 Task: Compose an email with the signature Isabel Kelly with the subject Request for feedback on a creative project and the message I am writing to request a modification to the contract. from softage.2@softage.net to softage.3@softage.net with an attached image file Twitter_header_image.png Undo the message and rewrite the message as Please let me know if there are any changes to the project timeline. Send the email. Finally, move the email from Sent Items to the label Gifts
Action: Mouse moved to (818, 125)
Screenshot: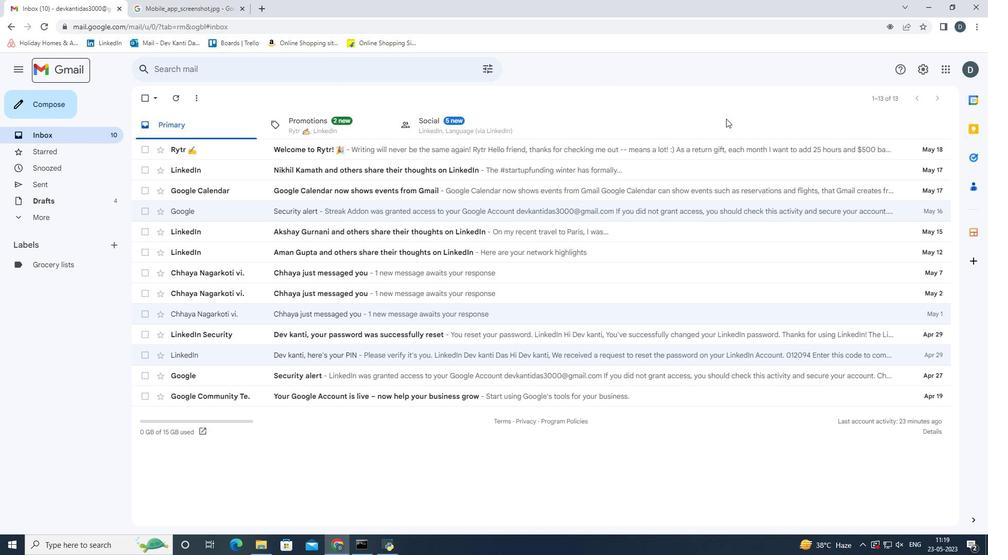 
Action: Mouse pressed left at (818, 125)
Screenshot: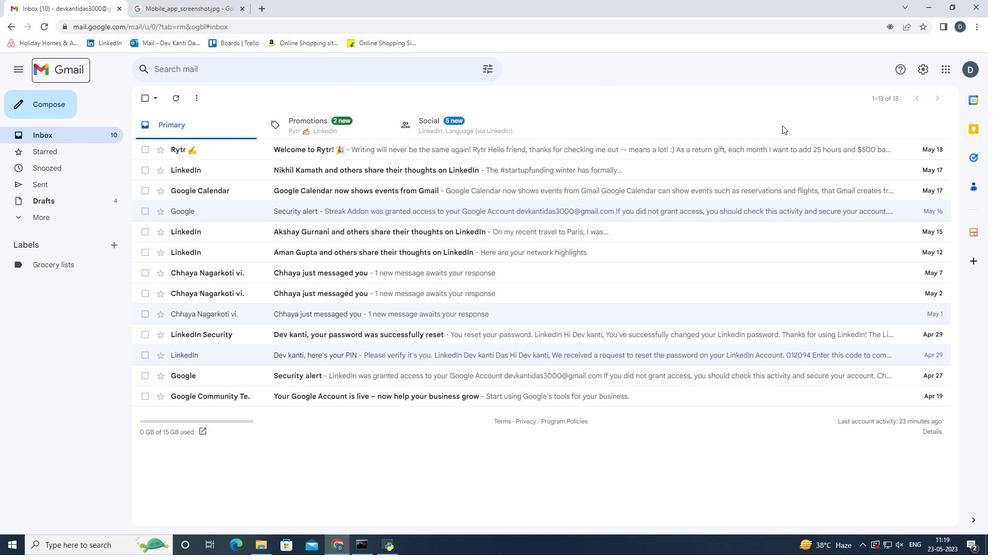 
Action: Mouse moved to (922, 73)
Screenshot: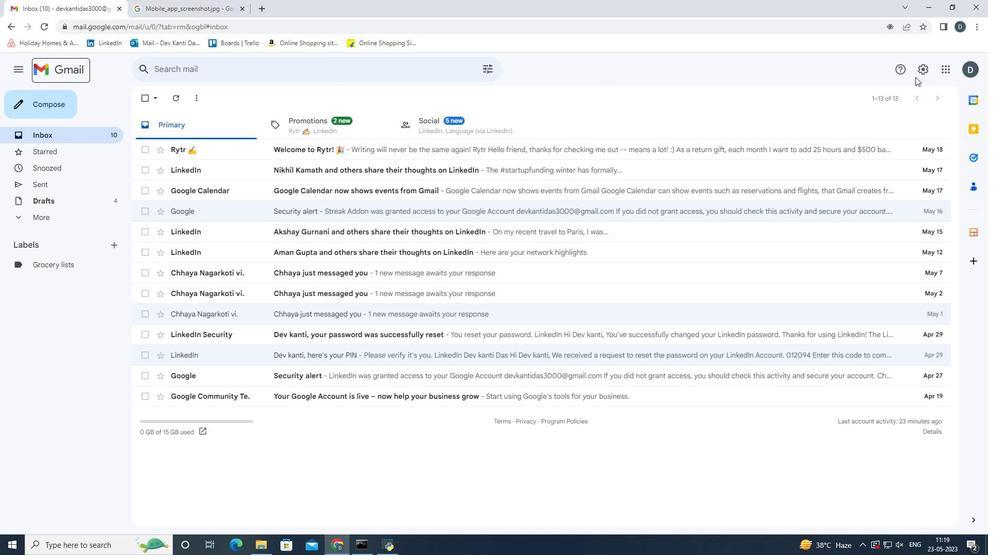
Action: Mouse pressed left at (922, 73)
Screenshot: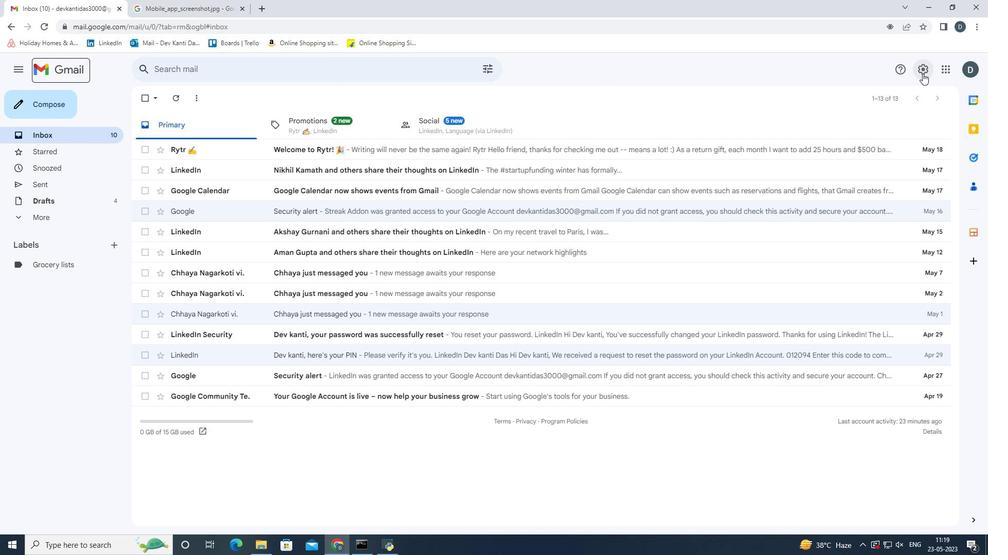 
Action: Mouse moved to (898, 123)
Screenshot: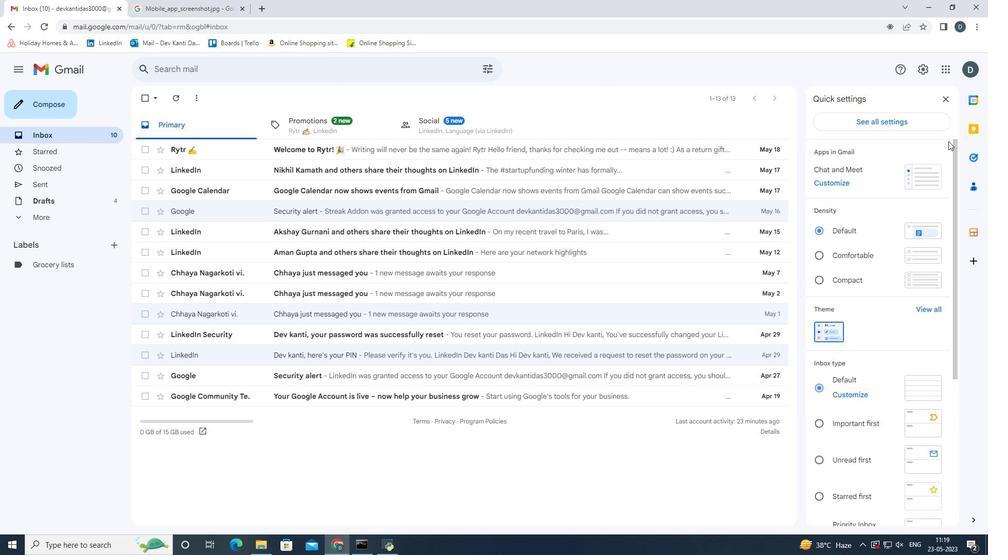 
Action: Mouse pressed left at (898, 123)
Screenshot: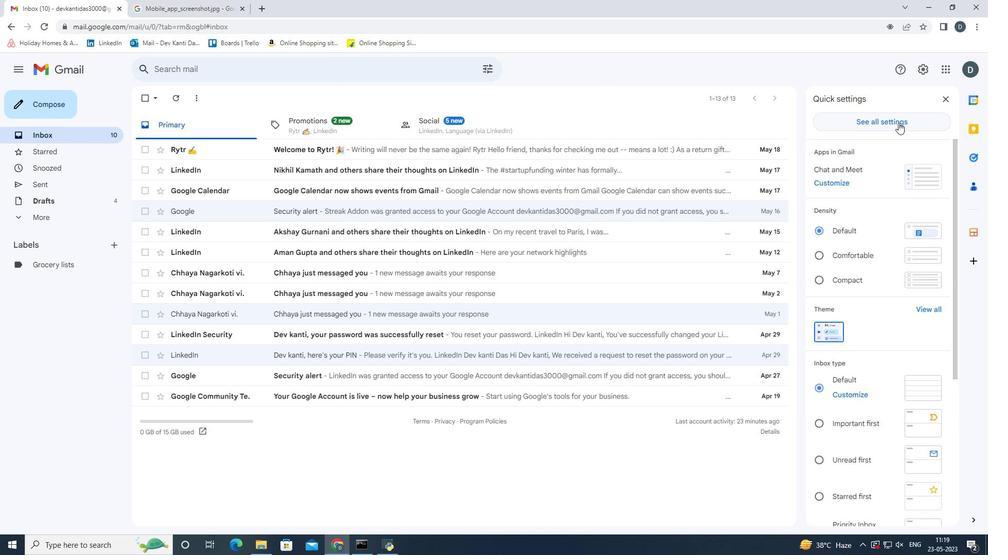 
Action: Mouse moved to (557, 325)
Screenshot: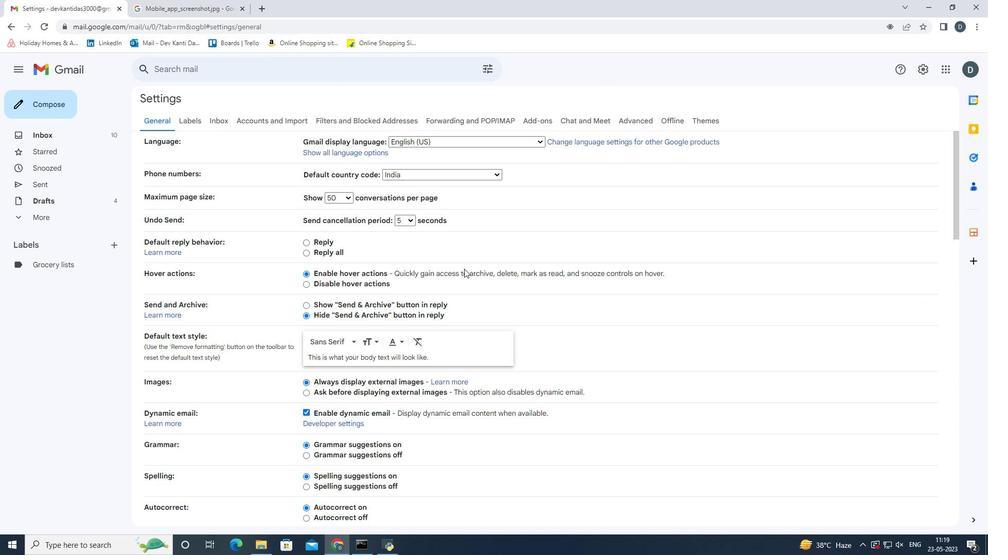 
Action: Mouse scrolled (557, 324) with delta (0, 0)
Screenshot: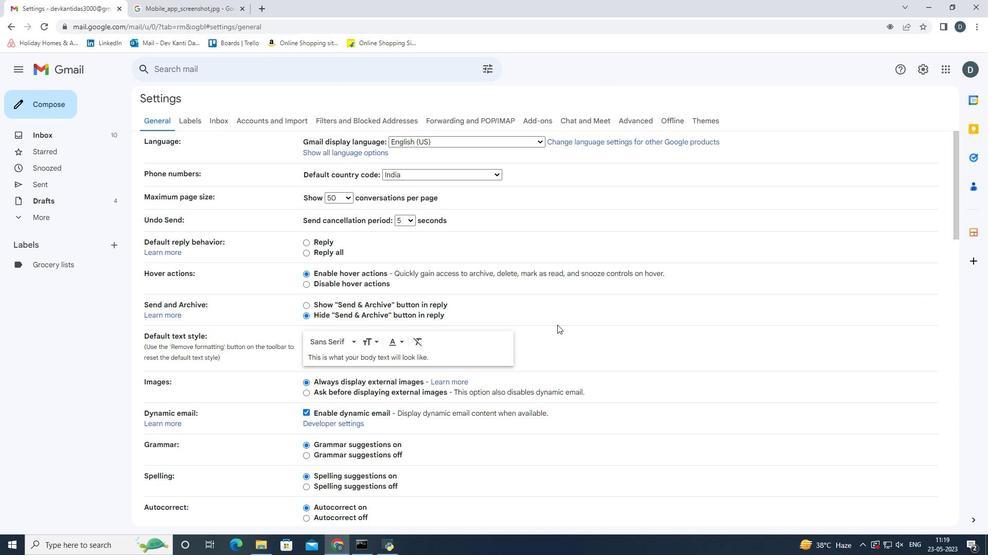 
Action: Mouse scrolled (557, 324) with delta (0, 0)
Screenshot: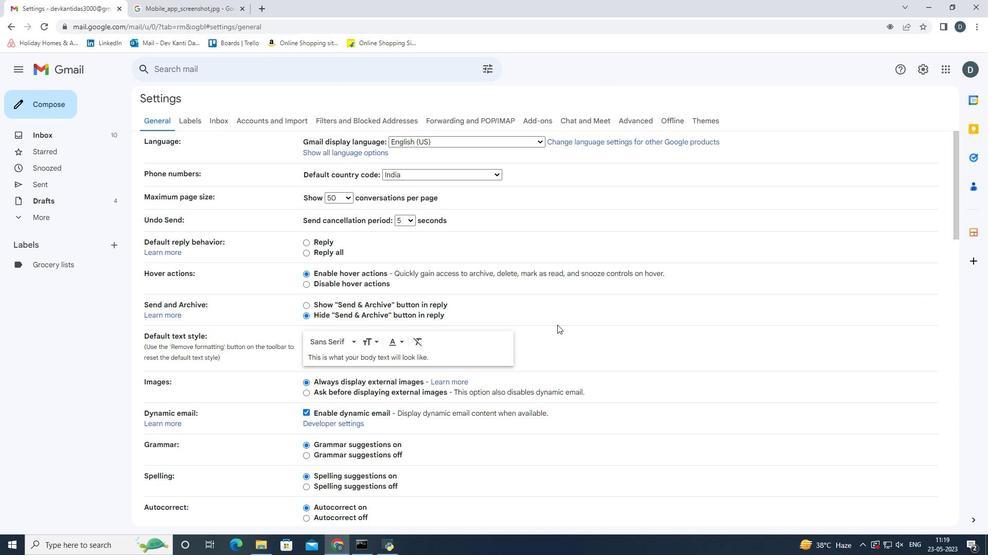 
Action: Mouse scrolled (557, 324) with delta (0, 0)
Screenshot: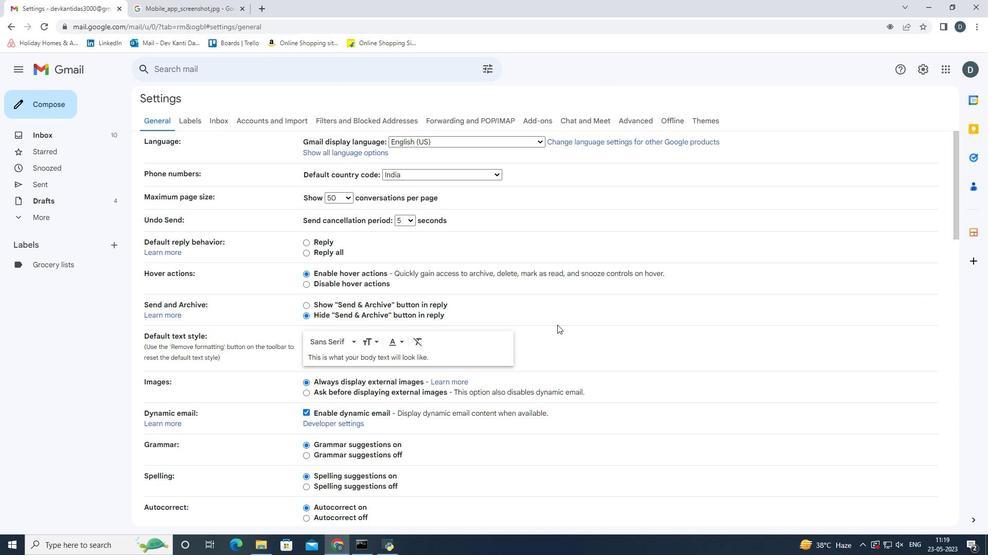 
Action: Mouse scrolled (557, 324) with delta (0, 0)
Screenshot: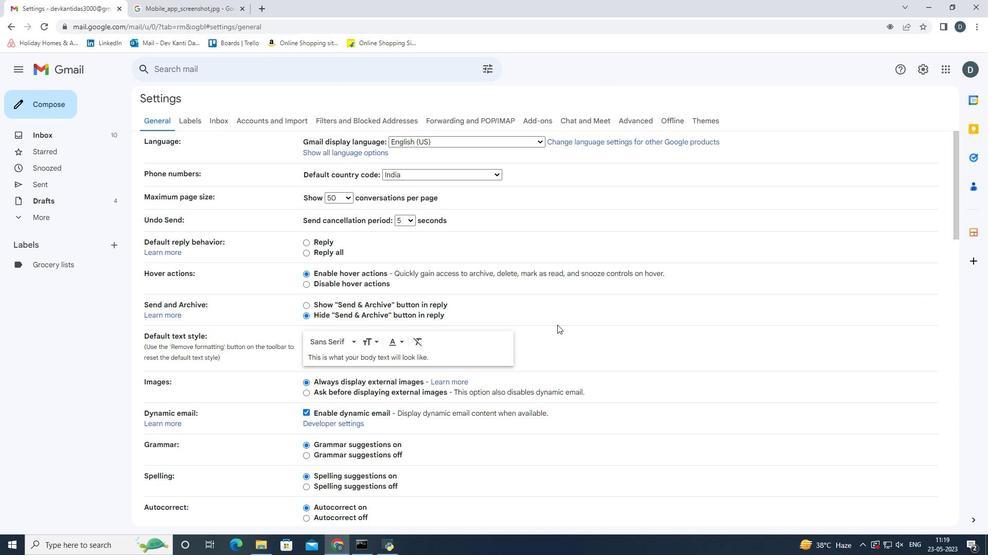 
Action: Mouse scrolled (557, 324) with delta (0, 0)
Screenshot: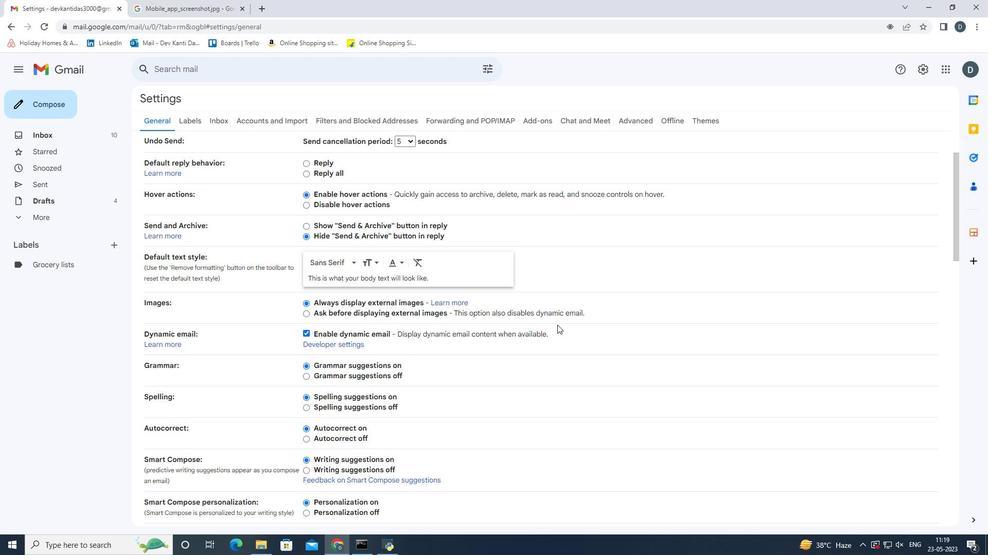 
Action: Mouse scrolled (557, 324) with delta (0, 0)
Screenshot: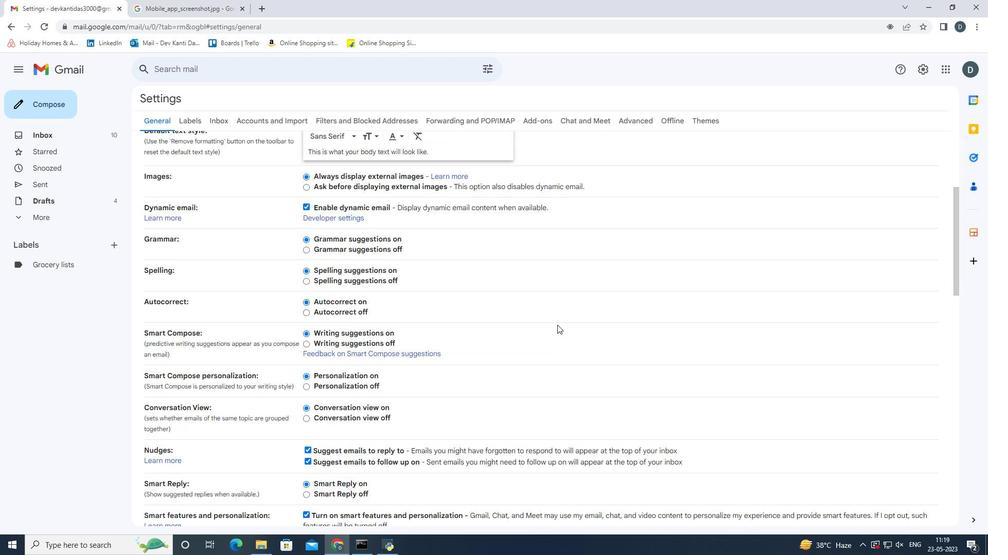 
Action: Mouse scrolled (557, 324) with delta (0, 0)
Screenshot: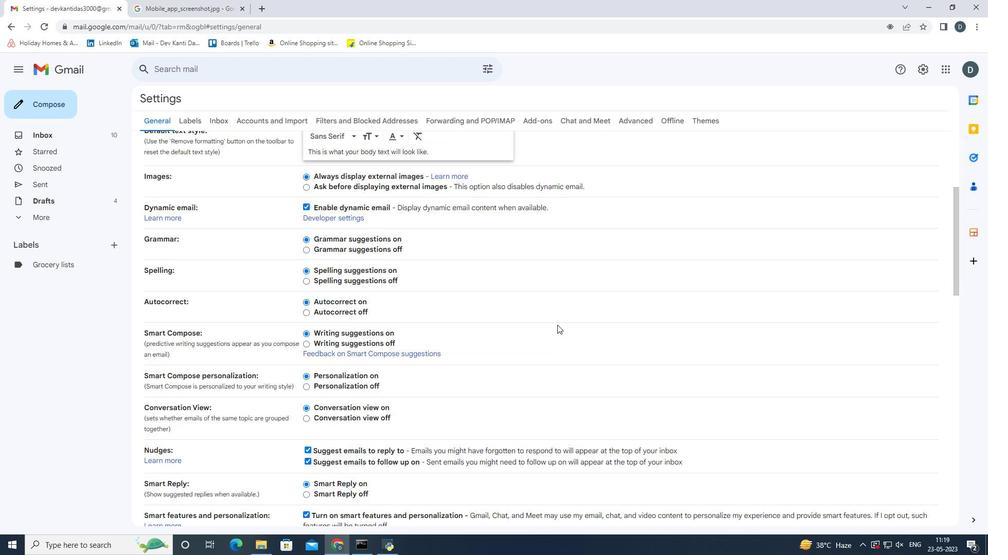
Action: Mouse scrolled (557, 324) with delta (0, 0)
Screenshot: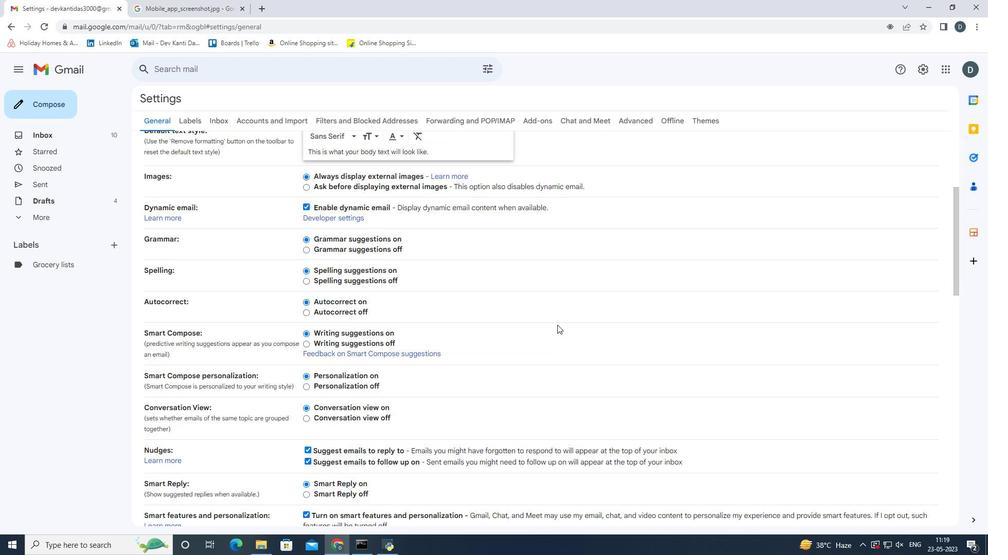 
Action: Mouse scrolled (557, 324) with delta (0, 0)
Screenshot: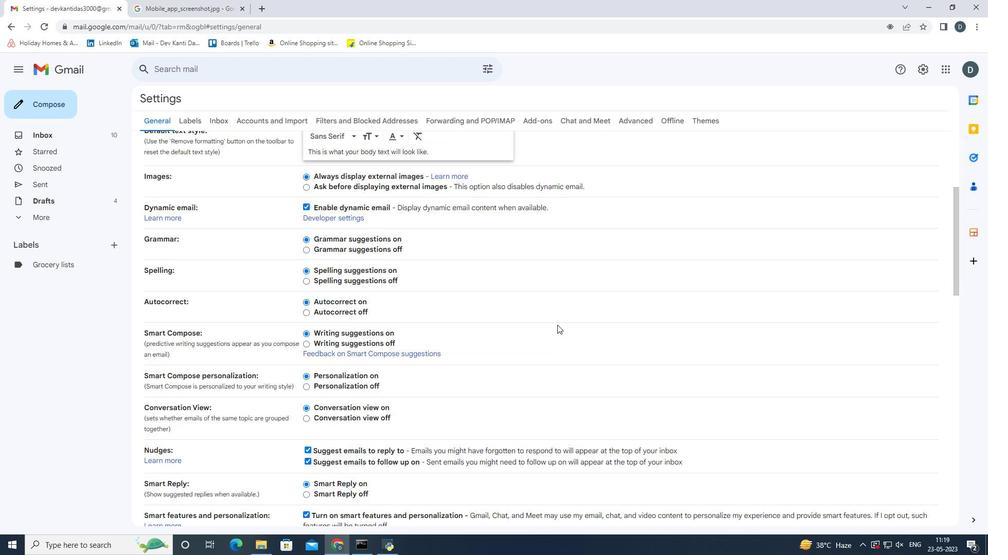 
Action: Mouse scrolled (557, 324) with delta (0, 0)
Screenshot: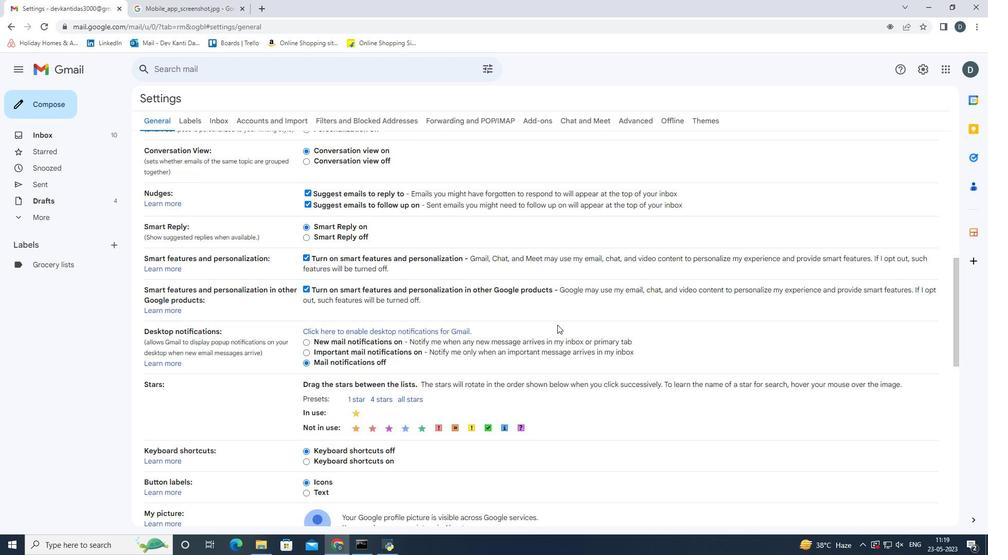 
Action: Mouse scrolled (557, 324) with delta (0, 0)
Screenshot: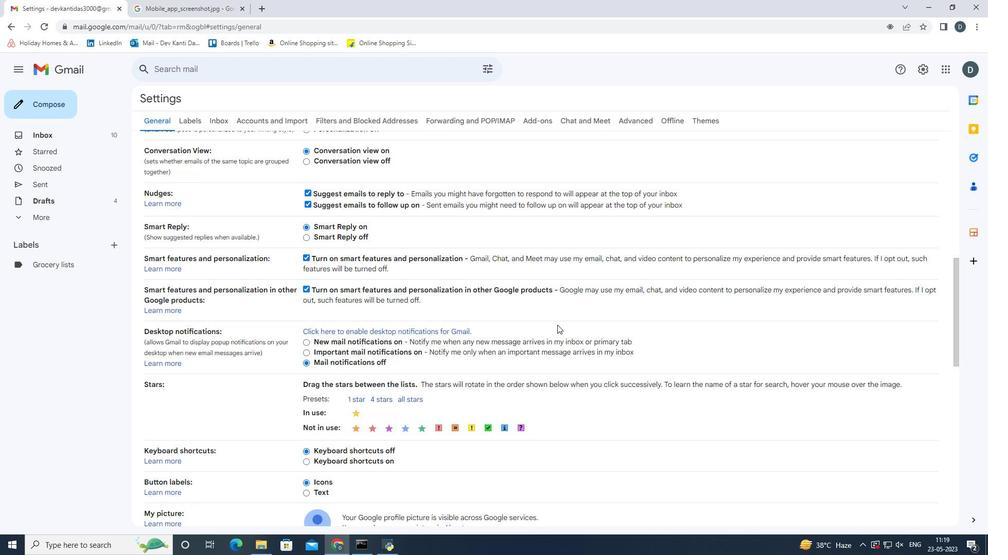 
Action: Mouse scrolled (557, 324) with delta (0, 0)
Screenshot: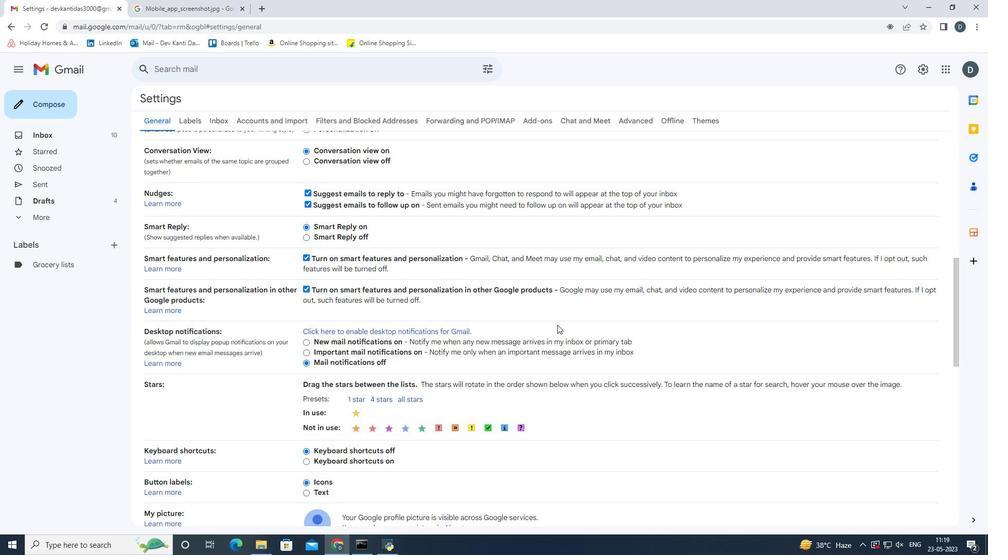 
Action: Mouse moved to (431, 66)
Screenshot: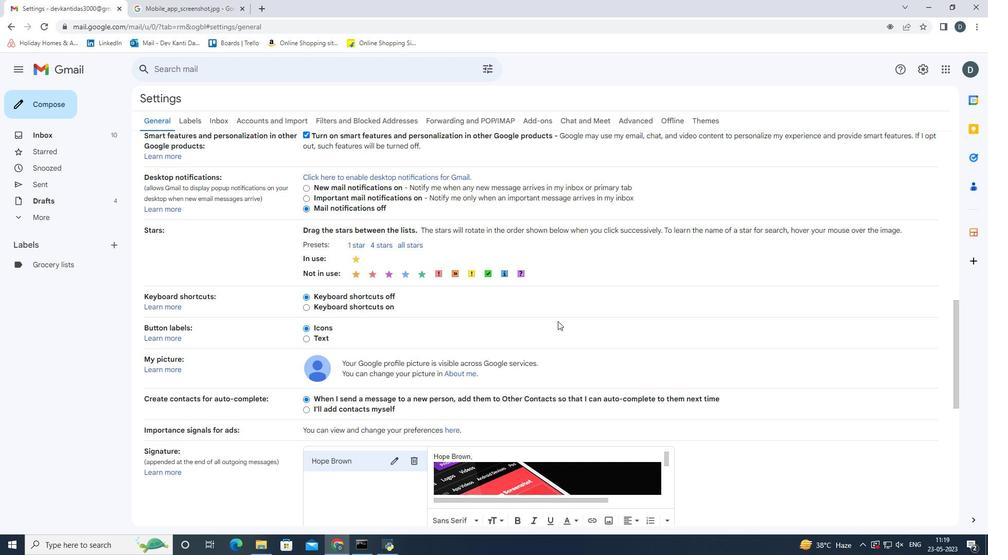 
Action: Mouse scrolled (431, 66) with delta (0, 0)
Screenshot: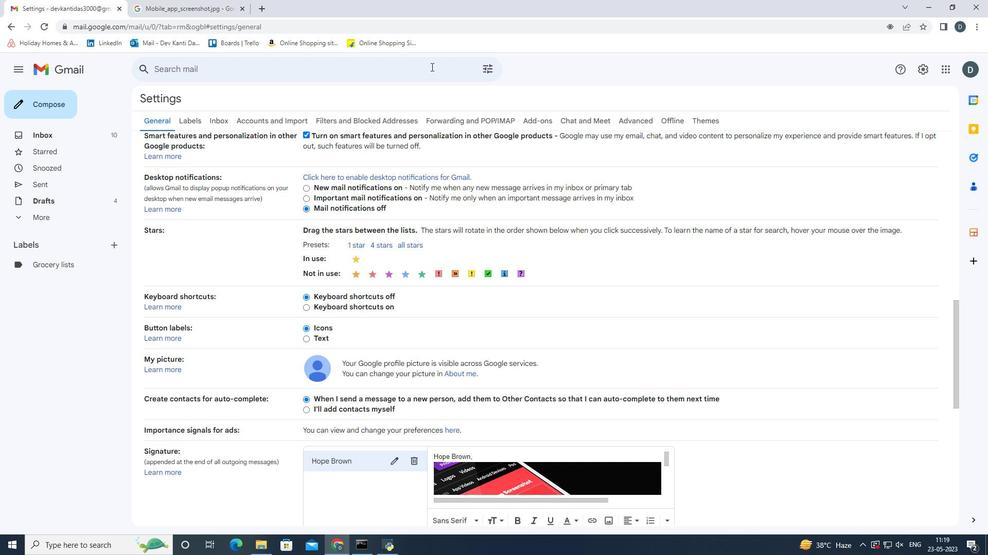 
Action: Mouse scrolled (431, 66) with delta (0, 0)
Screenshot: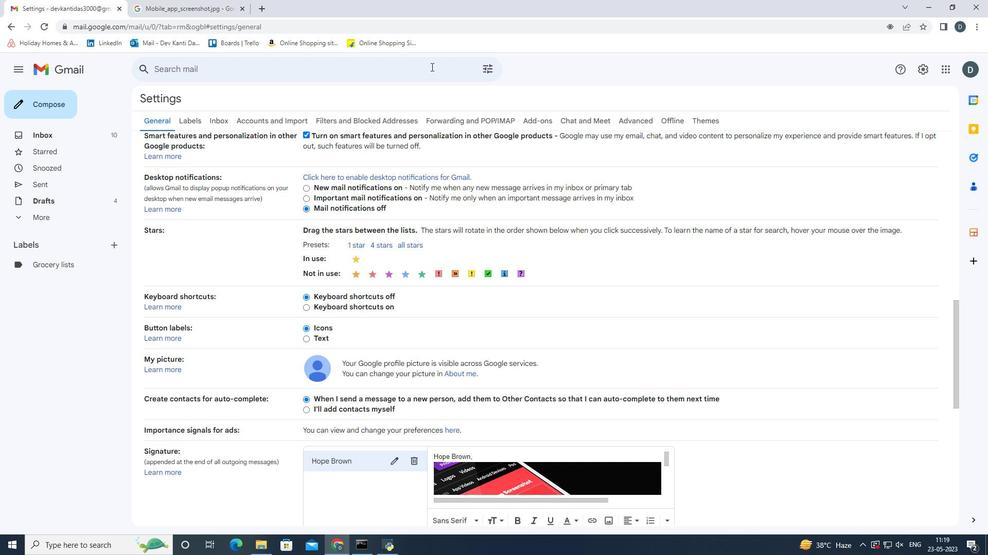 
Action: Mouse moved to (677, 396)
Screenshot: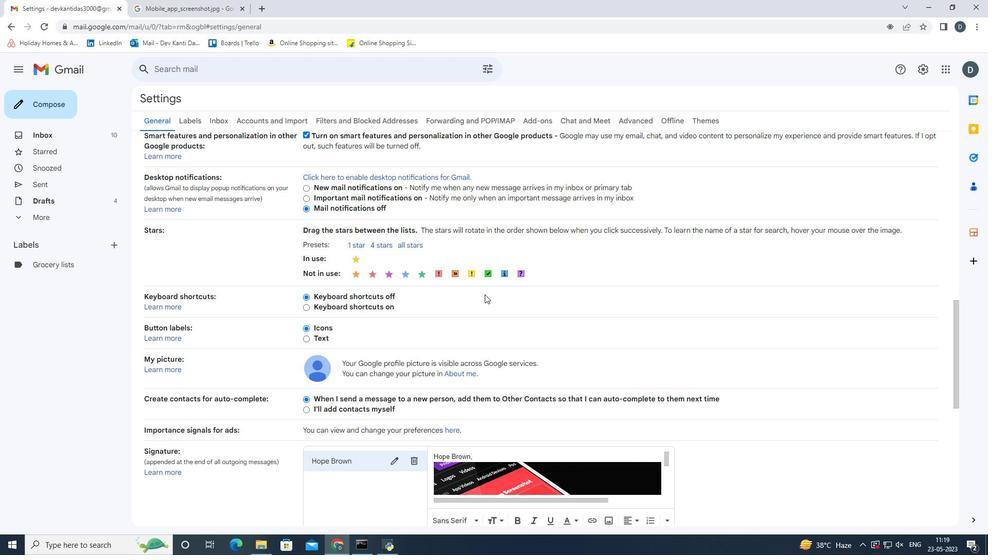 
Action: Mouse scrolled (677, 395) with delta (0, 0)
Screenshot: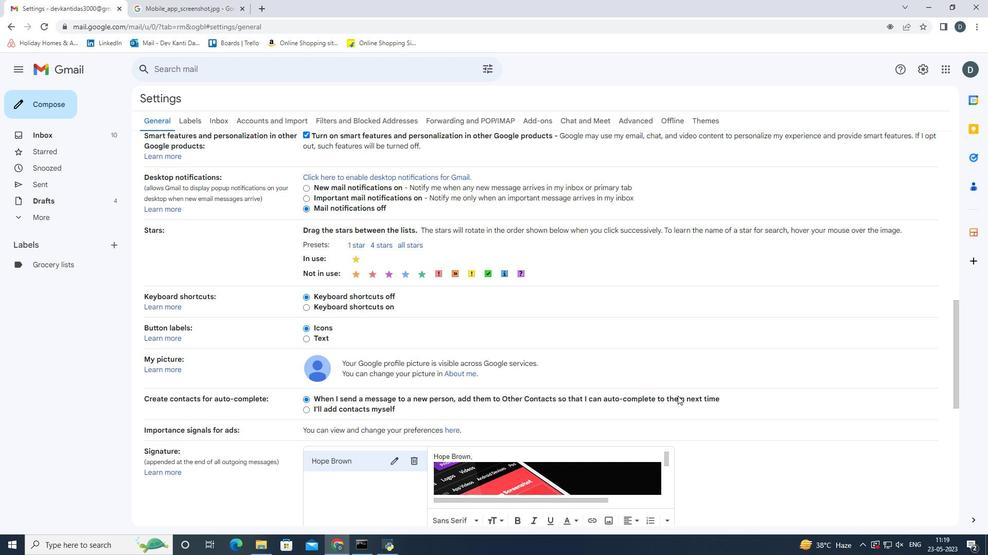 
Action: Mouse scrolled (677, 395) with delta (0, 0)
Screenshot: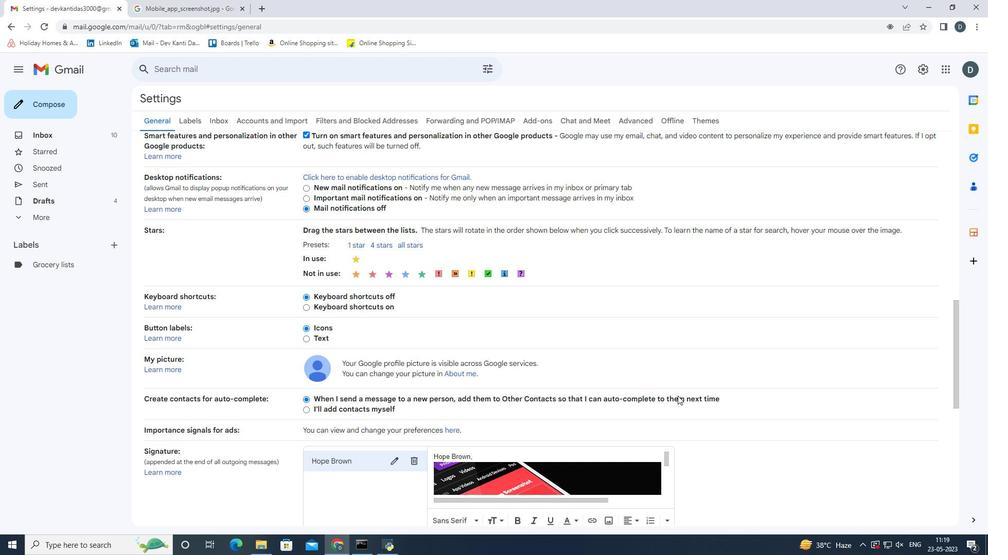 
Action: Mouse scrolled (677, 395) with delta (0, 0)
Screenshot: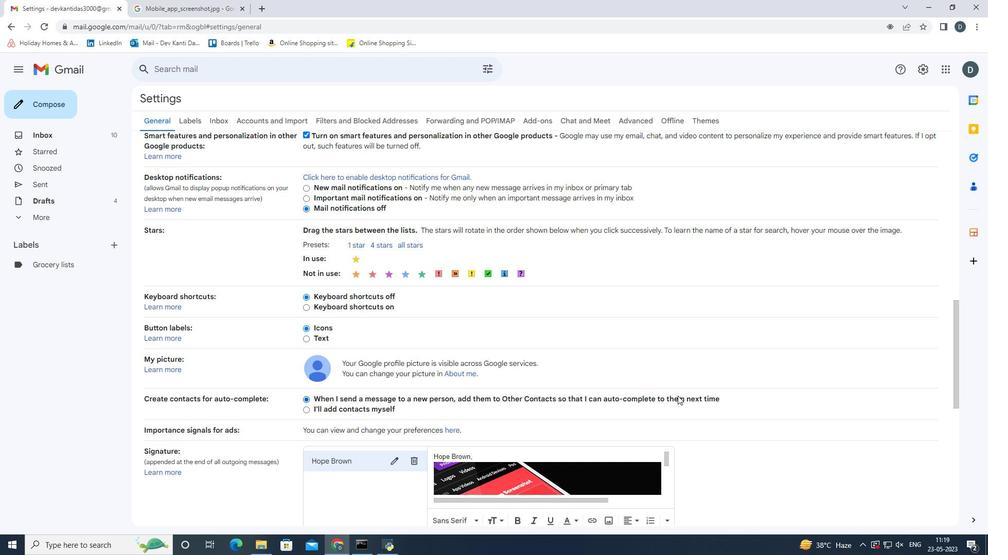 
Action: Mouse moved to (413, 303)
Screenshot: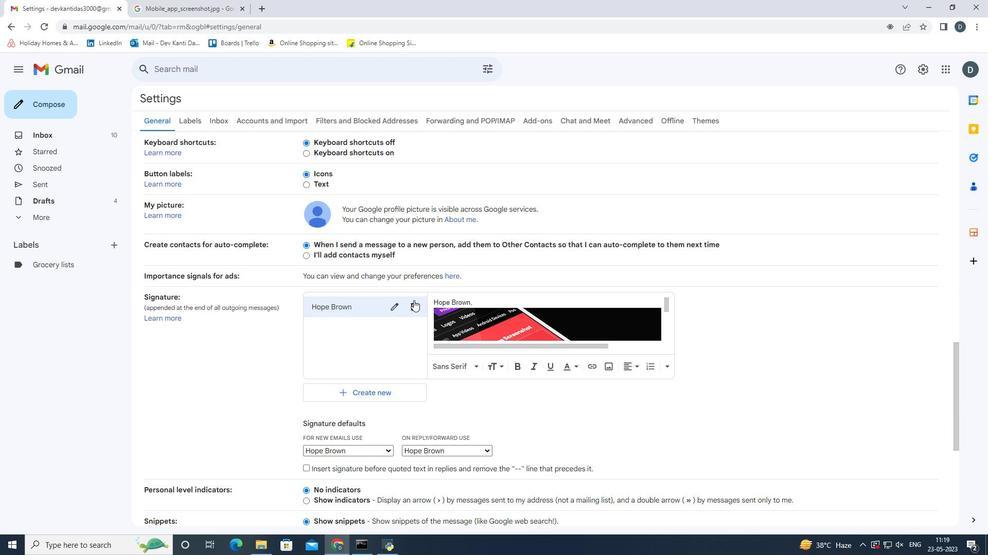 
Action: Mouse pressed left at (413, 303)
Screenshot: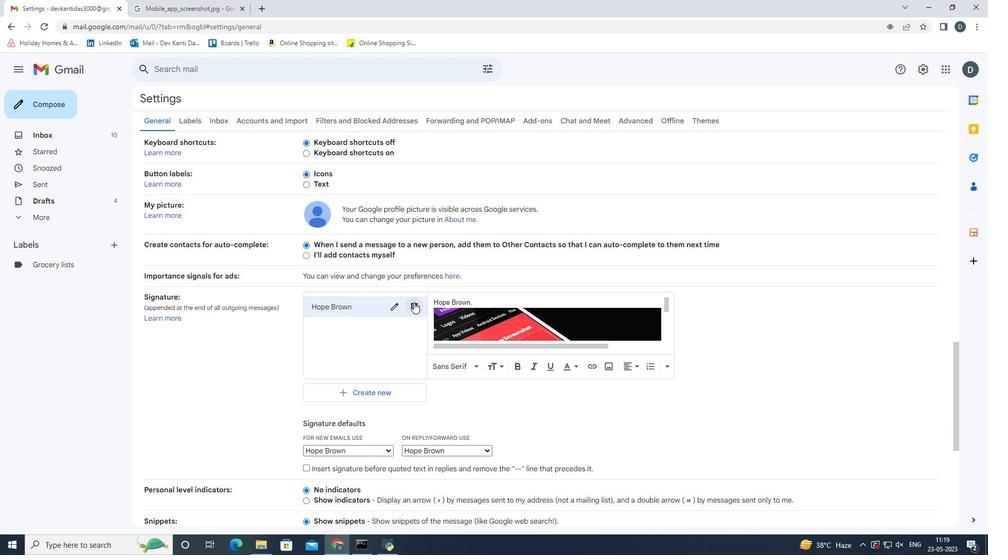 
Action: Mouse moved to (587, 322)
Screenshot: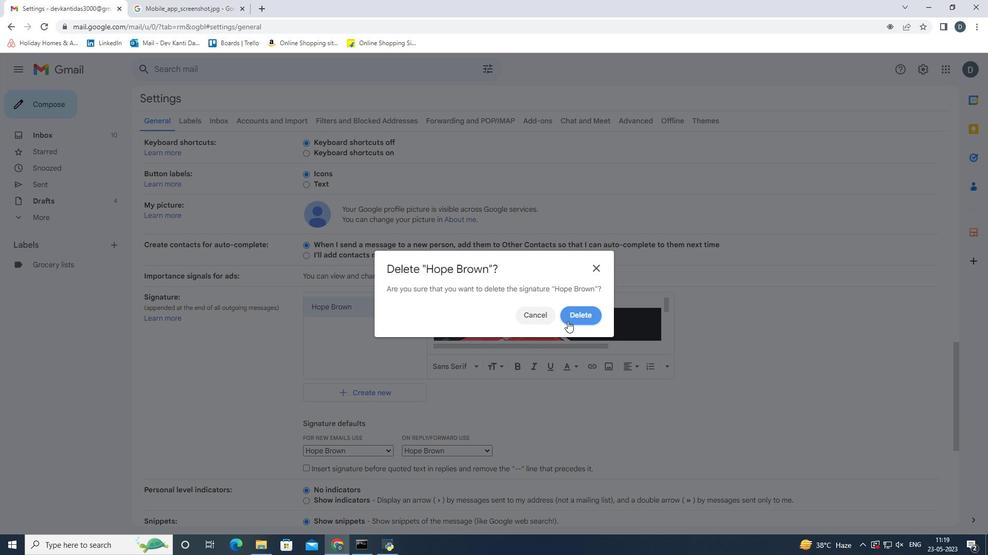 
Action: Mouse pressed left at (587, 322)
Screenshot: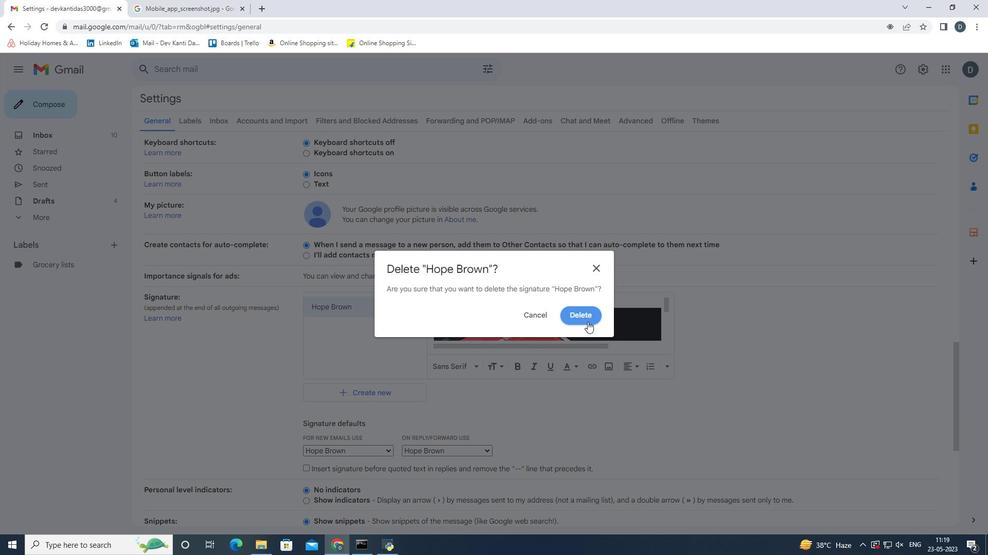 
Action: Mouse moved to (556, 327)
Screenshot: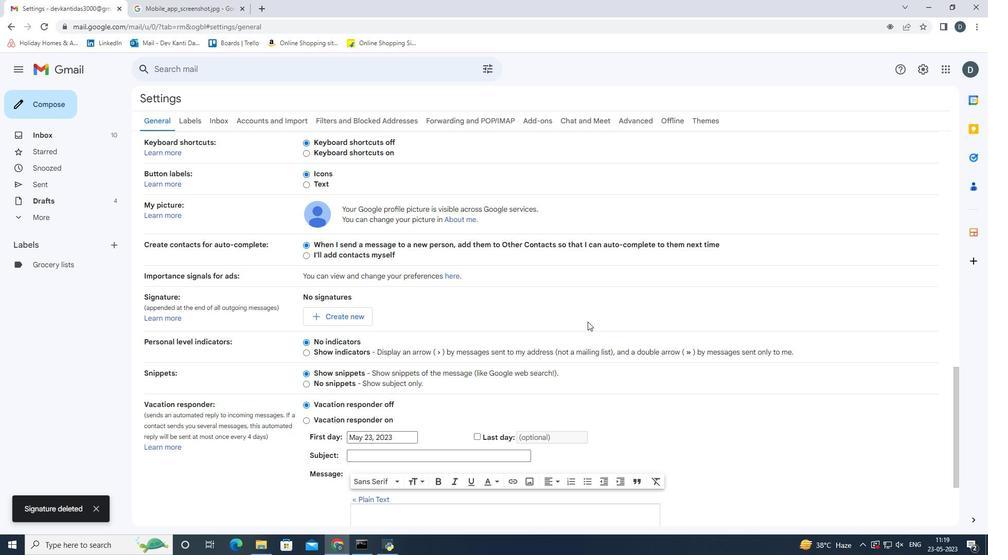
Action: Mouse scrolled (556, 327) with delta (0, 0)
Screenshot: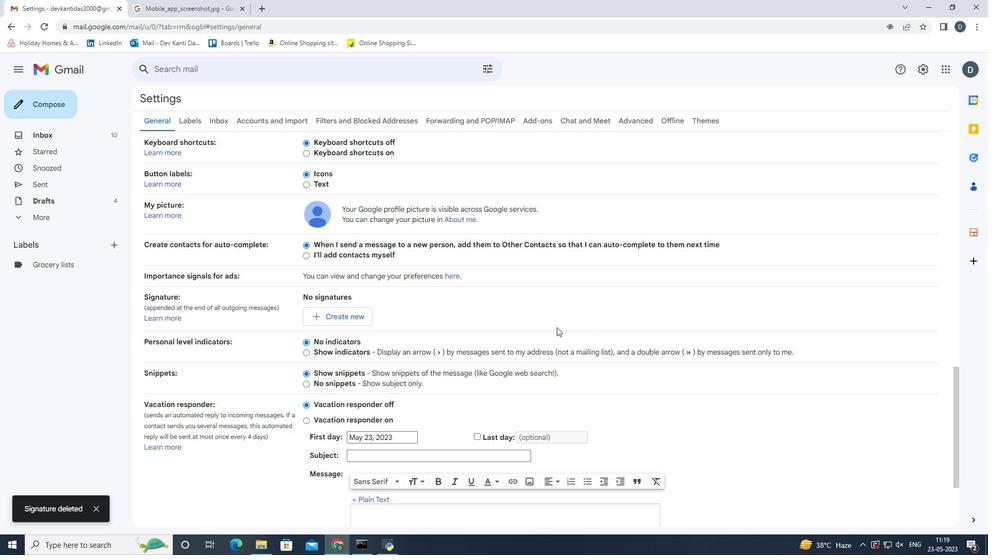
Action: Mouse scrolled (556, 327) with delta (0, 0)
Screenshot: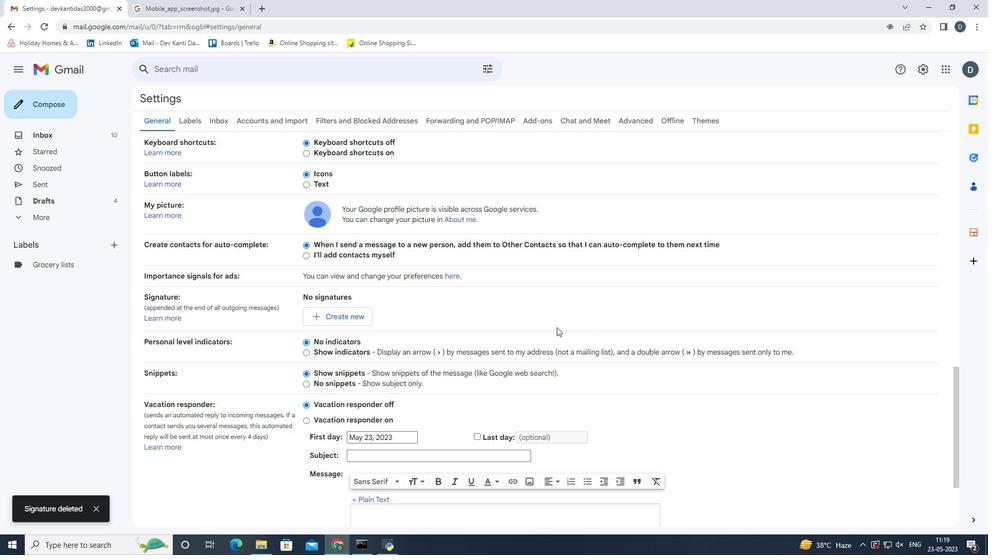 
Action: Mouse moved to (351, 211)
Screenshot: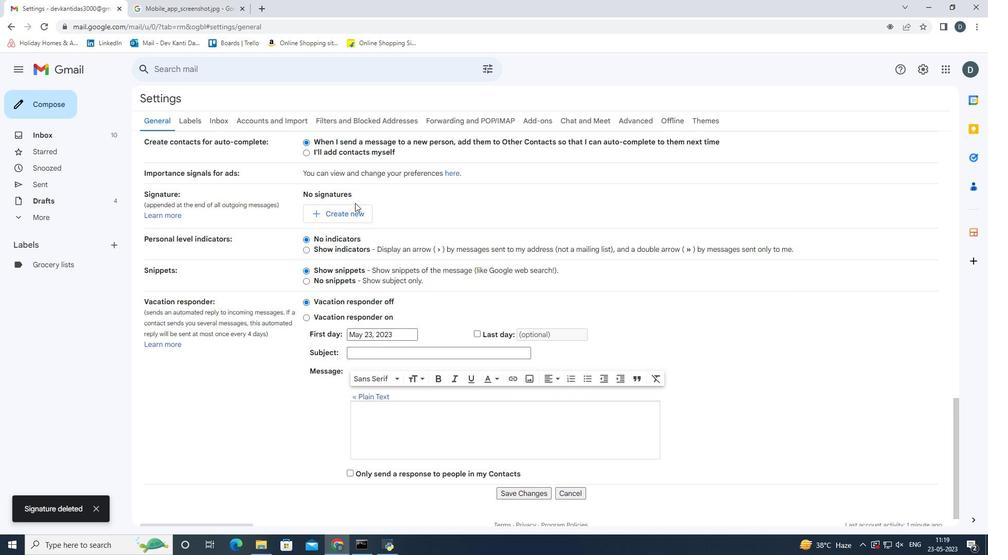 
Action: Mouse pressed left at (351, 211)
Screenshot: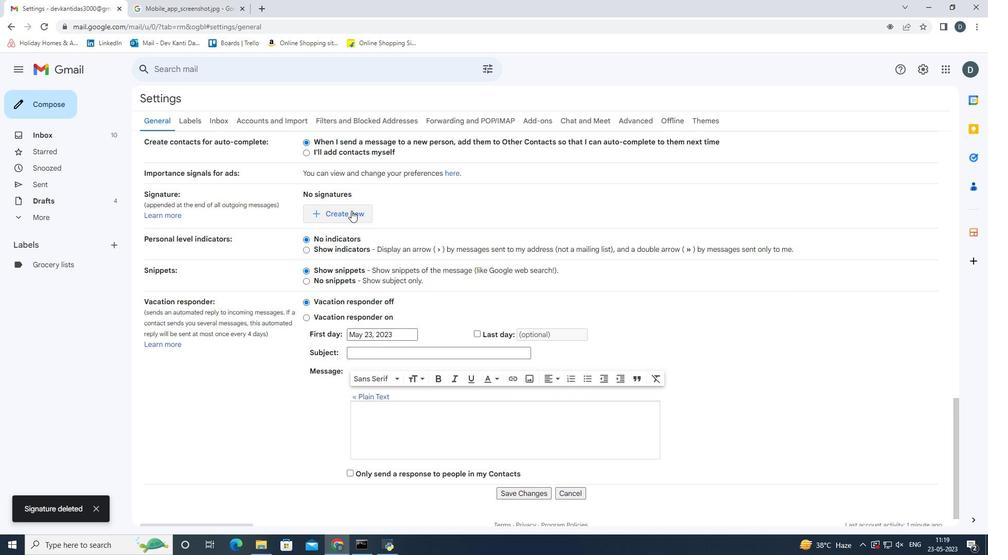 
Action: Mouse moved to (467, 288)
Screenshot: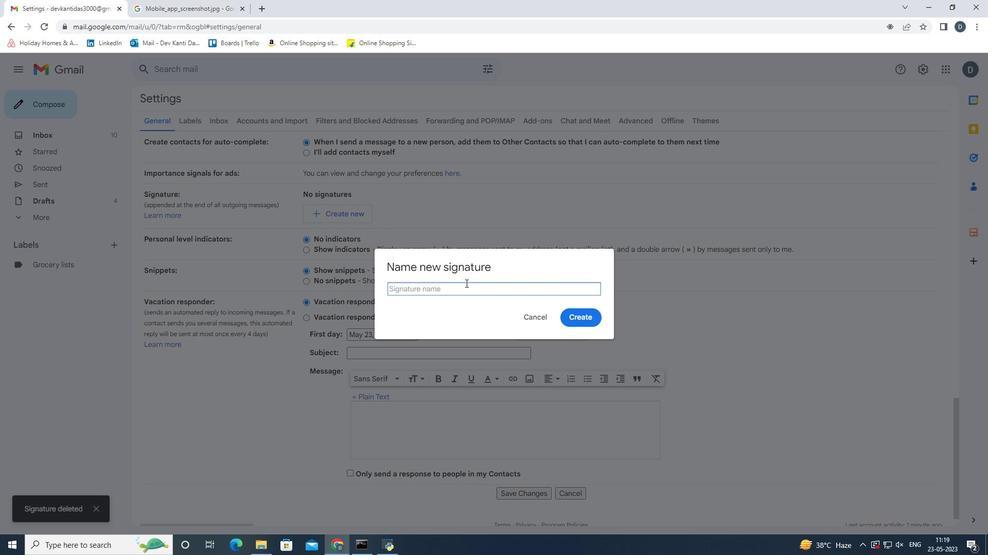 
Action: Key pressed <Key.shift><Key.shift><Key.shift><Key.shift><Key.shift><Key.shift>Isabel<Key.space><Key.shift>Kelly<Key.enter>
Screenshot: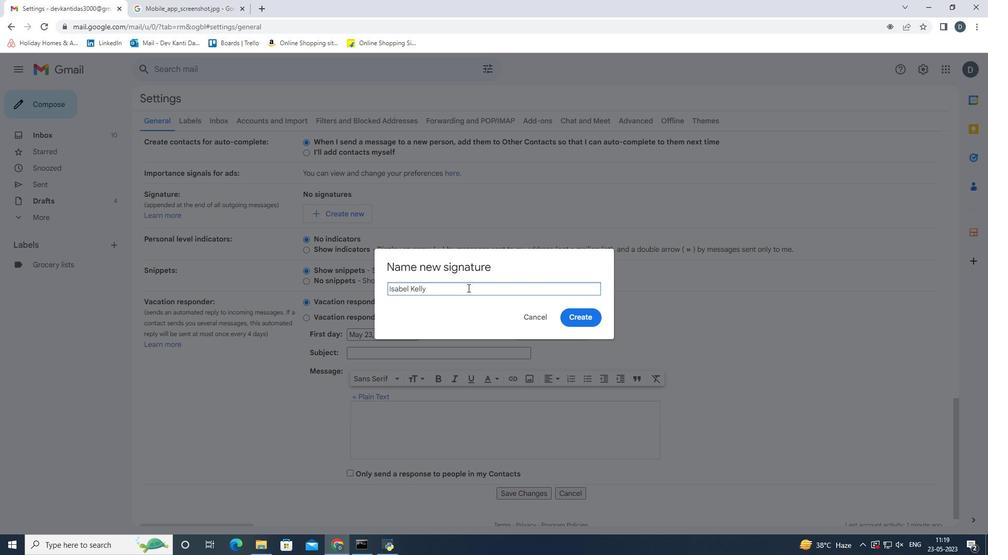 
Action: Mouse moved to (473, 190)
Screenshot: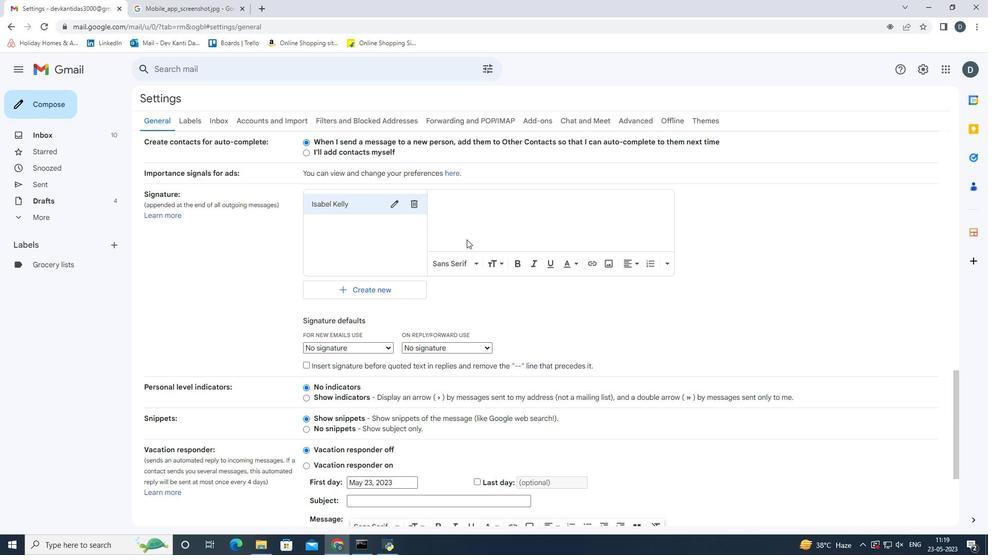 
Action: Mouse pressed left at (473, 190)
Screenshot: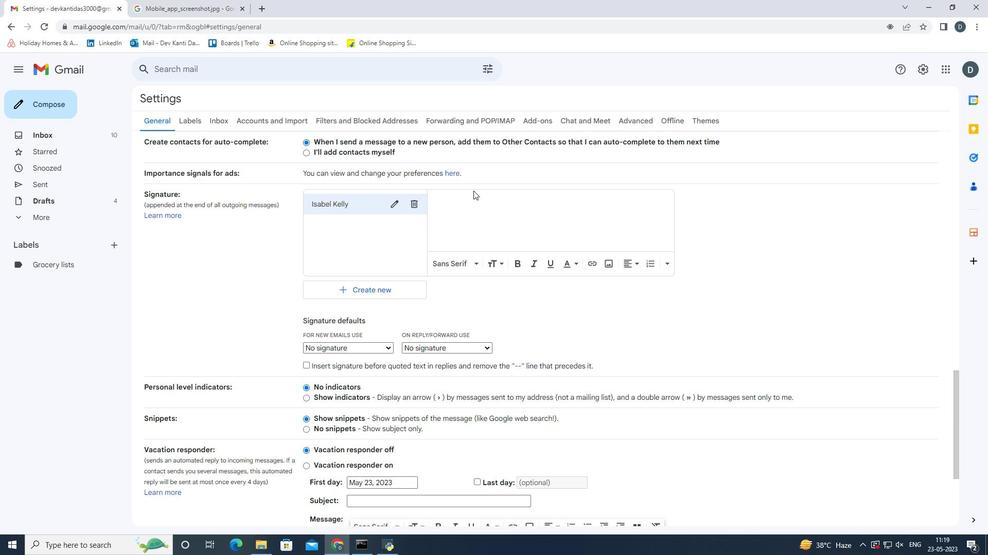 
Action: Mouse moved to (472, 207)
Screenshot: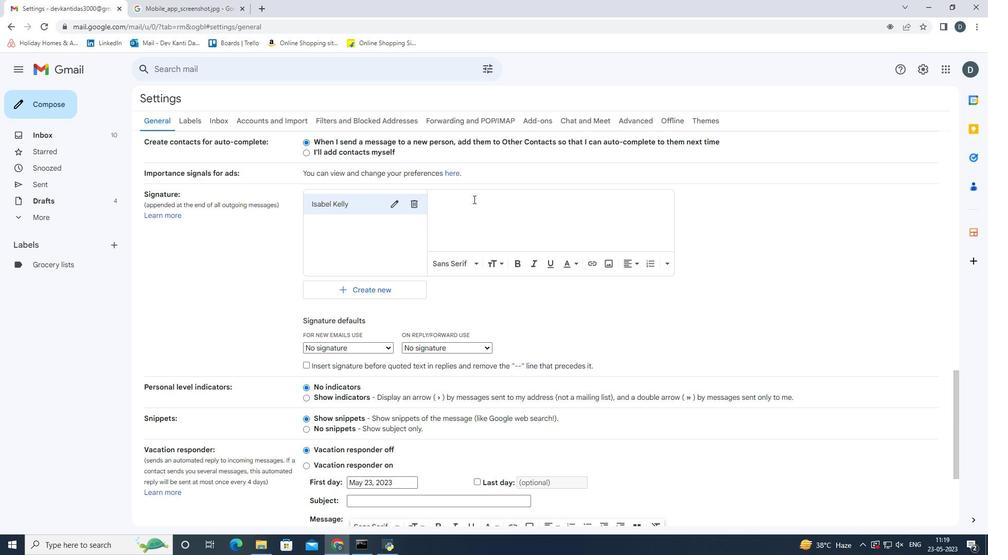 
Action: Mouse pressed left at (472, 207)
Screenshot: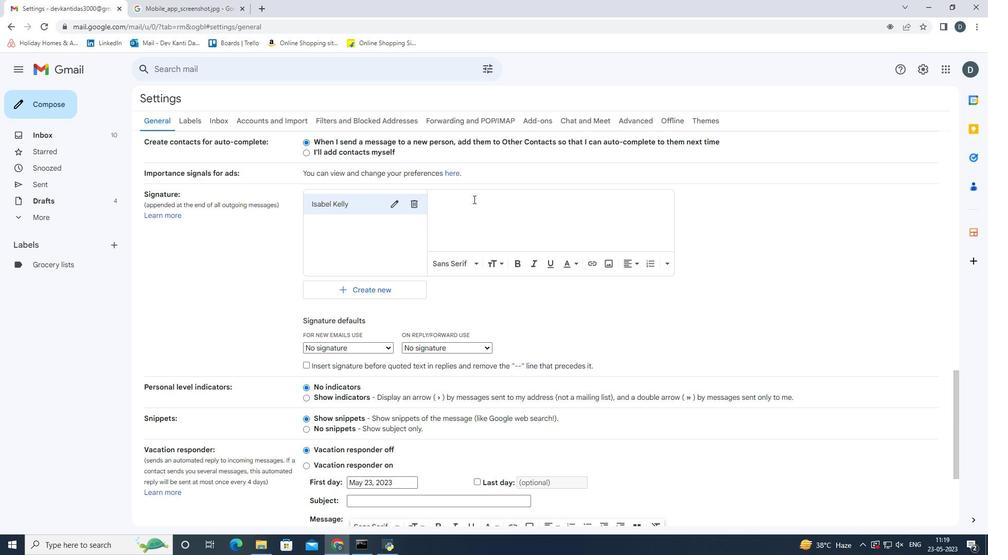 
Action: Key pressed <Key.shift>I
Screenshot: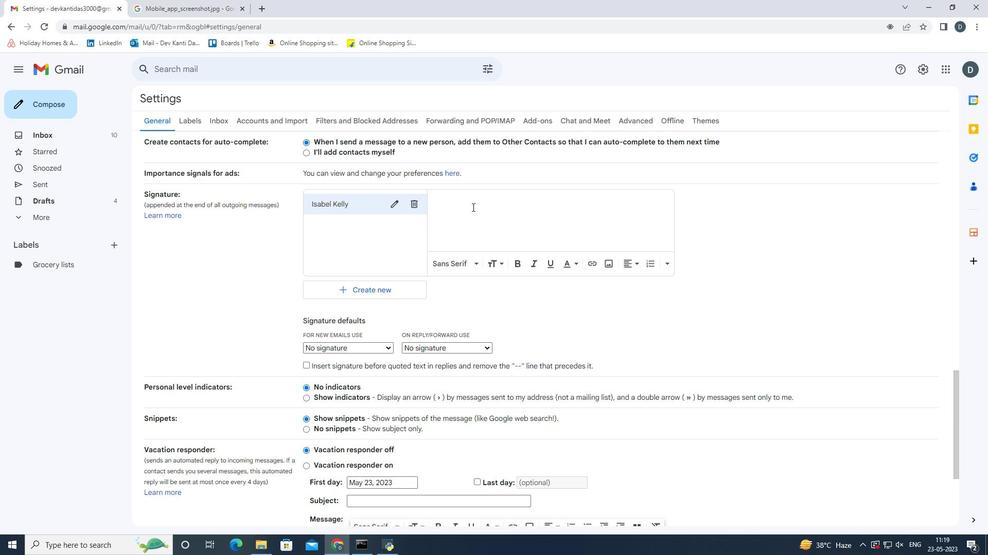 
Action: Mouse moved to (472, 207)
Screenshot: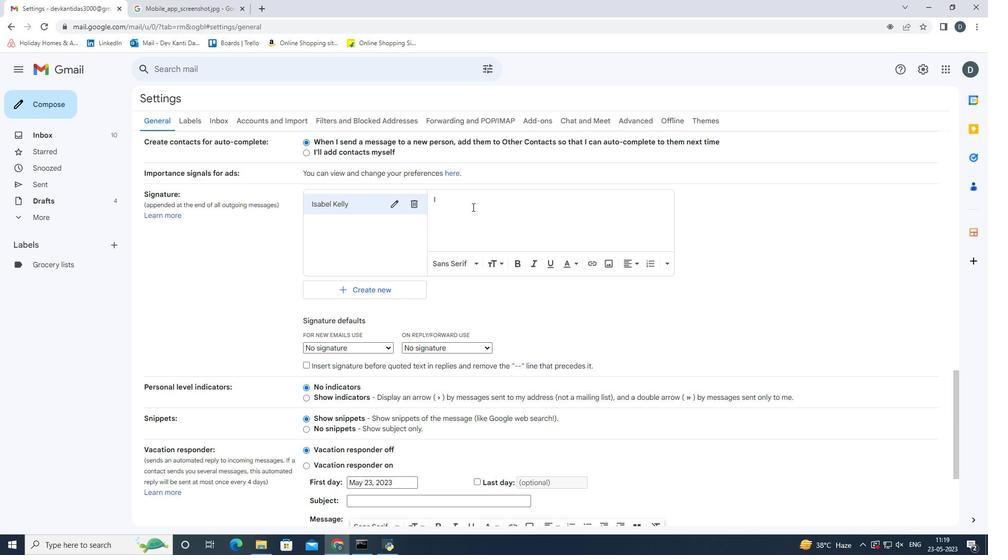 
Action: Key pressed sabel<Key.space><Key.shift>Kelly,<Key.enter>
Screenshot: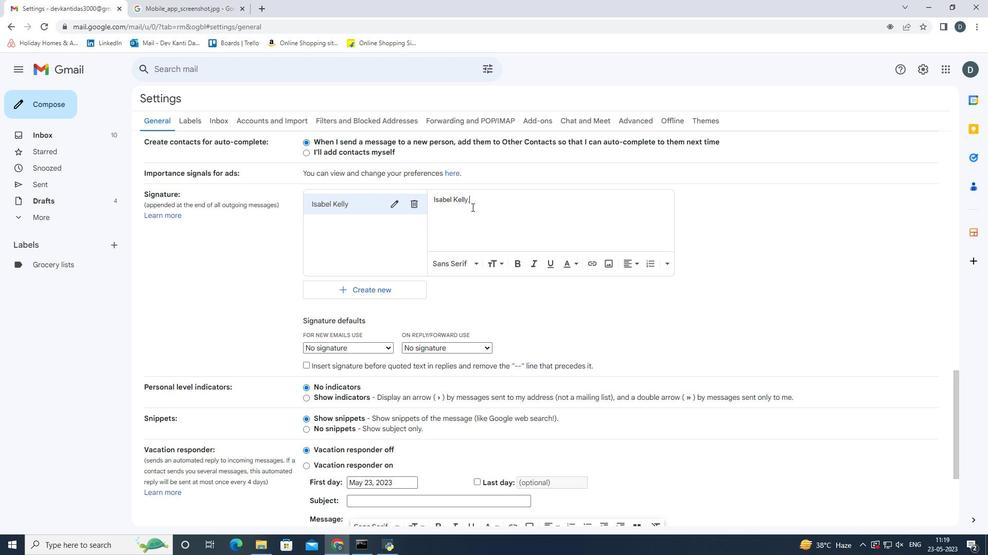 
Action: Mouse moved to (185, 0)
Screenshot: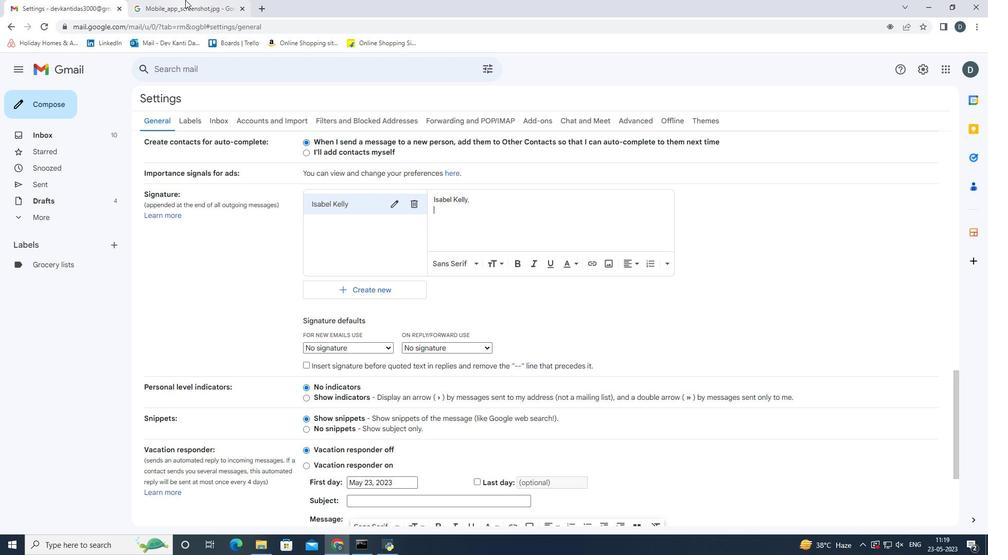 
Action: Mouse pressed left at (185, 0)
Screenshot: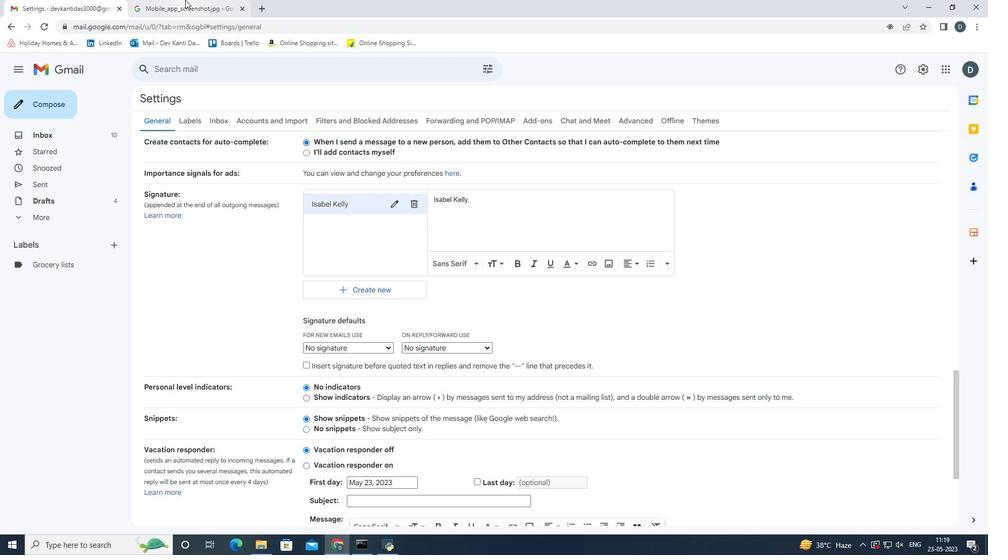 
Action: Mouse moved to (387, 78)
Screenshot: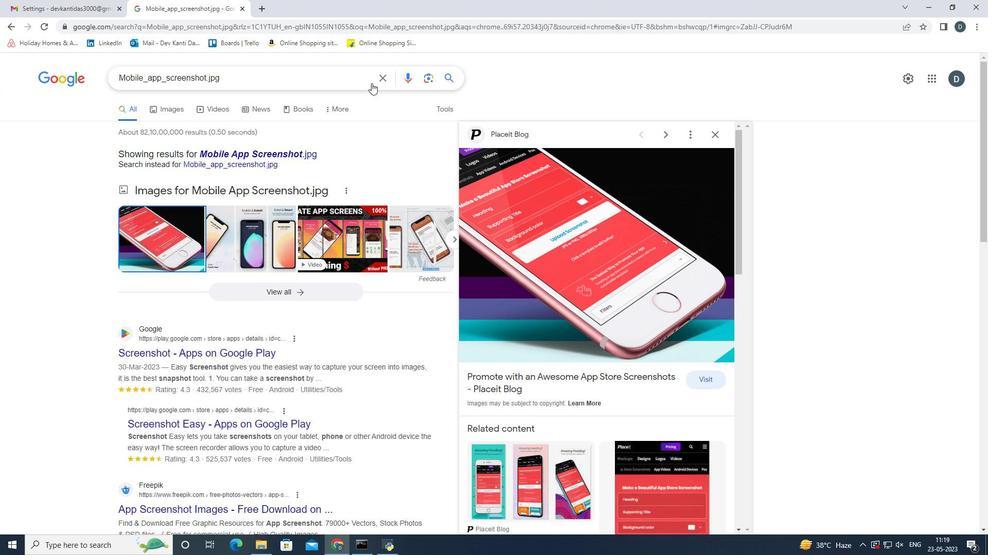 
Action: Mouse pressed left at (387, 78)
Screenshot: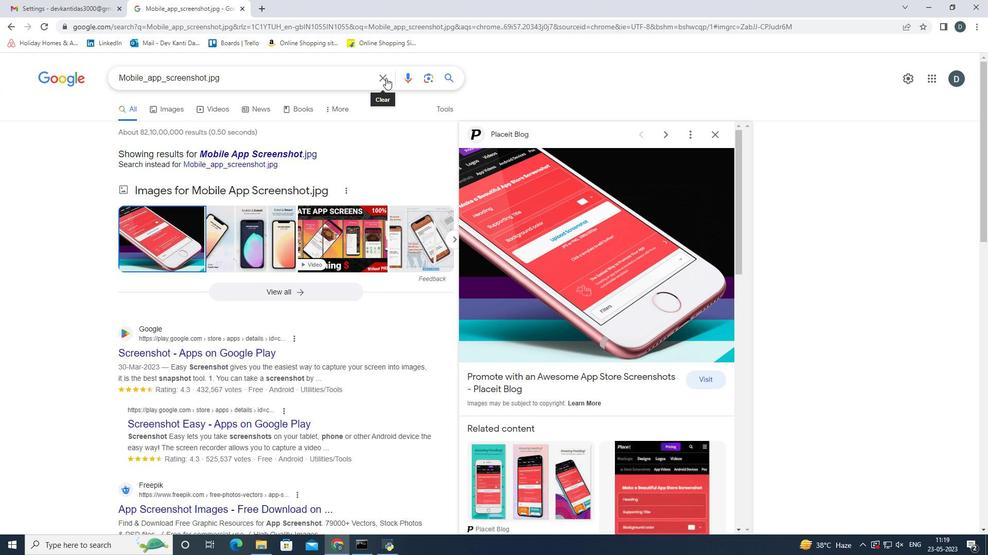 
Action: Key pressed <Key.shift>Twitter<Key.shift_r>_header<Key.shift_r><Key.shift_r><Key.shift_r><Key.shift_r><Key.shift_r><Key.shift_r><Key.shift_r>_i<Key.backspace><Key.backspace><Key.backspace>r<Key.shift_r><Key.shift_r><Key.shift_r><Key.shift_r><Key.shift_r><Key.shift_r><Key.shift_r><Key.shift_r>_image.png<Key.enter>
Screenshot: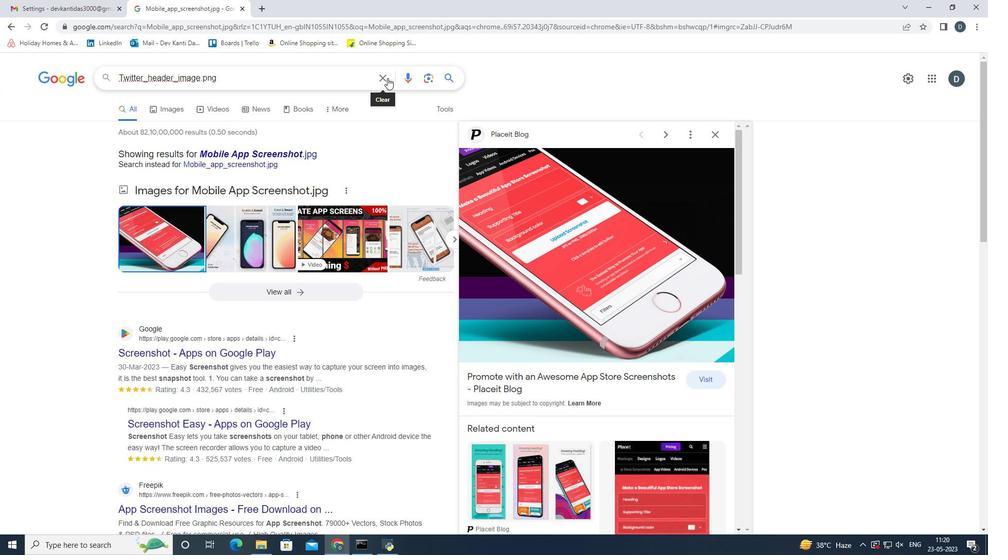 
Action: Mouse moved to (288, 158)
Screenshot: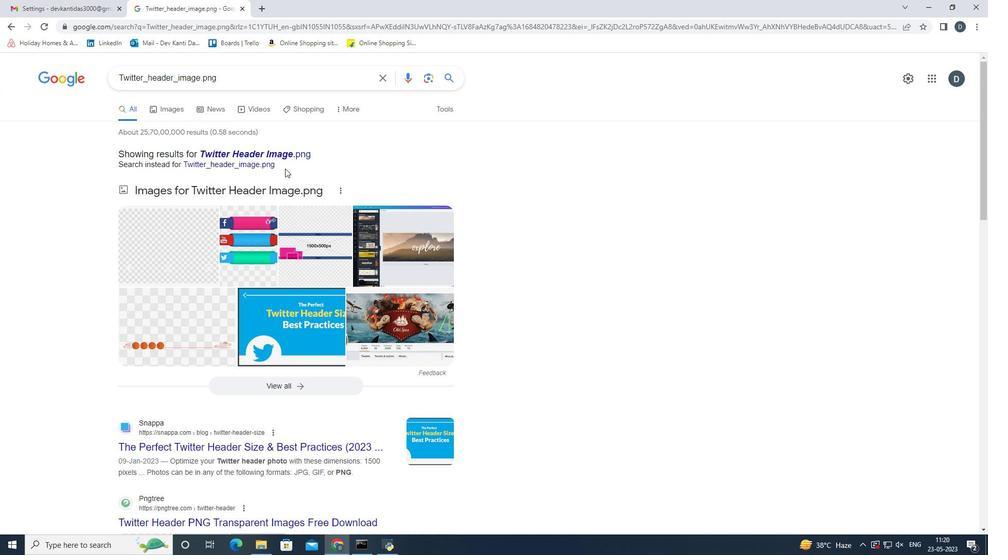 
Action: Mouse pressed left at (288, 158)
Screenshot: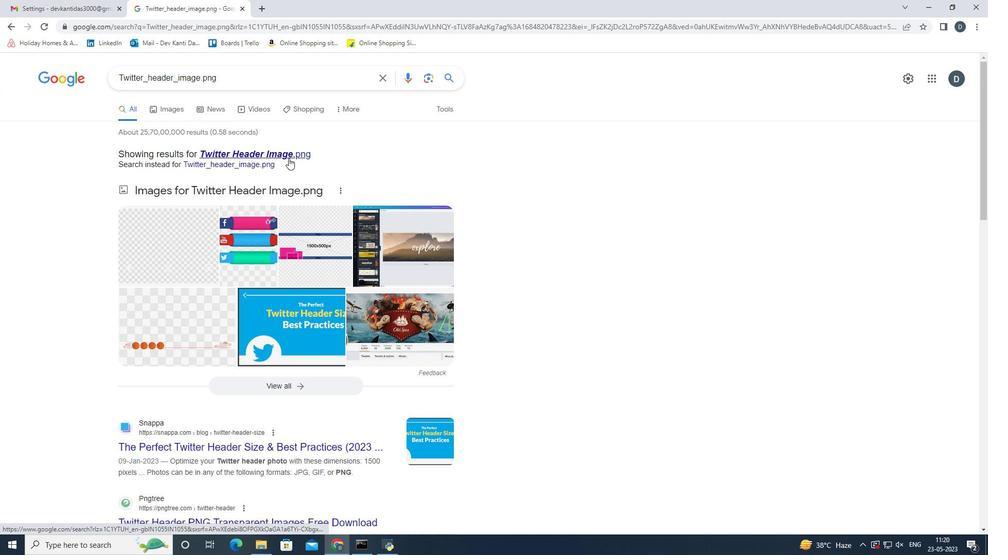 
Action: Mouse moved to (295, 292)
Screenshot: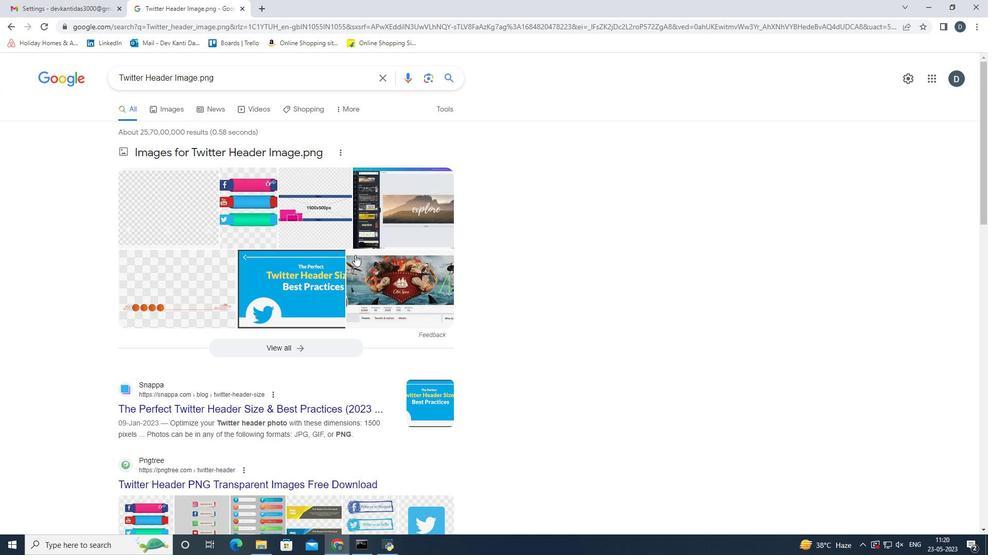 
Action: Mouse pressed left at (295, 292)
Screenshot: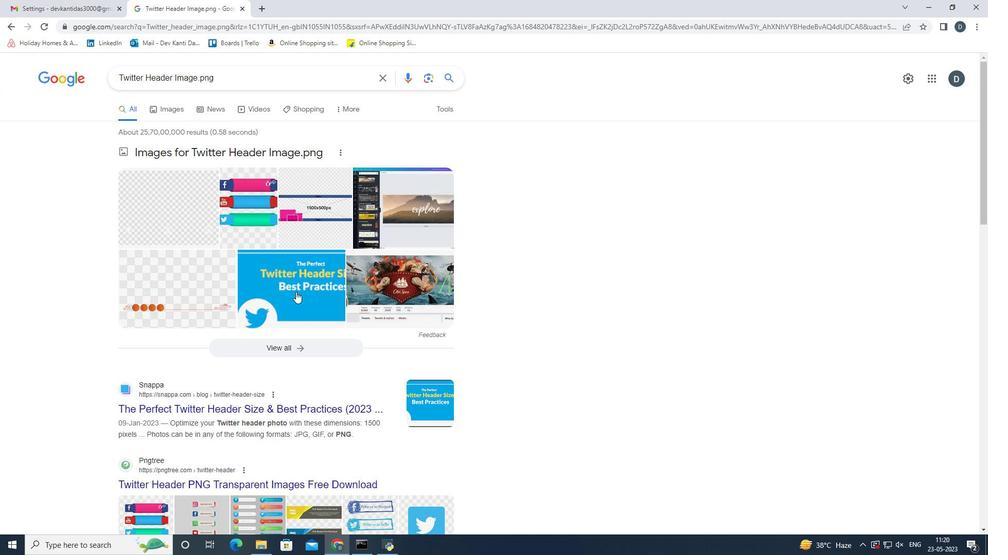 
Action: Mouse moved to (645, 212)
Screenshot: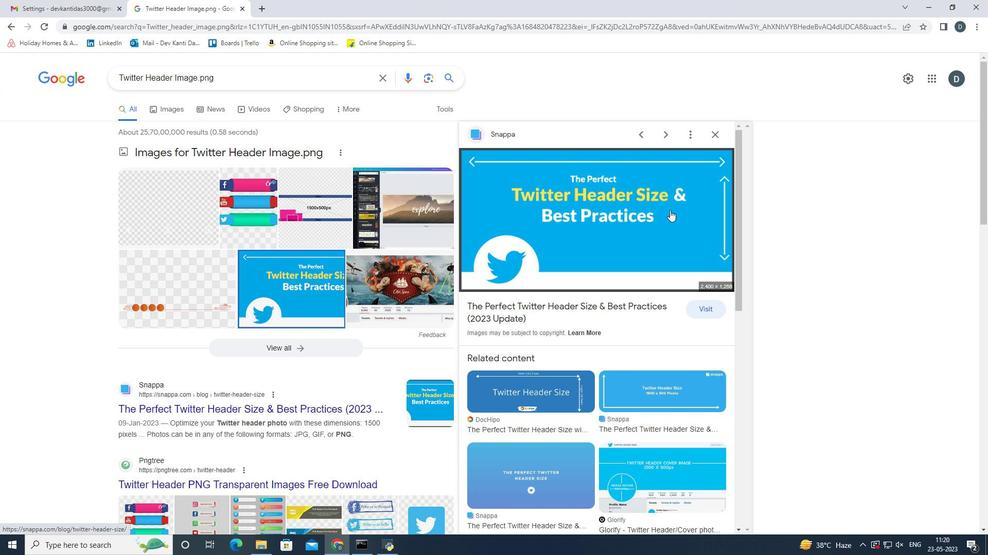 
Action: Mouse pressed right at (645, 212)
Screenshot: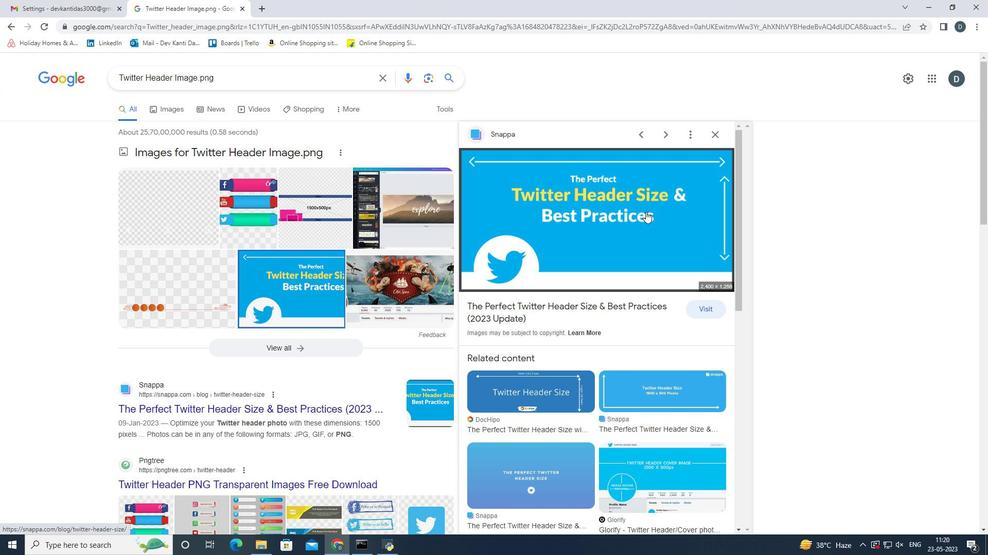 
Action: Mouse moved to (703, 321)
Screenshot: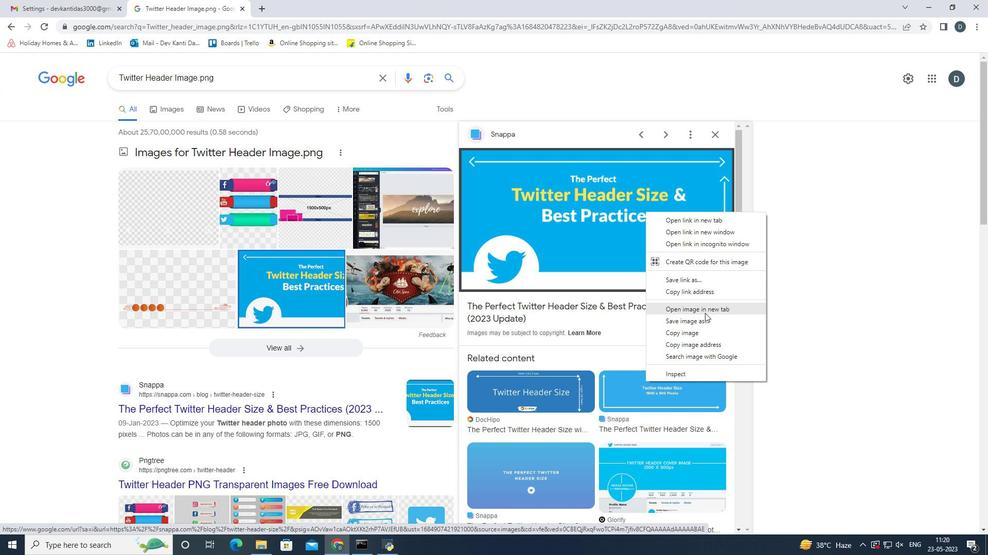
Action: Mouse pressed left at (703, 321)
Screenshot: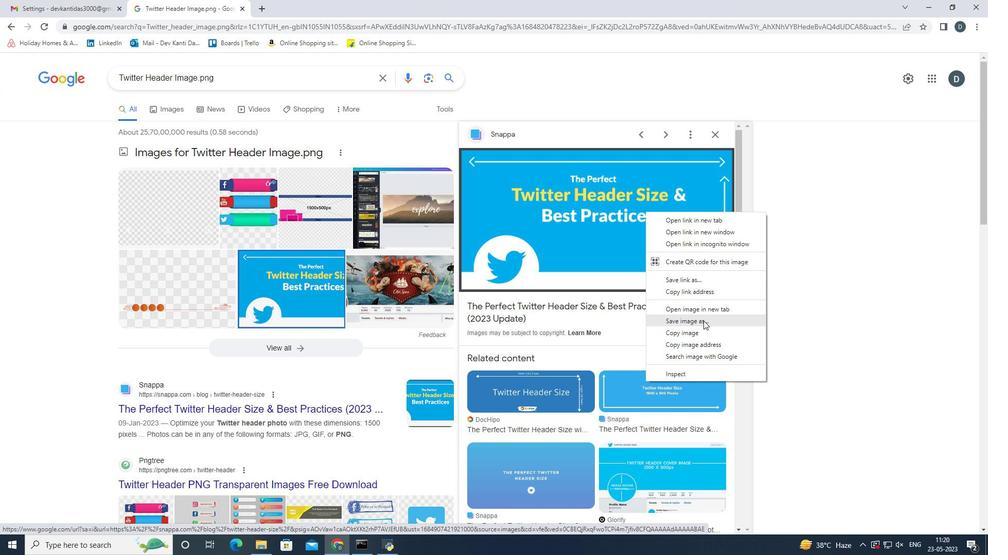 
Action: Mouse moved to (406, 222)
Screenshot: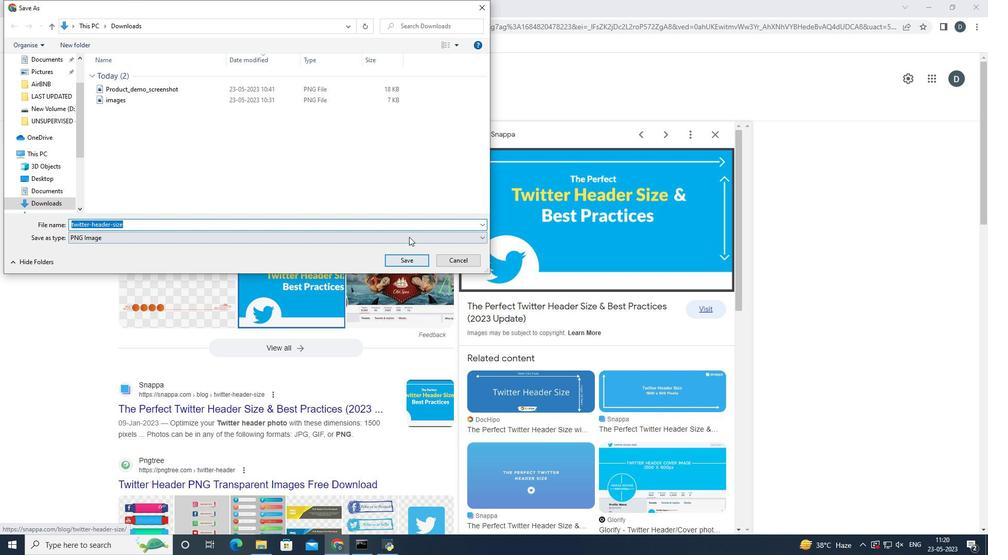 
Action: Mouse pressed left at (406, 222)
Screenshot: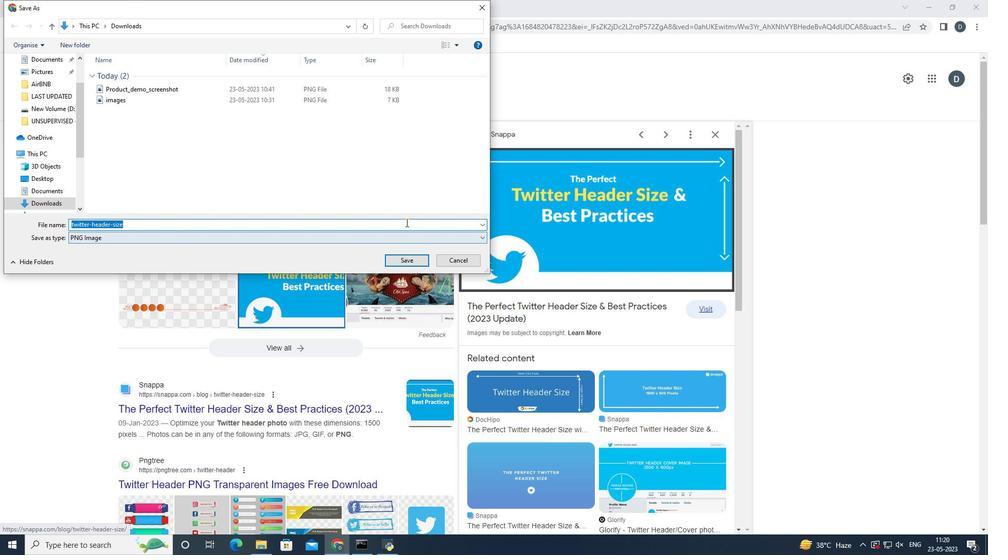 
Action: Key pressed <Key.backspace><Key.backspace><Key.backspace><Key.backspace><Key.backspace><Key.left><Key.left><Key.left><Key.left><Key.left><Key.left><Key.left><Key.right><Key.backspace><Key.shift_r><Key.shift_r><Key.shift_r><Key.shift_r>_<Key.right><Key.right><Key.right><Key.right><Key.right><Key.right><Key.right><Key.right><Key.right><Key.shift_r><Key.shift_r>_<Key.space><Key.backspace>image.png<Key.enter>
Screenshot: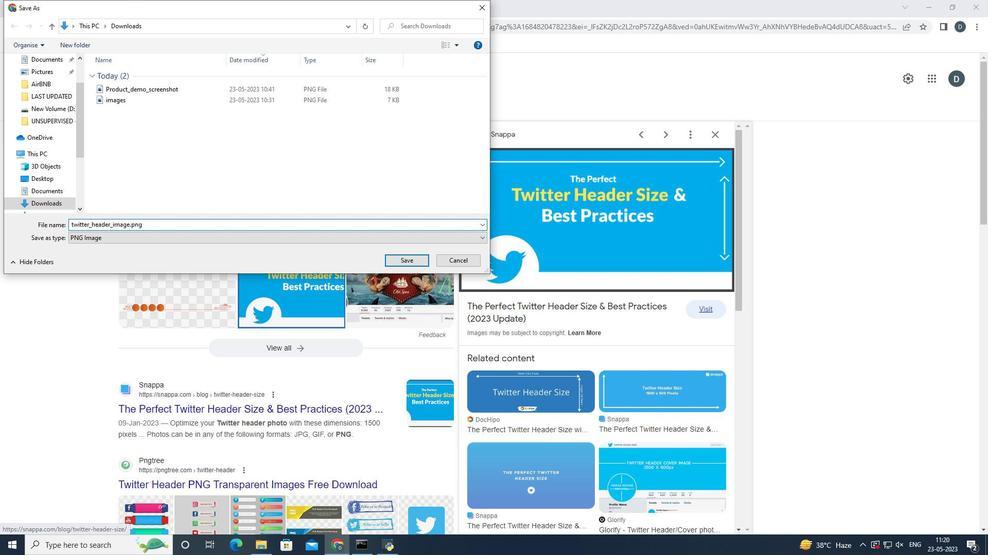 
Action: Mouse moved to (22, 0)
Screenshot: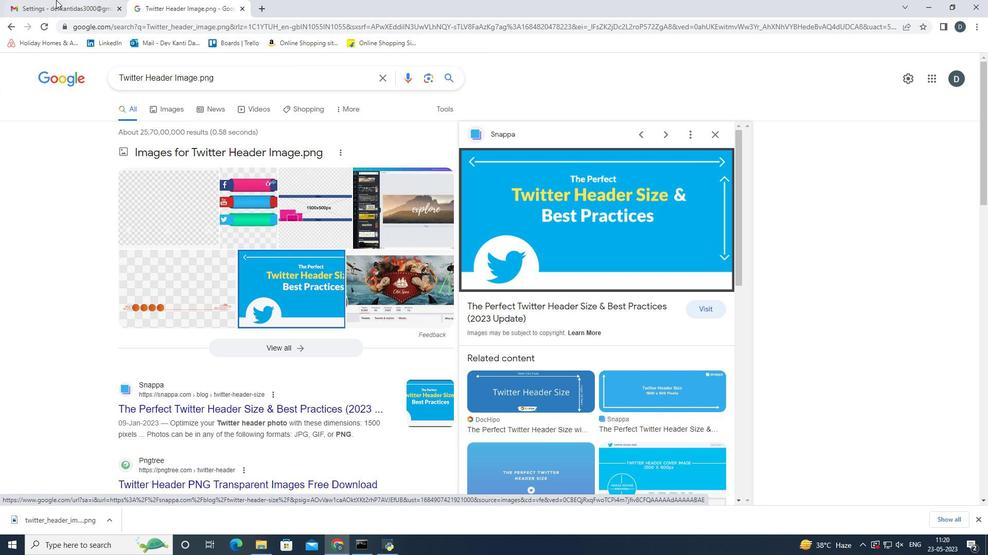 
Action: Mouse pressed left at (22, 0)
Screenshot: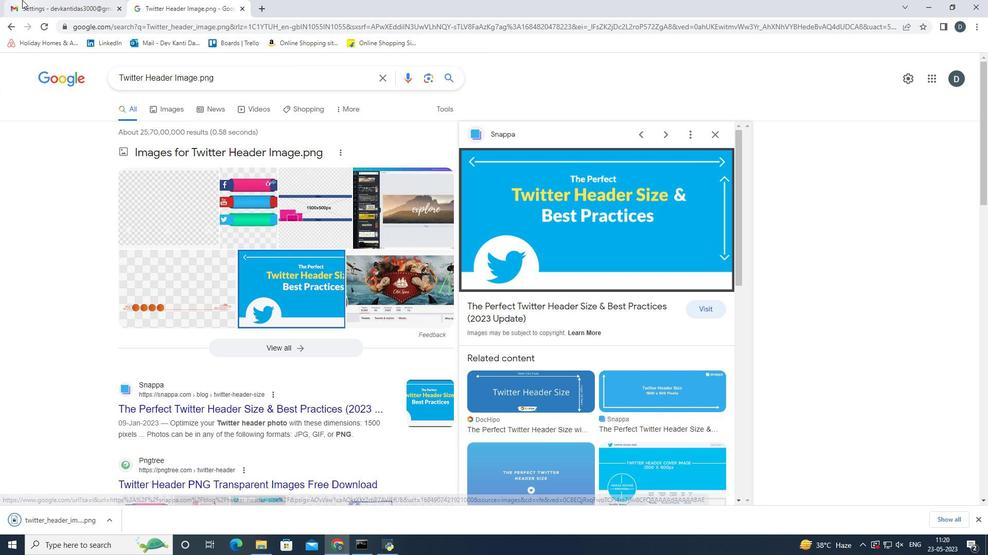 
Action: Mouse moved to (980, 523)
Screenshot: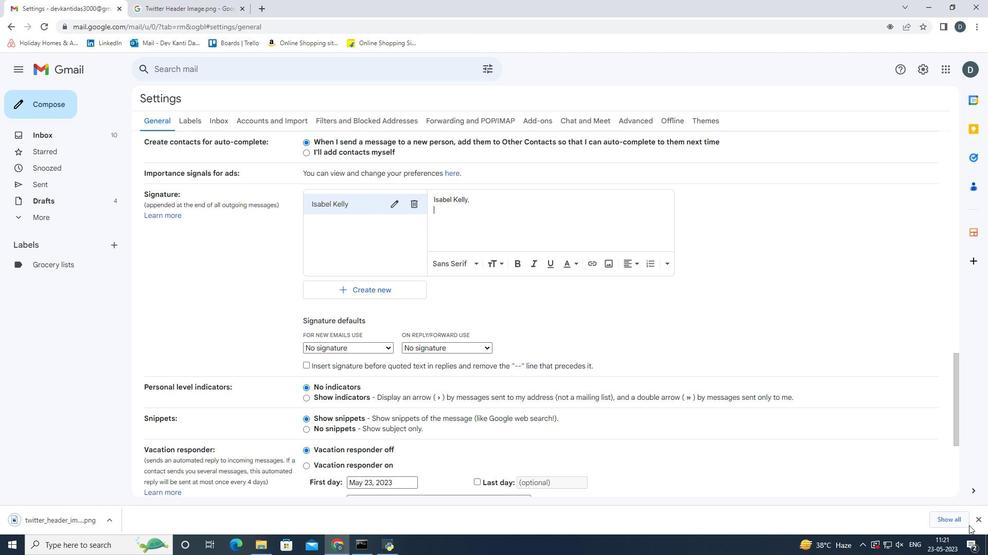 
Action: Mouse pressed left at (980, 523)
Screenshot: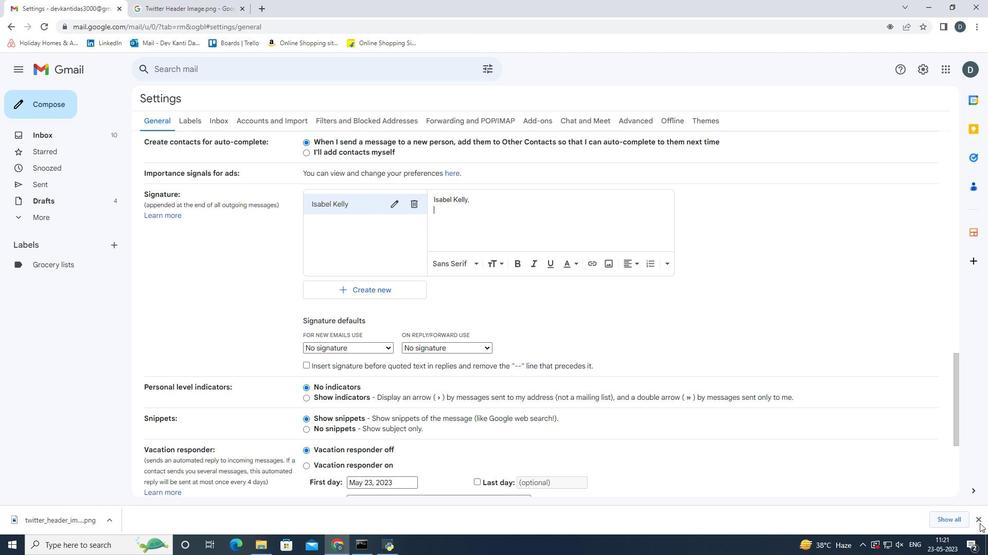 
Action: Mouse moved to (609, 268)
Screenshot: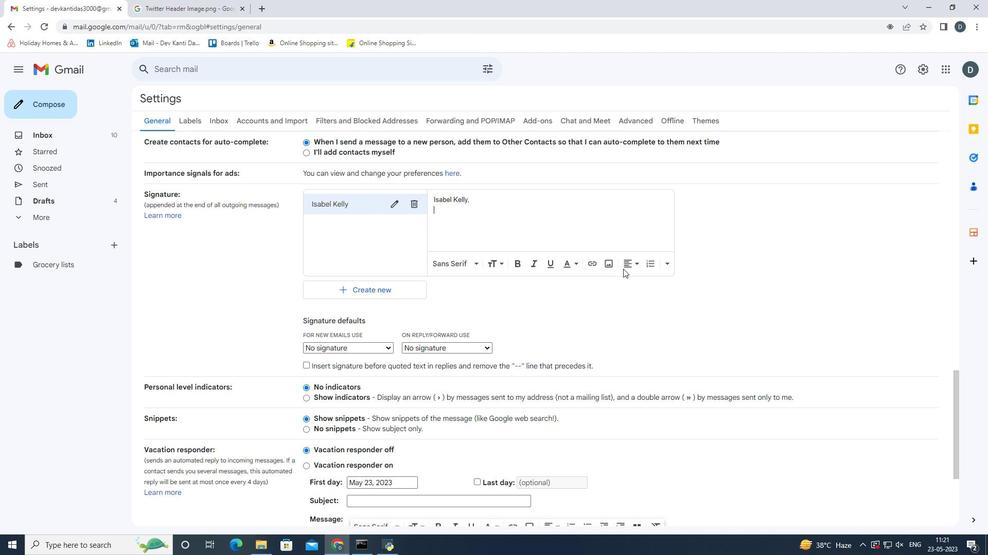 
Action: Mouse pressed left at (609, 268)
Screenshot: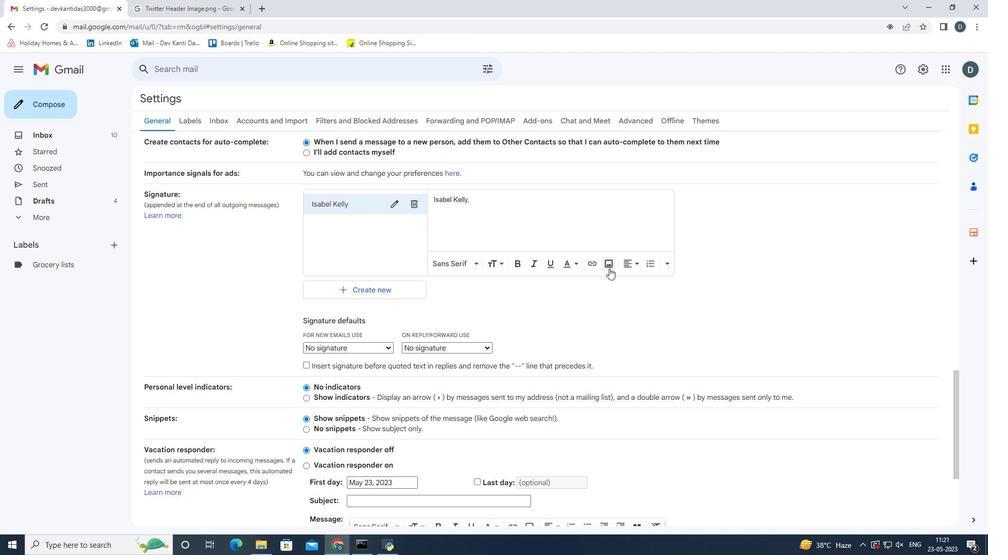 
Action: Mouse moved to (383, 168)
Screenshot: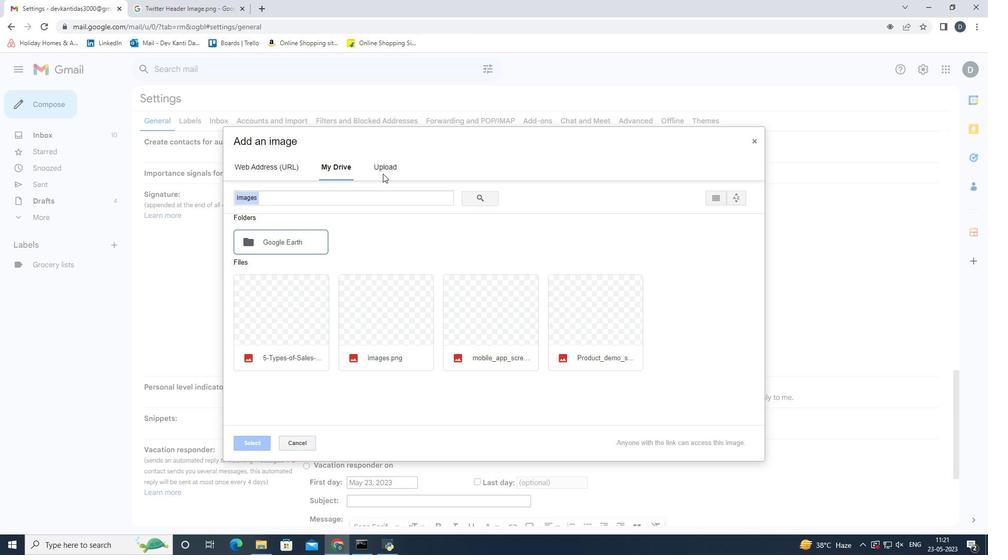 
Action: Mouse pressed left at (383, 168)
Screenshot: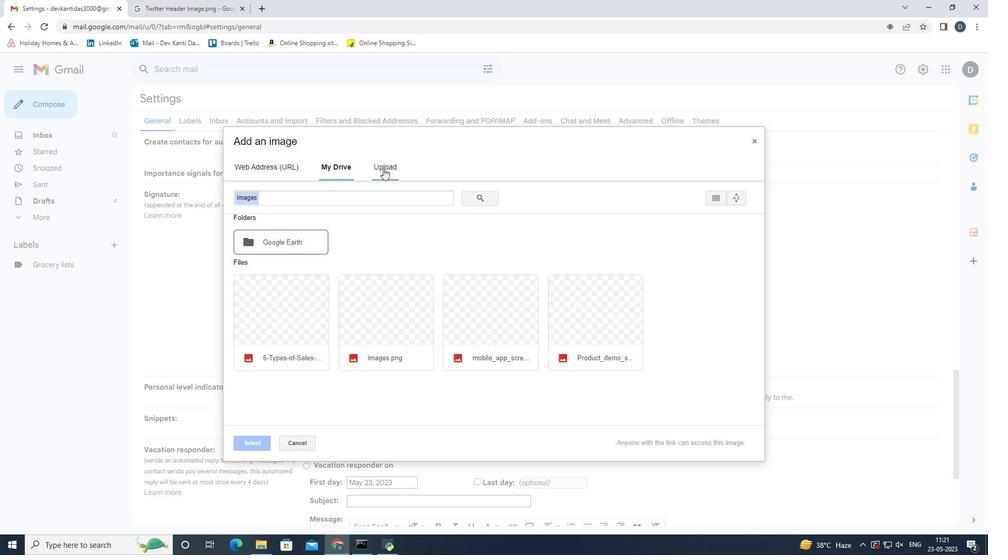 
Action: Mouse moved to (494, 324)
Screenshot: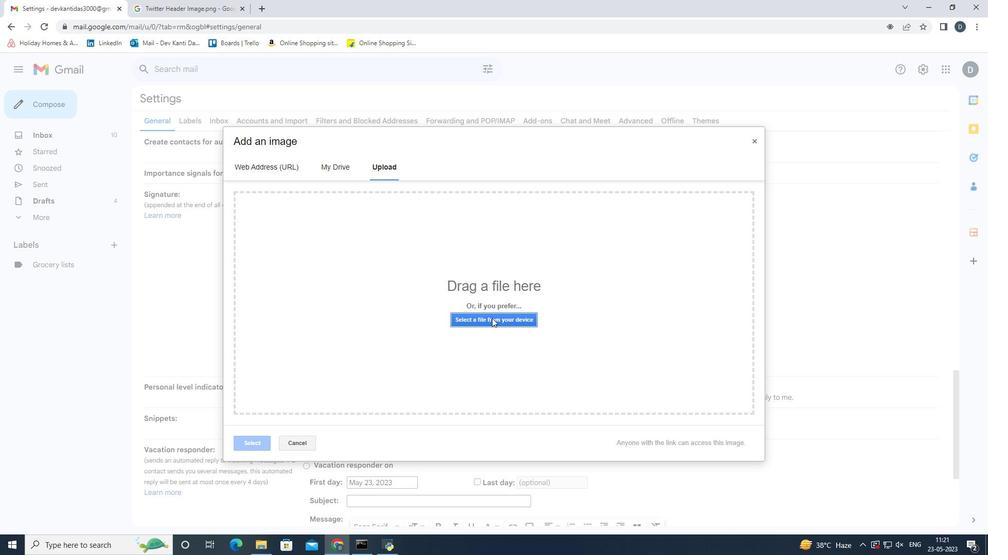
Action: Mouse pressed left at (494, 324)
Screenshot: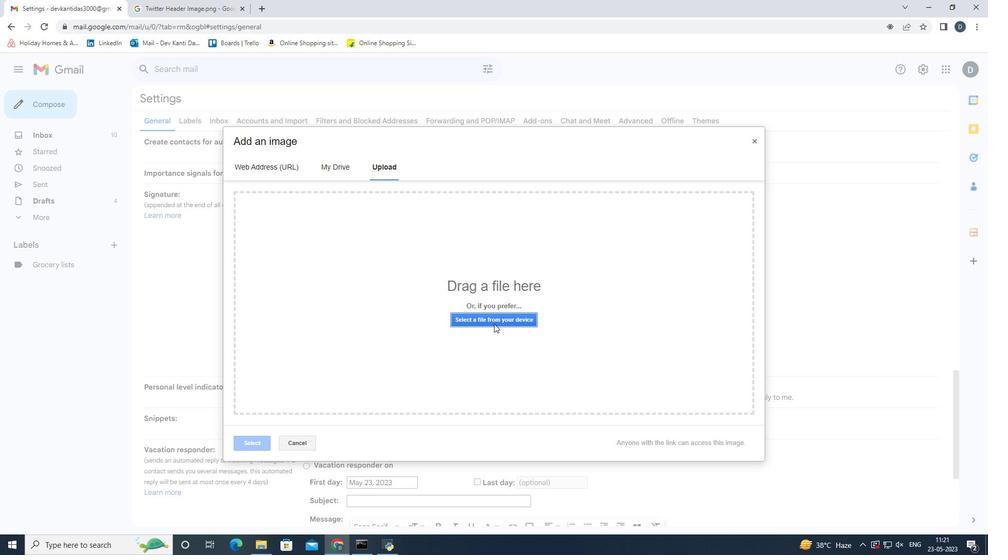 
Action: Mouse moved to (208, 91)
Screenshot: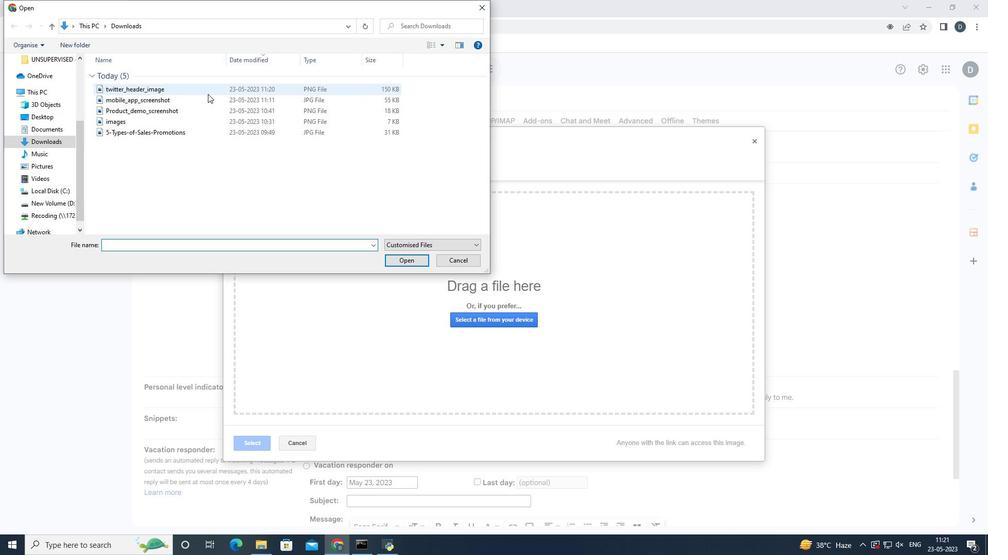 
Action: Mouse pressed left at (208, 91)
Screenshot: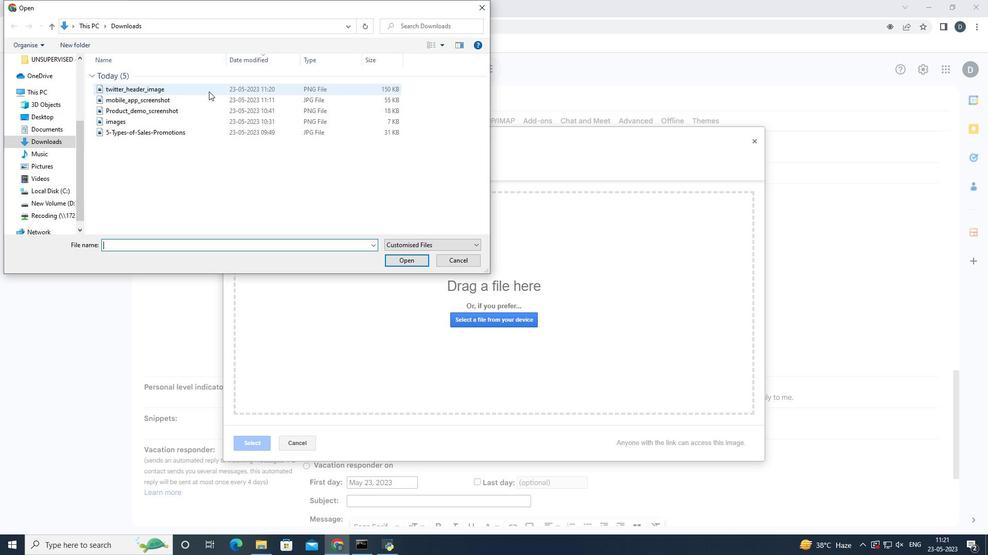 
Action: Mouse moved to (401, 265)
Screenshot: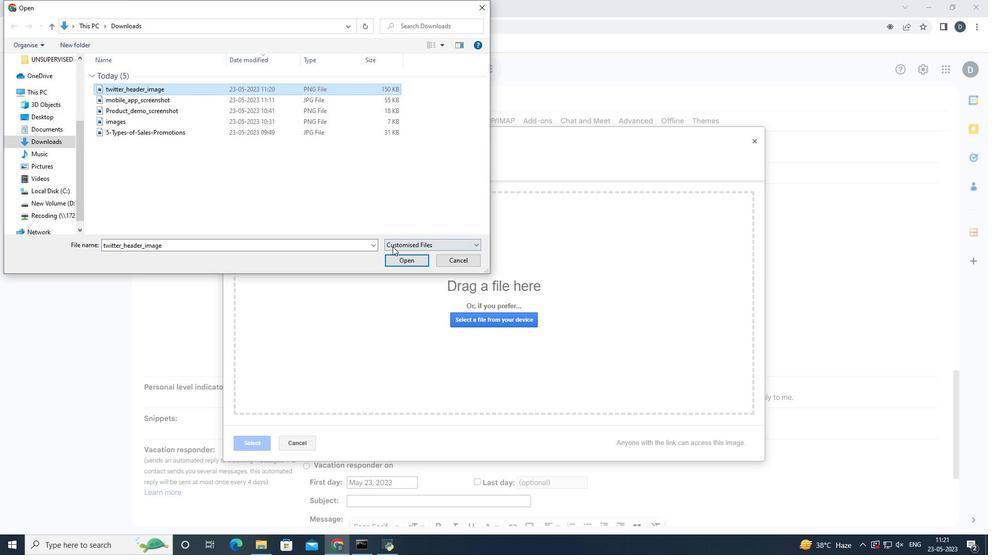 
Action: Mouse pressed left at (401, 265)
Screenshot: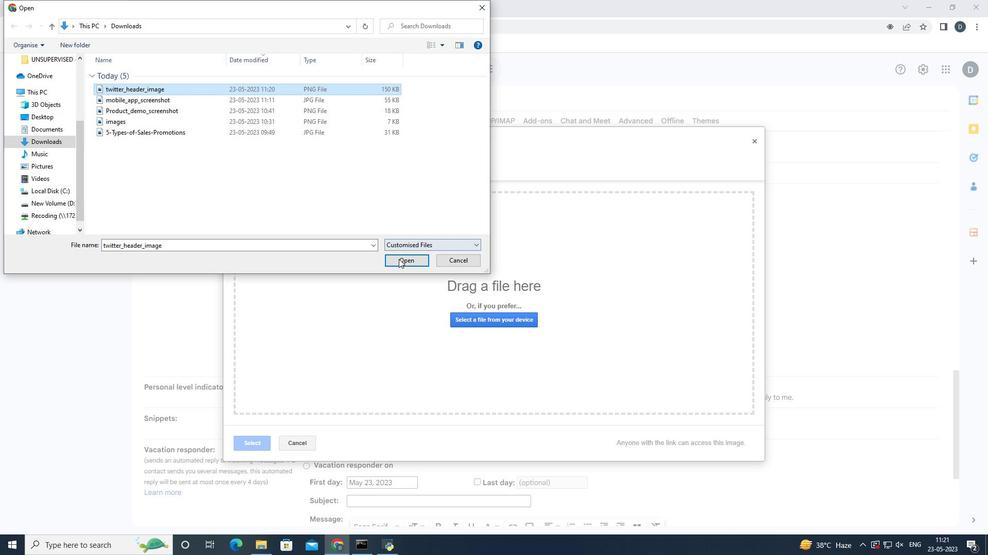 
Action: Mouse moved to (563, 235)
Screenshot: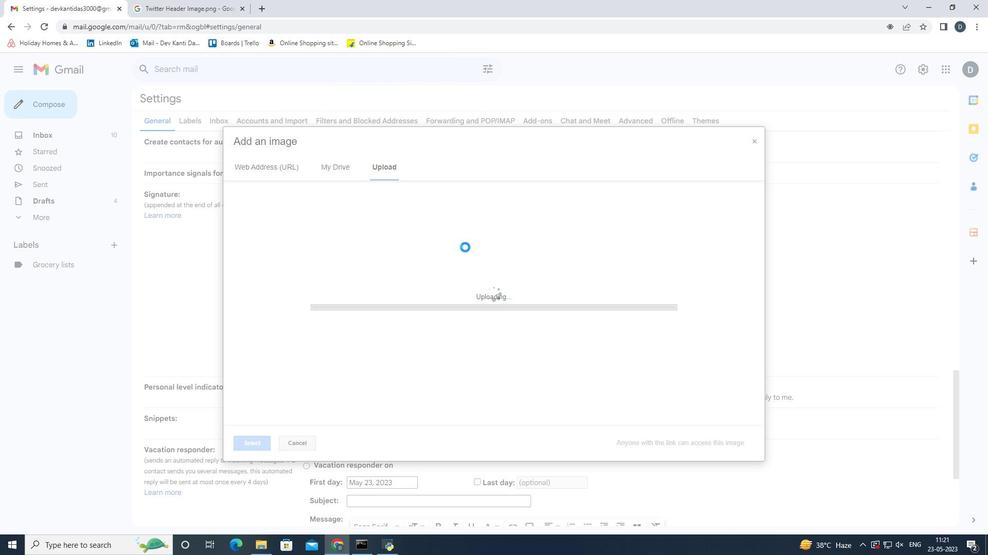 
Action: Mouse scrolled (563, 235) with delta (0, 0)
Screenshot: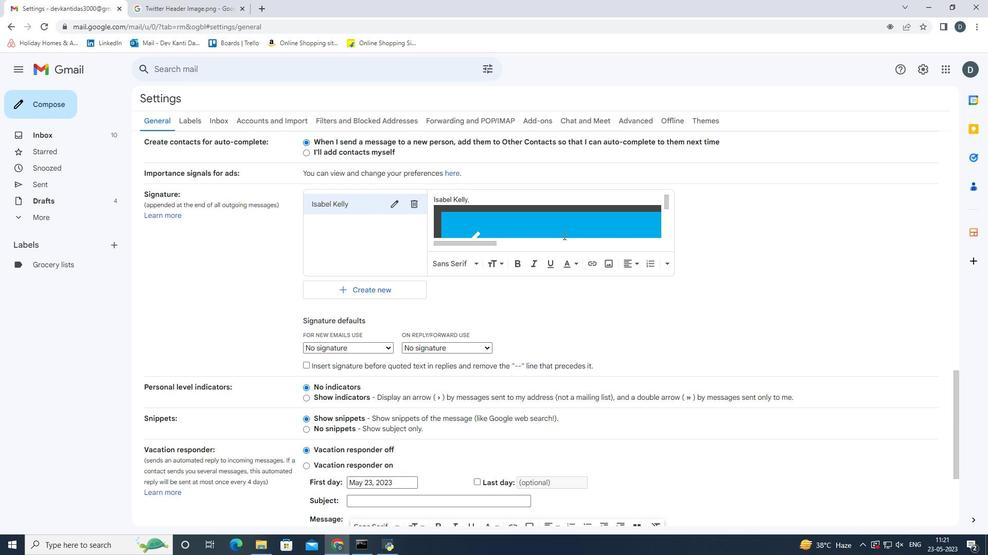 
Action: Mouse scrolled (563, 235) with delta (0, 0)
Screenshot: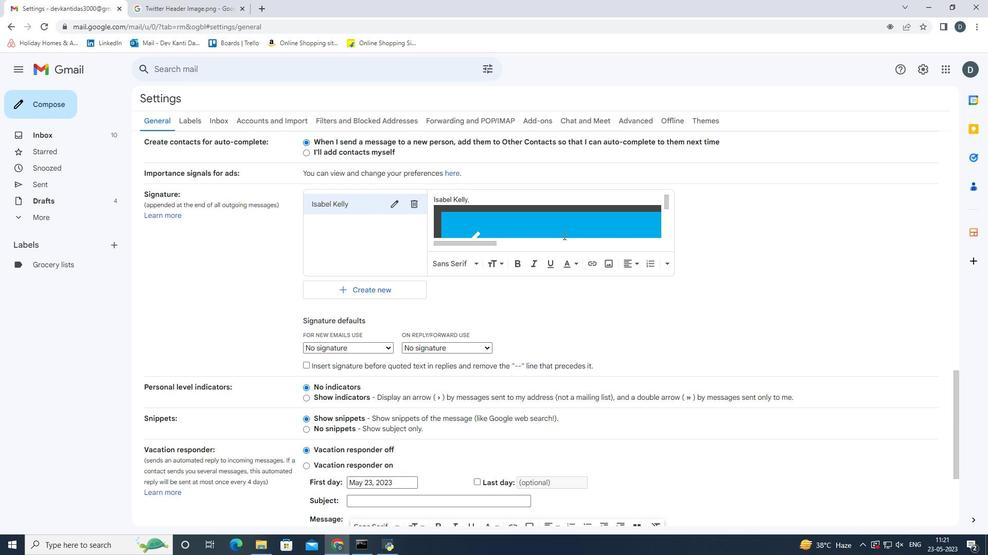 
Action: Mouse moved to (566, 227)
Screenshot: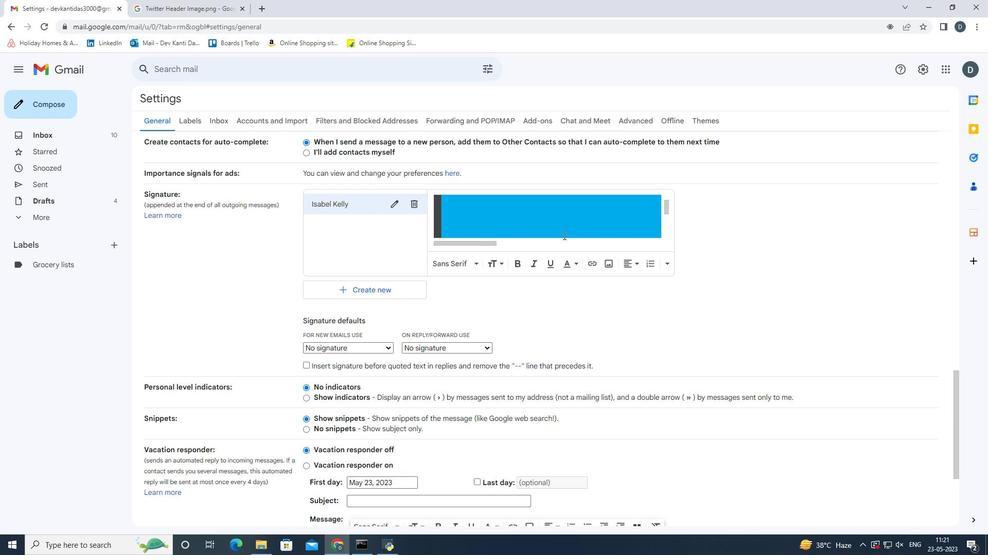 
Action: Mouse scrolled (566, 228) with delta (0, 0)
Screenshot: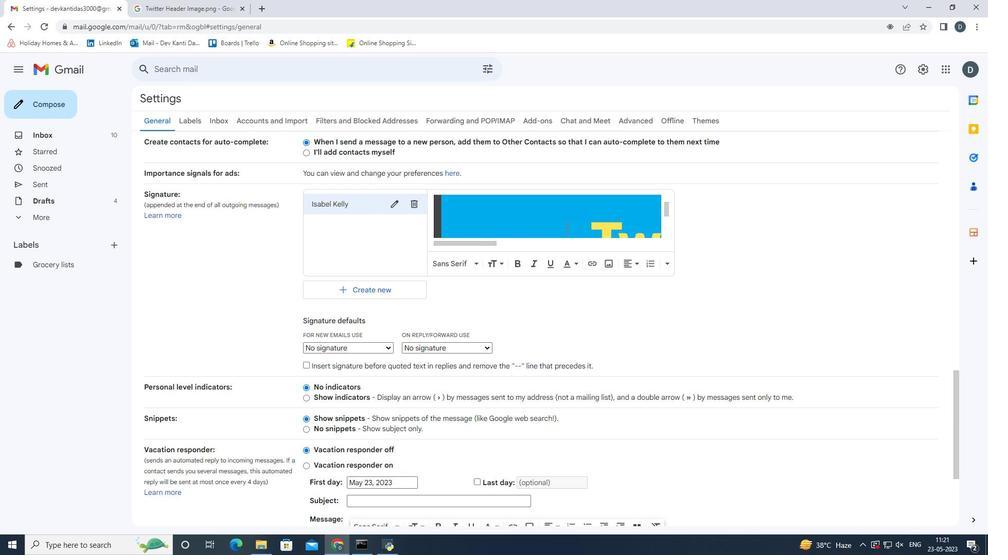
Action: Mouse scrolled (566, 228) with delta (0, 0)
Screenshot: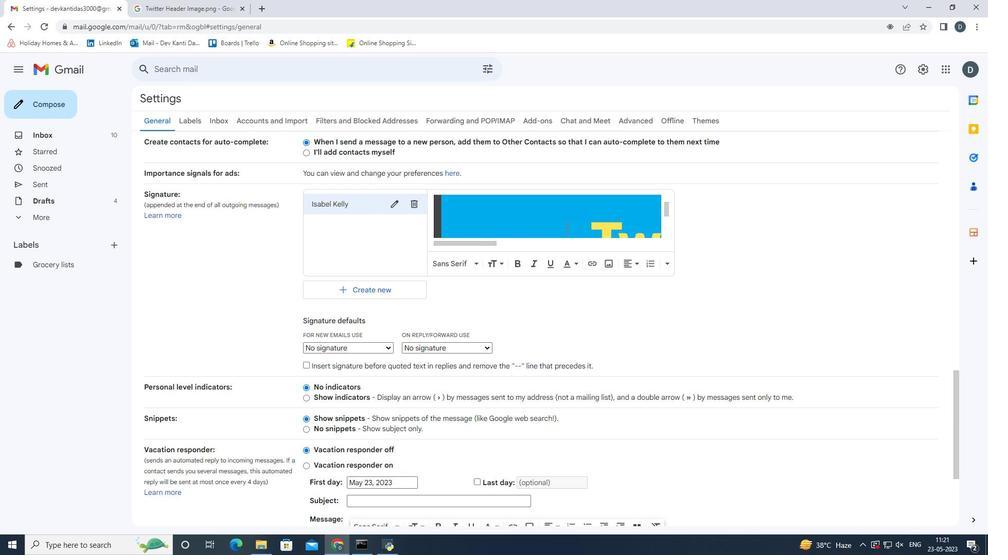 
Action: Mouse scrolled (566, 228) with delta (0, 0)
Screenshot: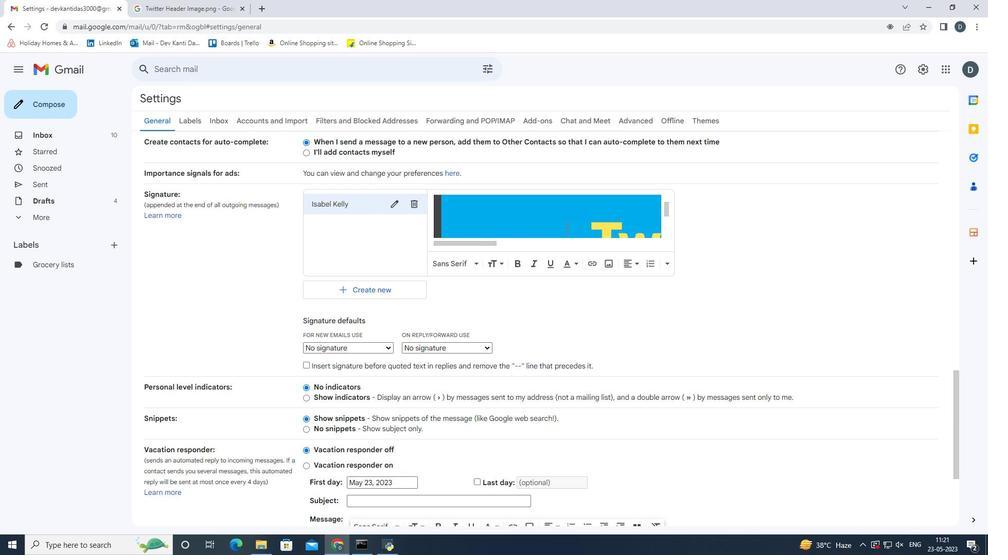 
Action: Mouse scrolled (566, 228) with delta (0, 0)
Screenshot: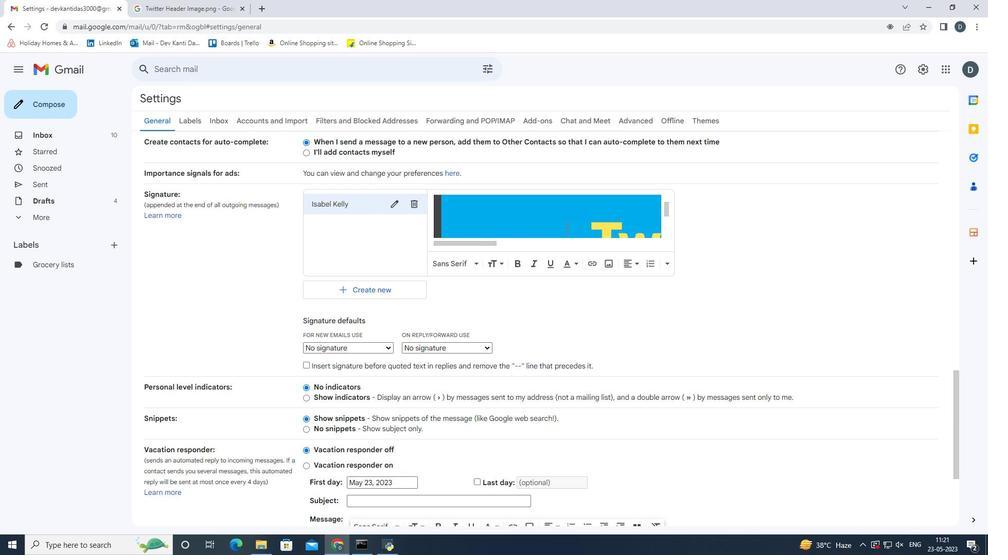 
Action: Mouse moved to (544, 317)
Screenshot: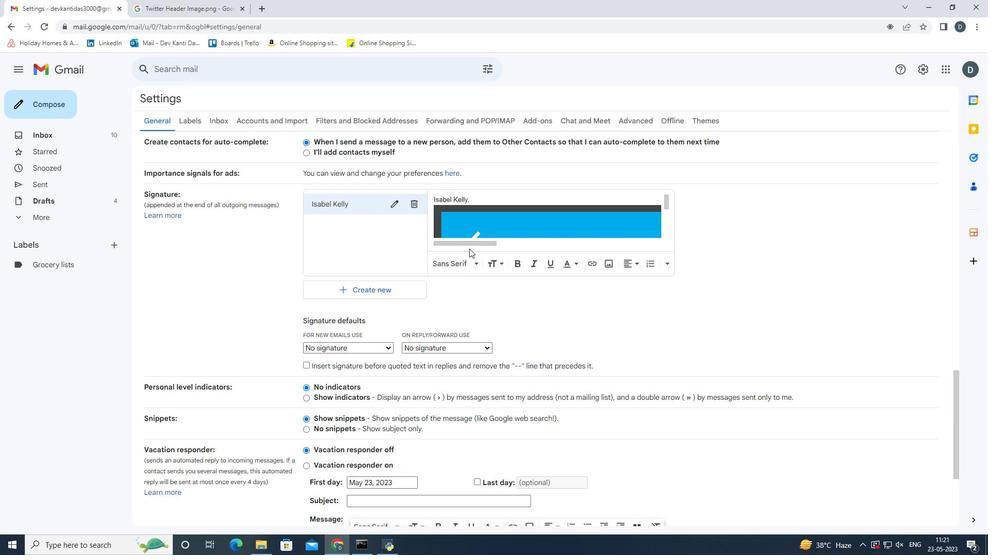 
Action: Mouse pressed left at (544, 317)
Screenshot: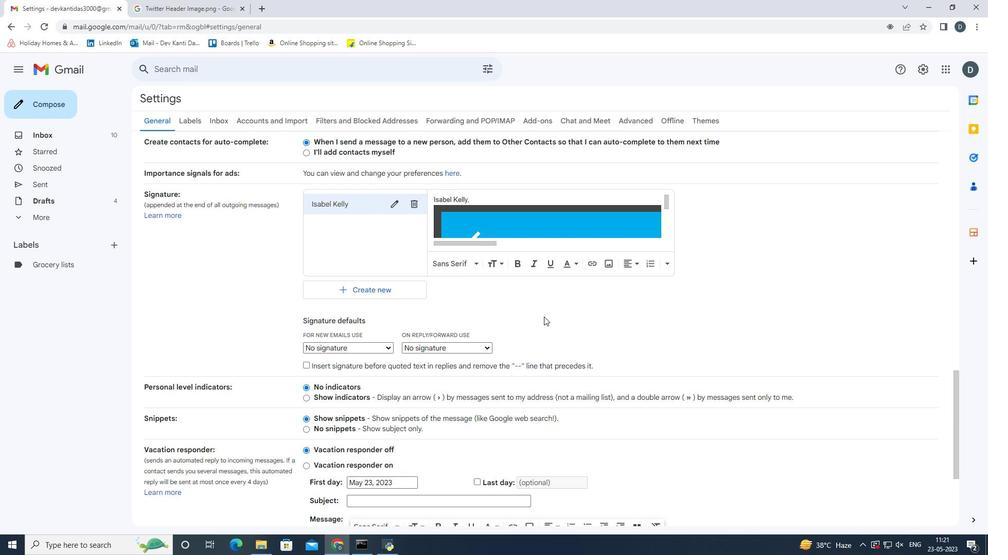 
Action: Mouse moved to (366, 347)
Screenshot: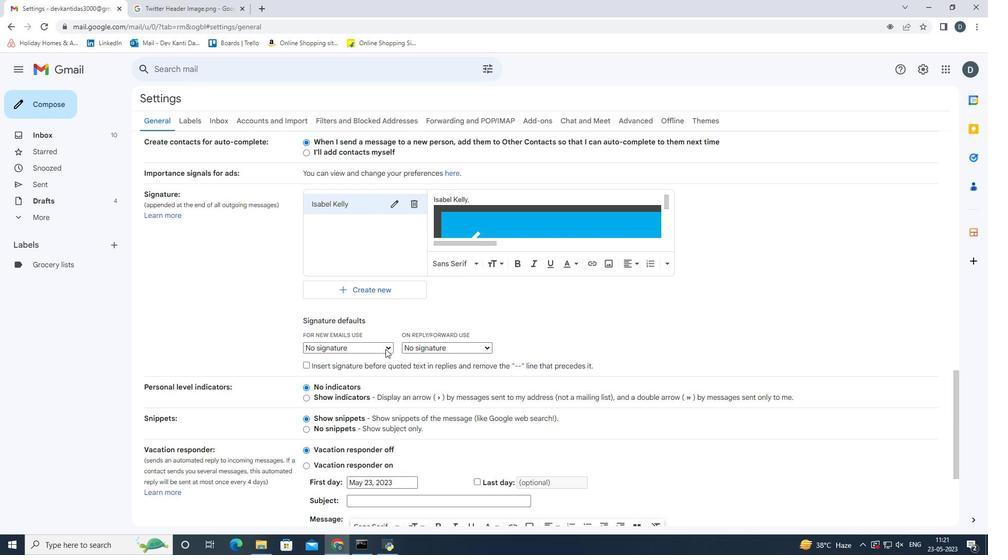 
Action: Mouse pressed left at (366, 347)
Screenshot: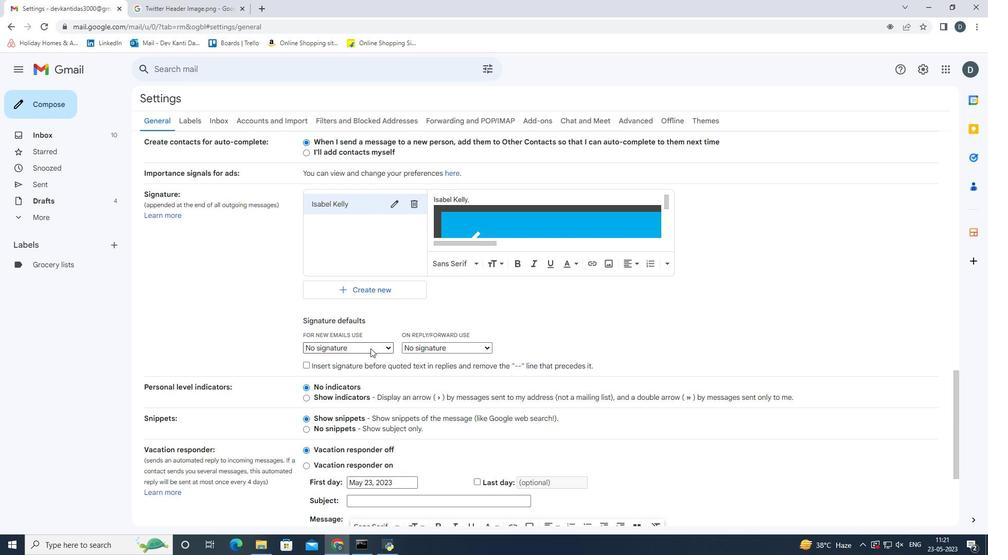 
Action: Mouse moved to (364, 367)
Screenshot: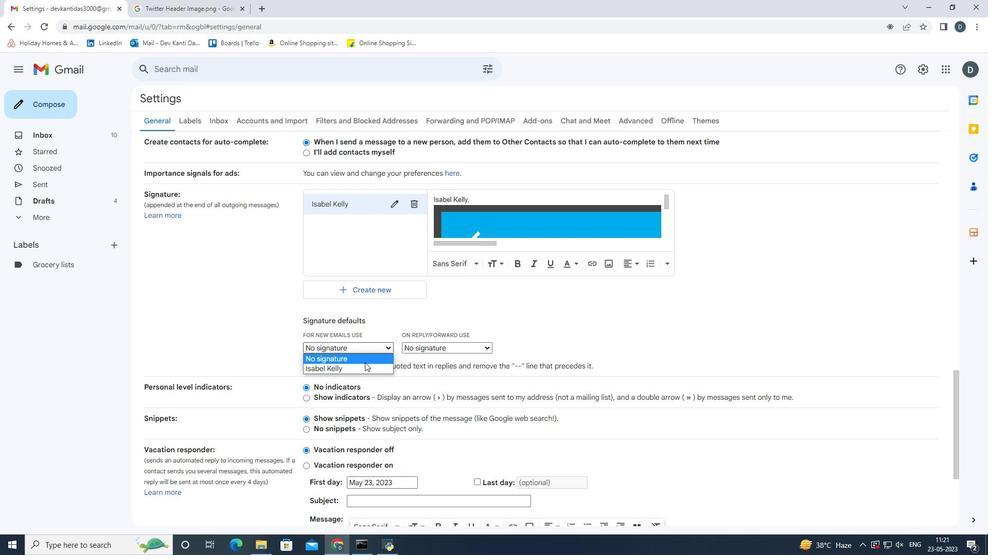
Action: Mouse pressed left at (364, 367)
Screenshot: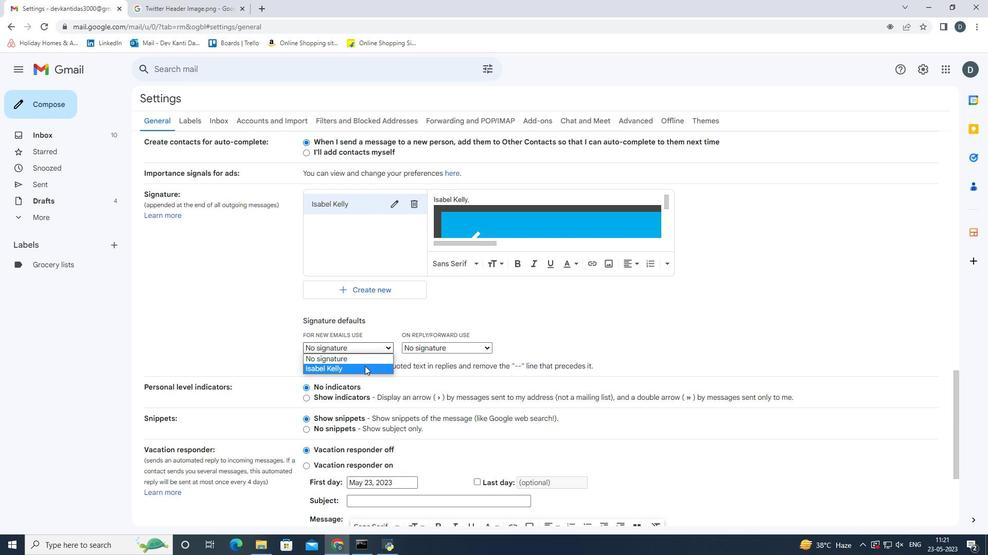 
Action: Mouse moved to (447, 342)
Screenshot: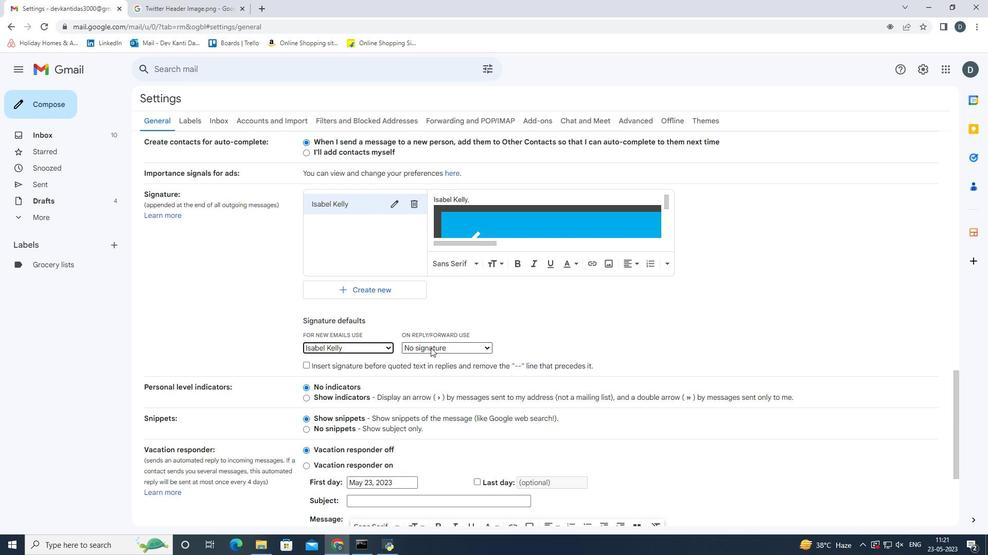 
Action: Mouse pressed left at (447, 342)
Screenshot: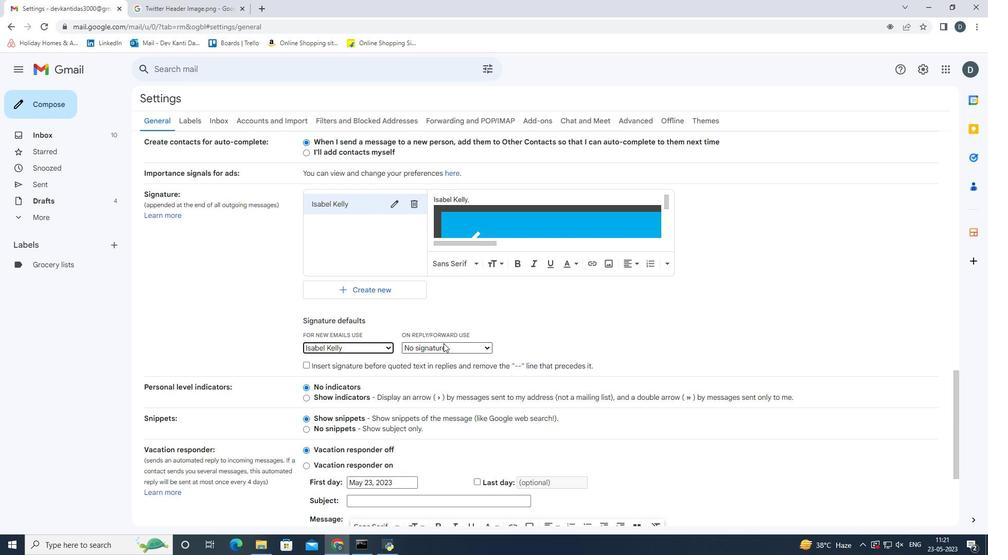 
Action: Mouse moved to (444, 370)
Screenshot: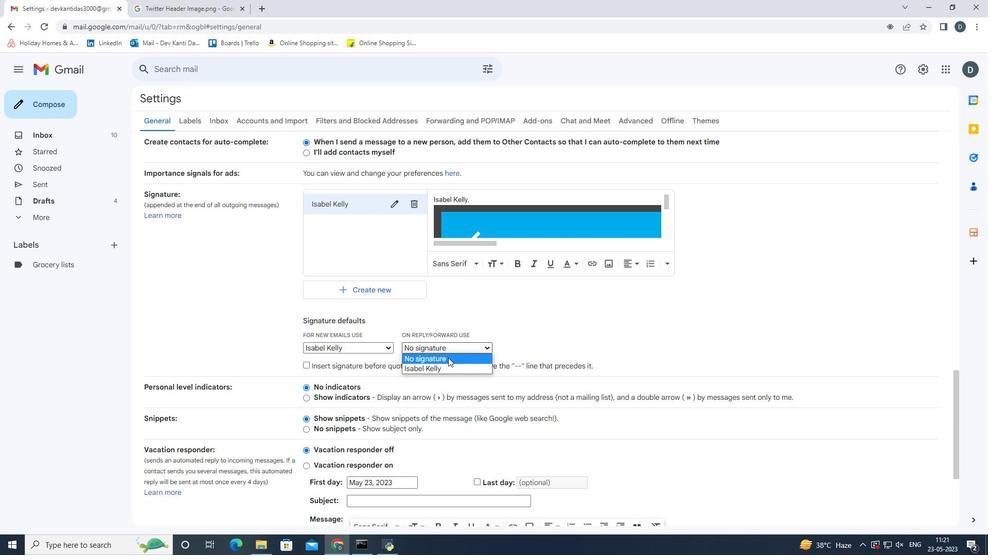 
Action: Mouse pressed left at (444, 370)
Screenshot: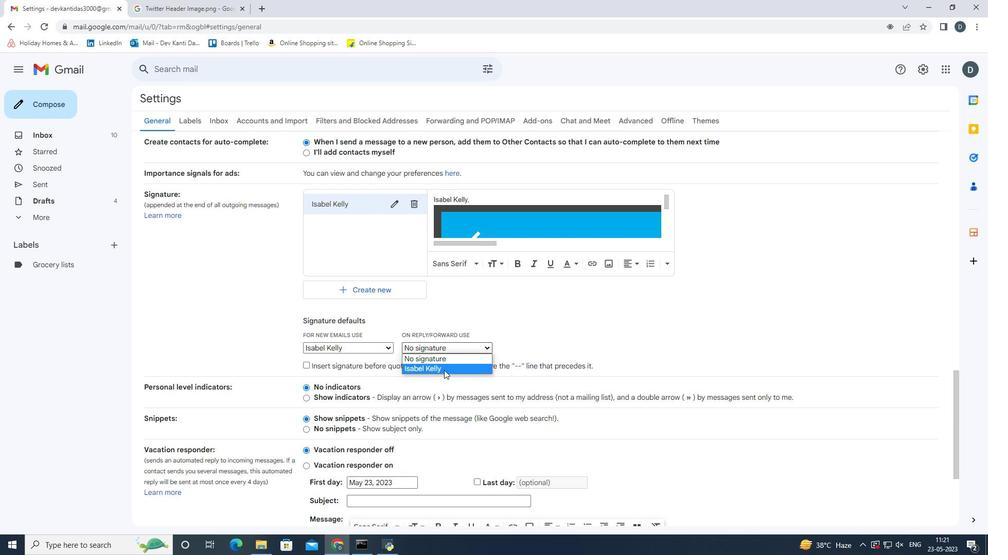 
Action: Mouse moved to (628, 324)
Screenshot: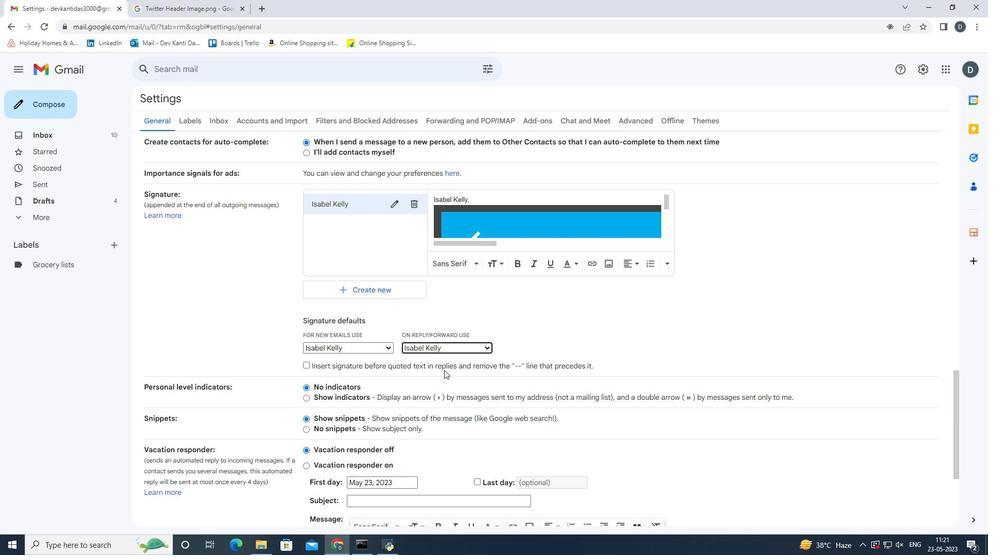 
Action: Mouse pressed left at (628, 324)
Screenshot: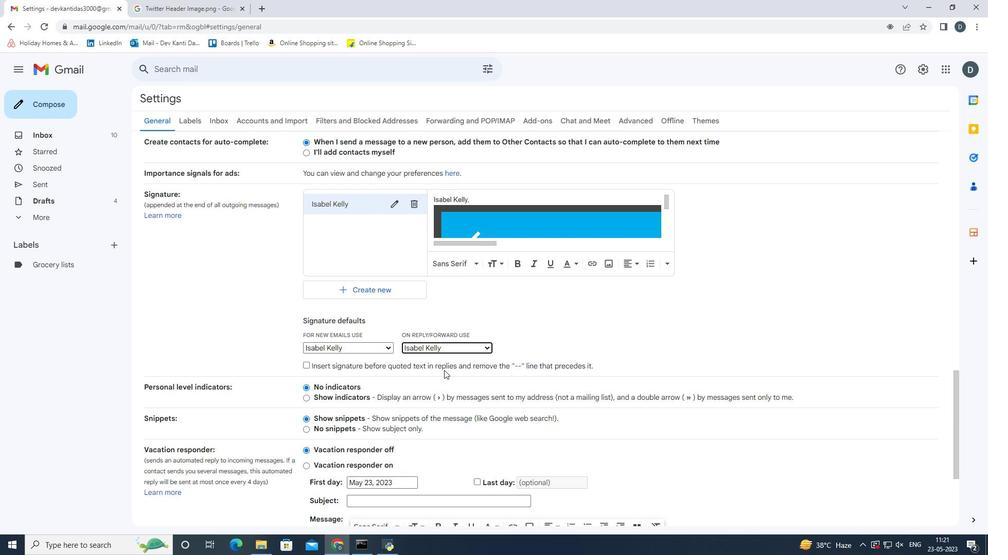 
Action: Mouse moved to (628, 324)
Screenshot: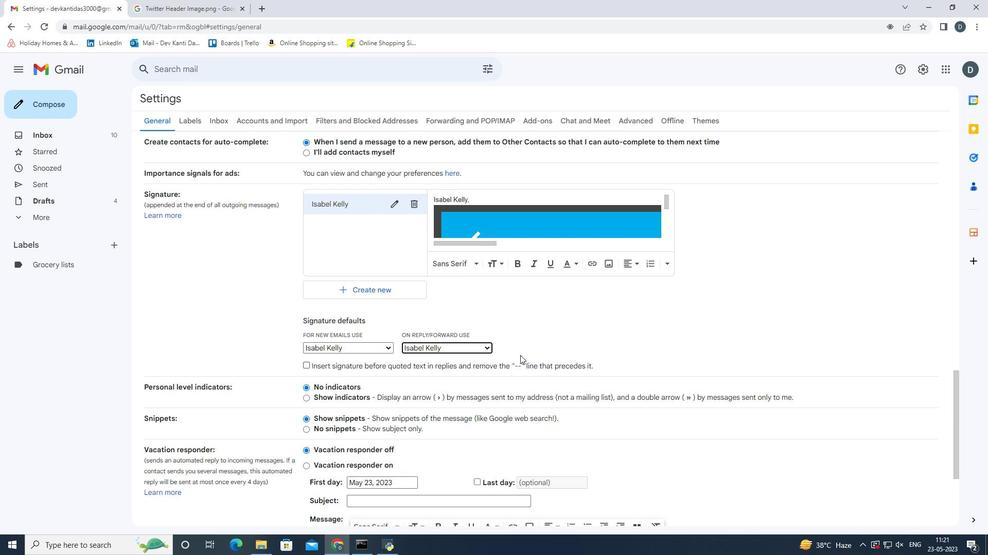 
Action: Mouse scrolled (628, 324) with delta (0, 0)
Screenshot: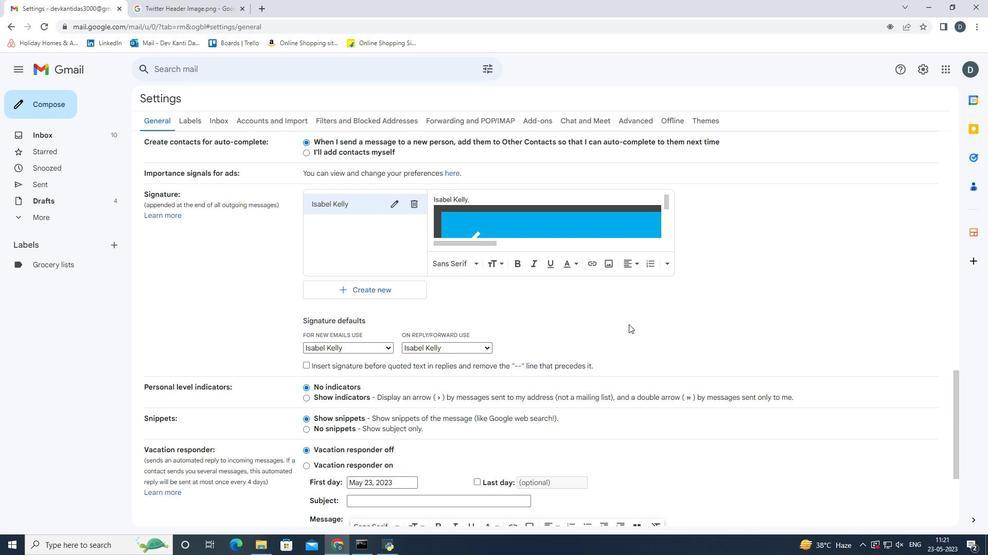
Action: Mouse scrolled (628, 324) with delta (0, 0)
Screenshot: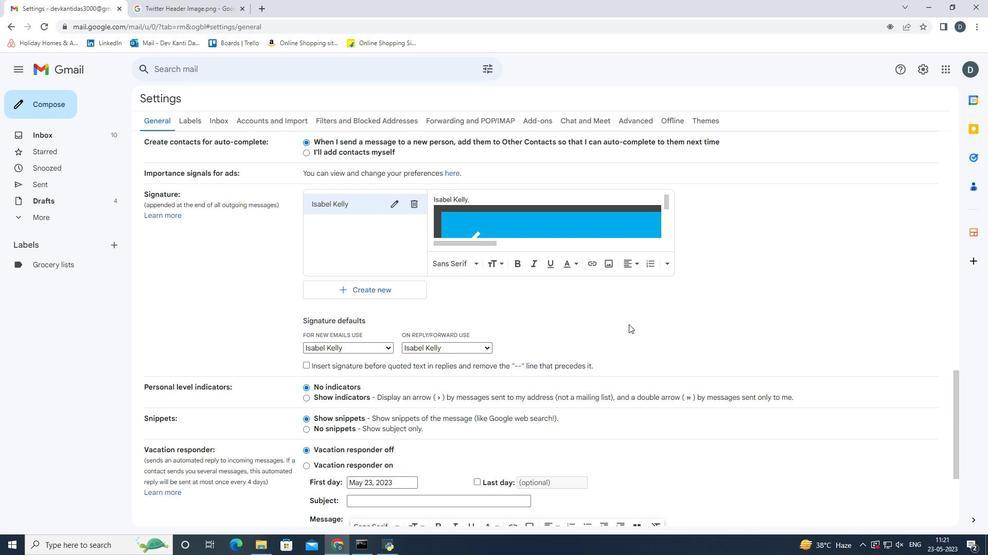 
Action: Mouse scrolled (628, 324) with delta (0, 0)
Screenshot: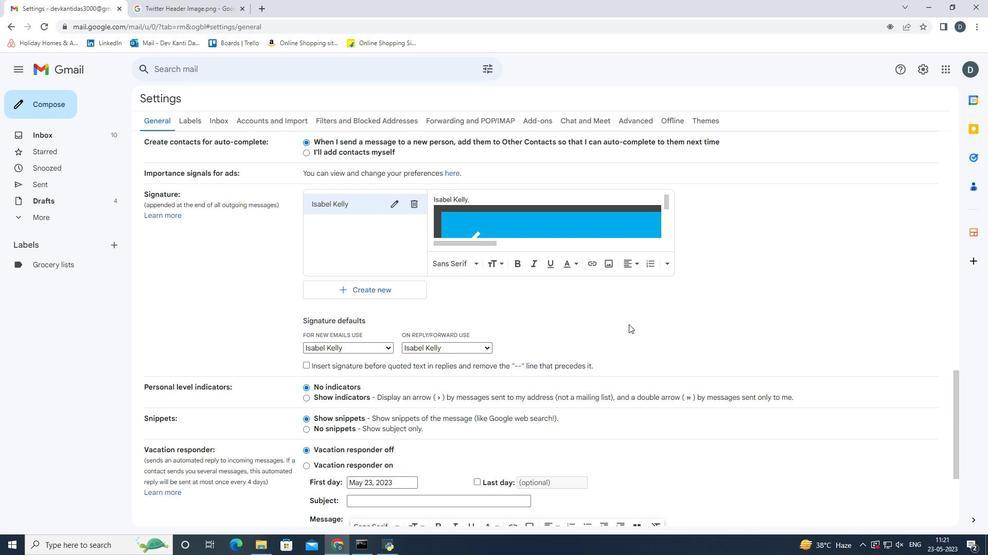 
Action: Mouse scrolled (628, 324) with delta (0, 0)
Screenshot: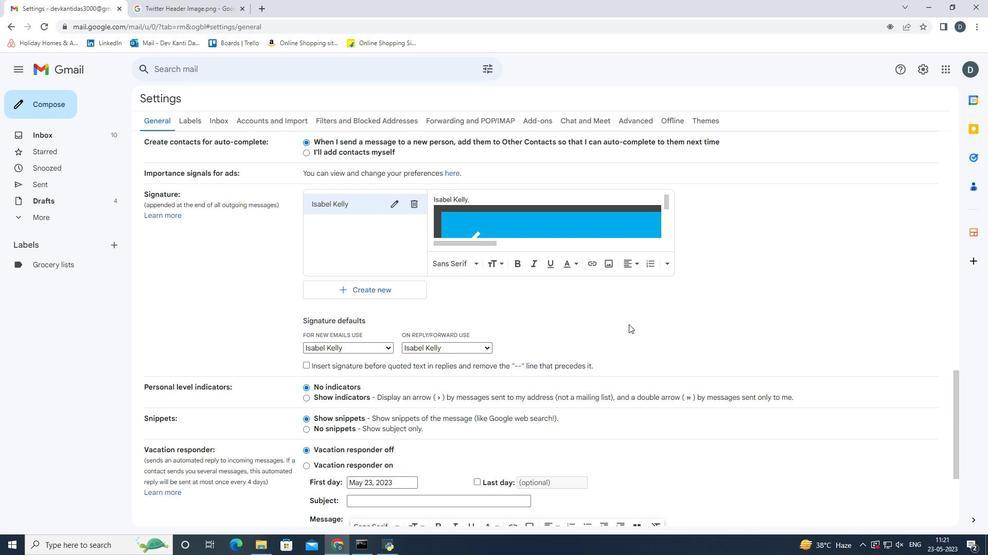 
Action: Mouse scrolled (628, 324) with delta (0, 0)
Screenshot: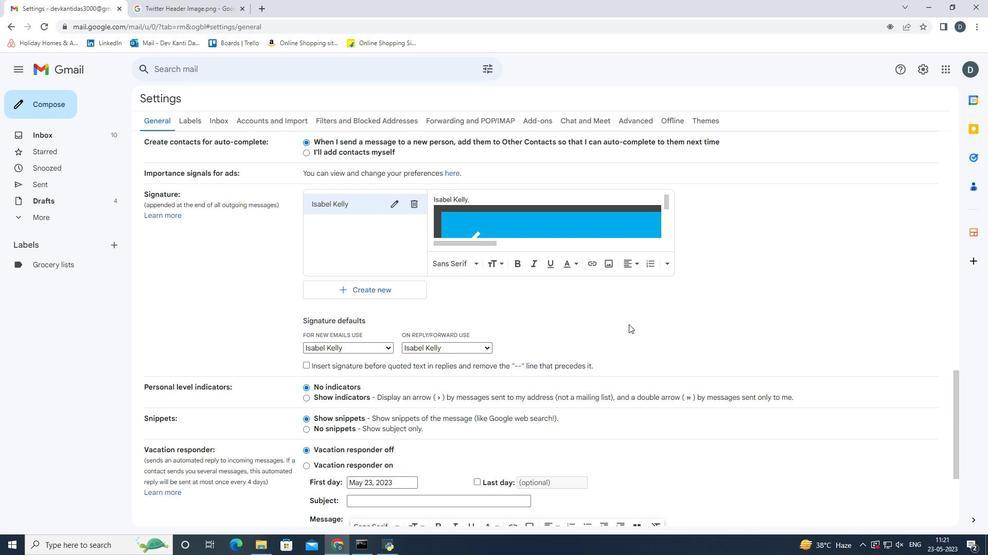 
Action: Mouse scrolled (628, 324) with delta (0, 0)
Screenshot: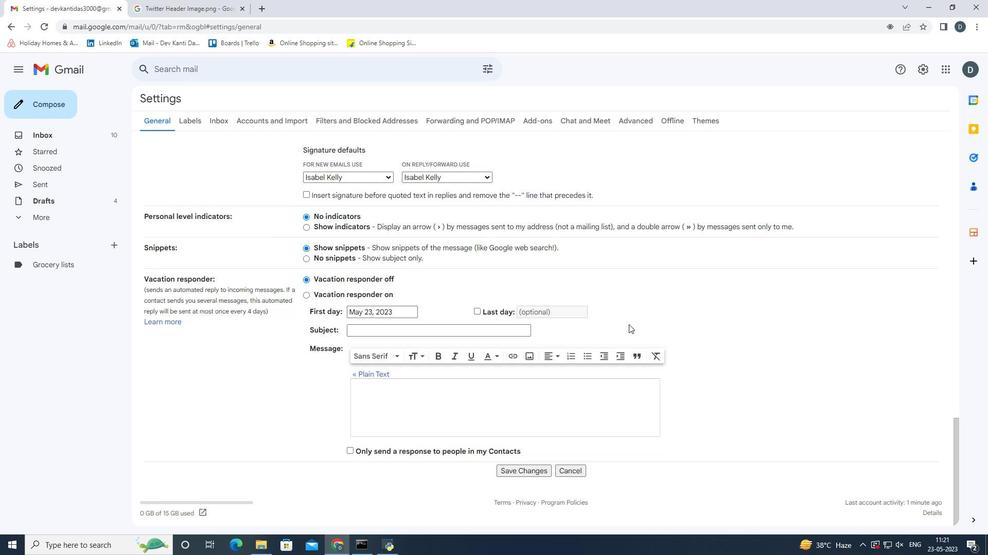 
Action: Mouse moved to (627, 328)
Screenshot: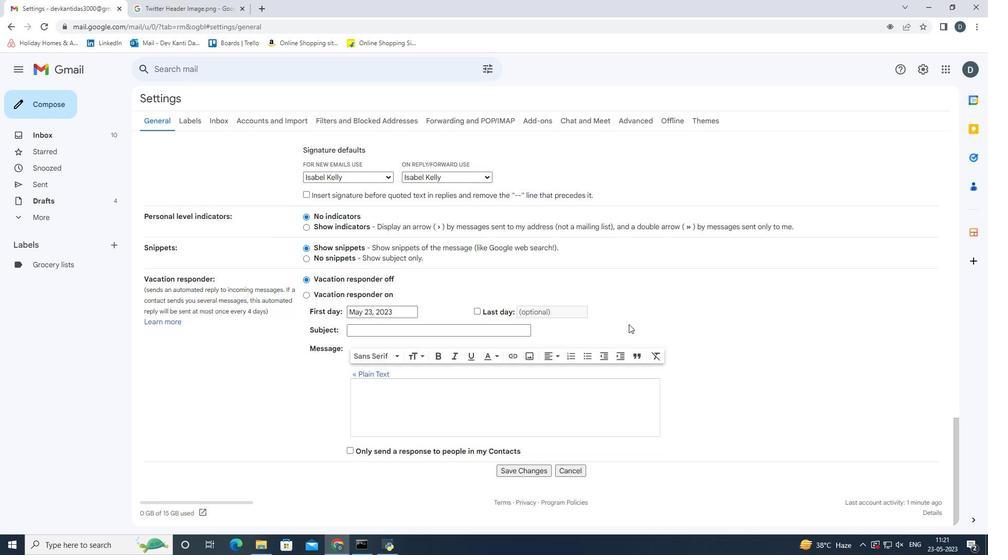 
Action: Mouse scrolled (627, 327) with delta (0, 0)
Screenshot: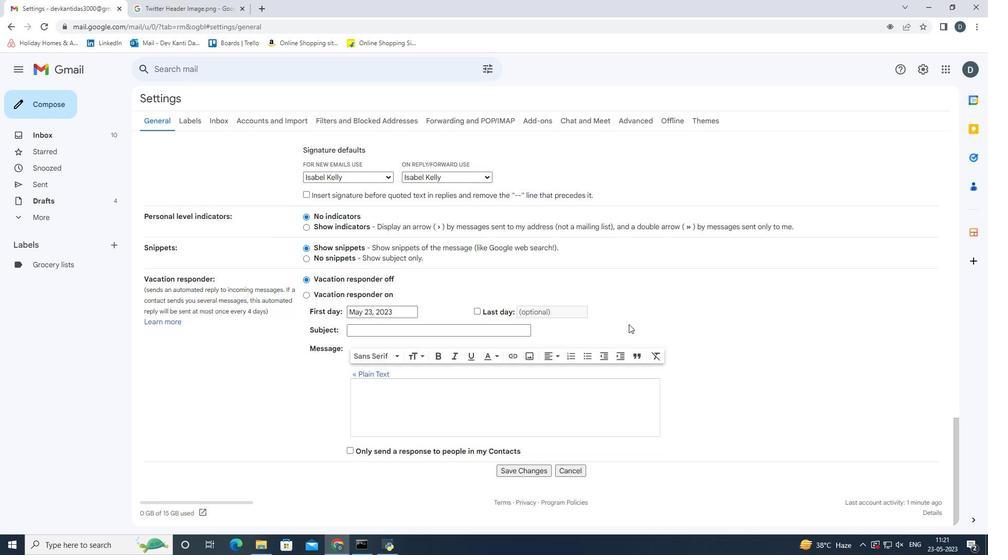 
Action: Mouse moved to (623, 337)
Screenshot: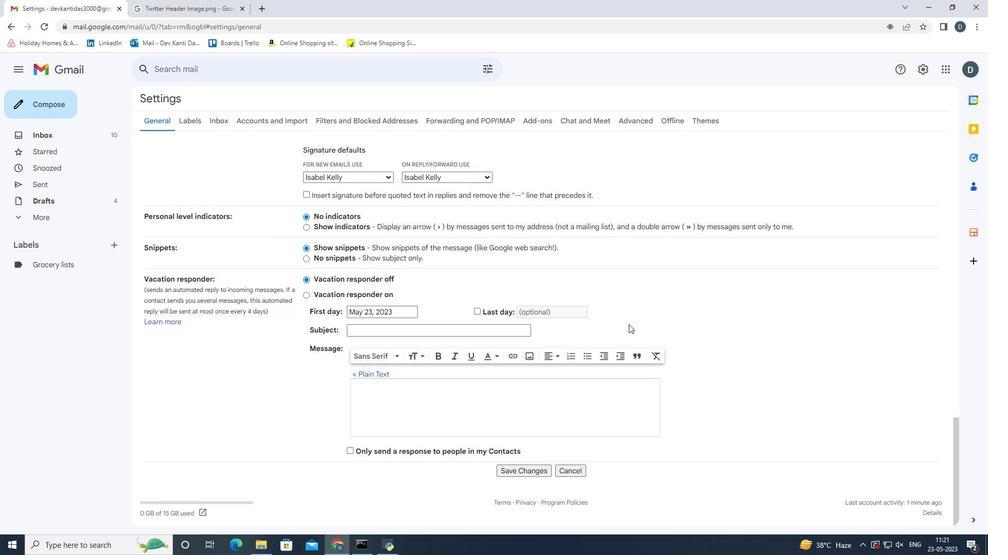 
Action: Mouse scrolled (623, 336) with delta (0, 0)
Screenshot: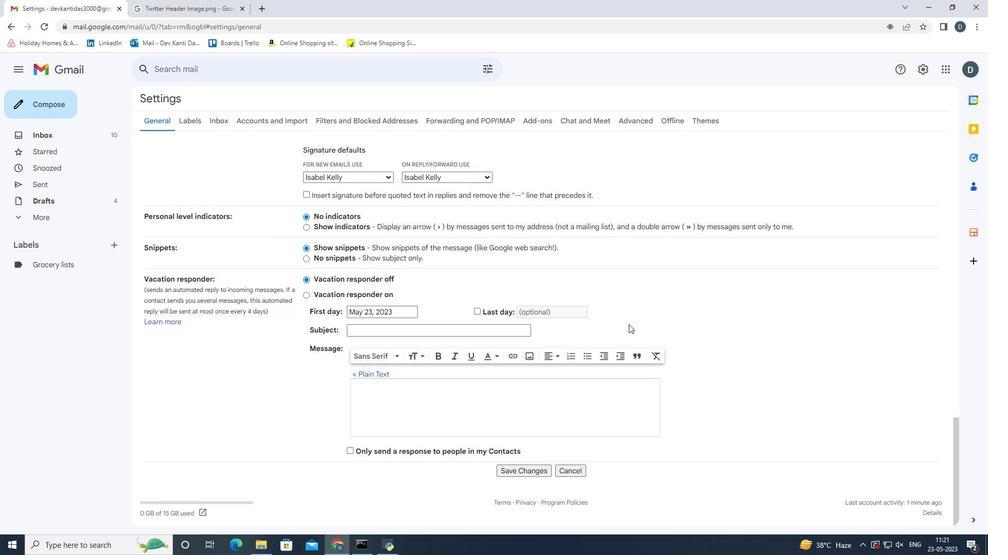 
Action: Mouse moved to (539, 472)
Screenshot: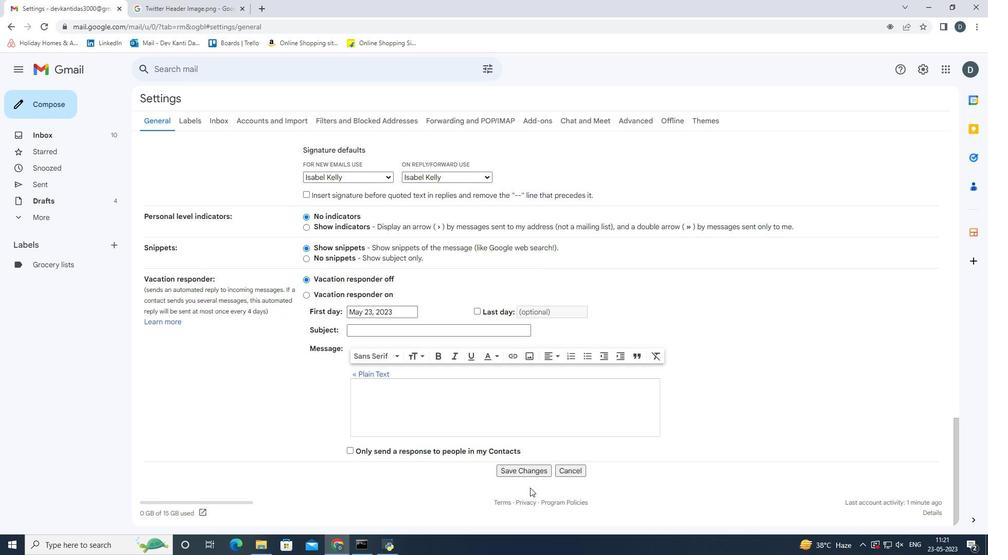 
Action: Mouse pressed left at (539, 472)
Screenshot: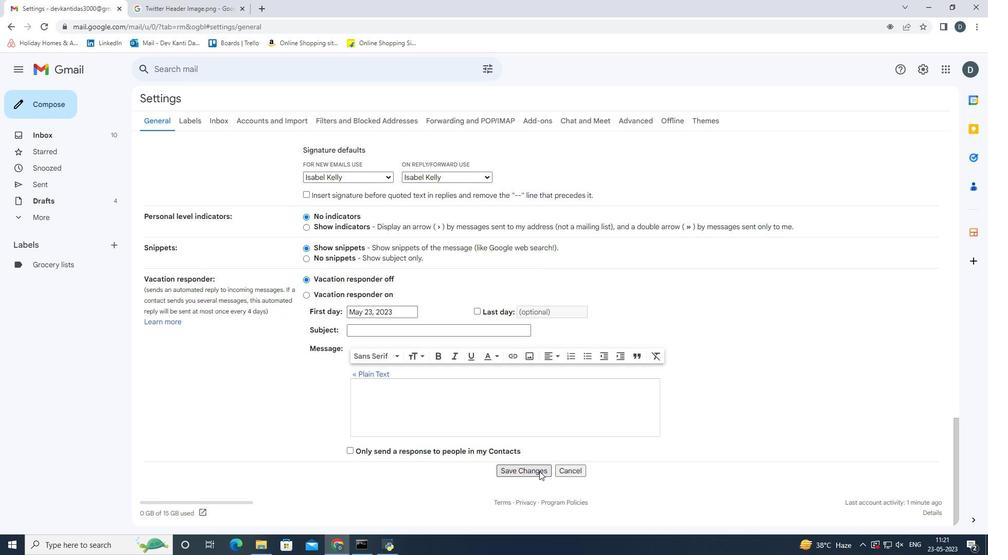 
Action: Mouse moved to (98, 185)
Screenshot: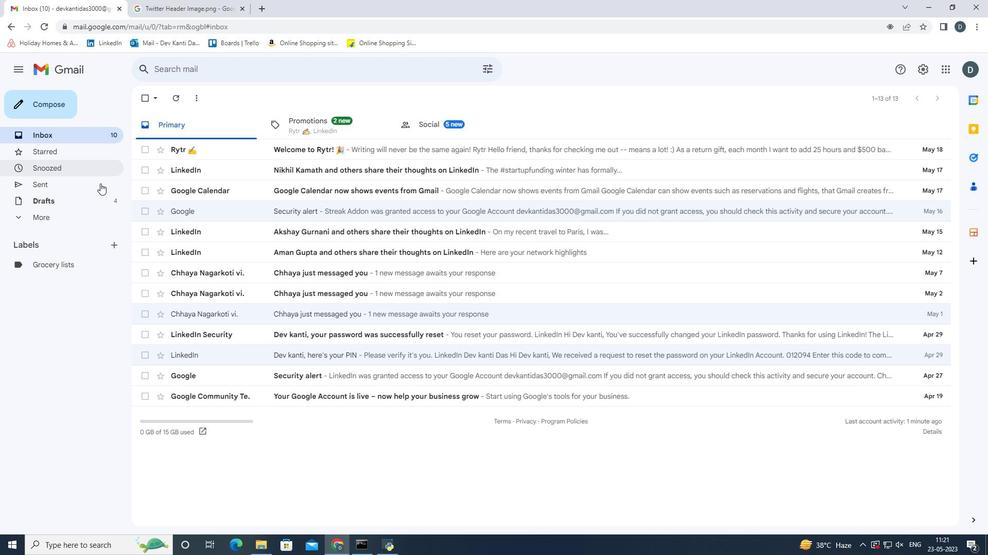 
Action: Mouse pressed left at (98, 185)
Screenshot: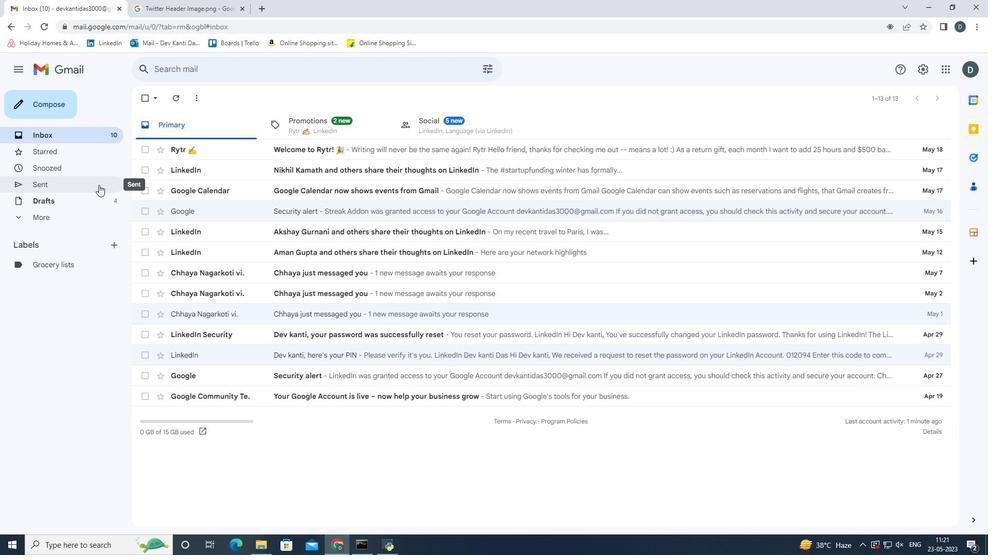 
Action: Mouse moved to (82, 139)
Screenshot: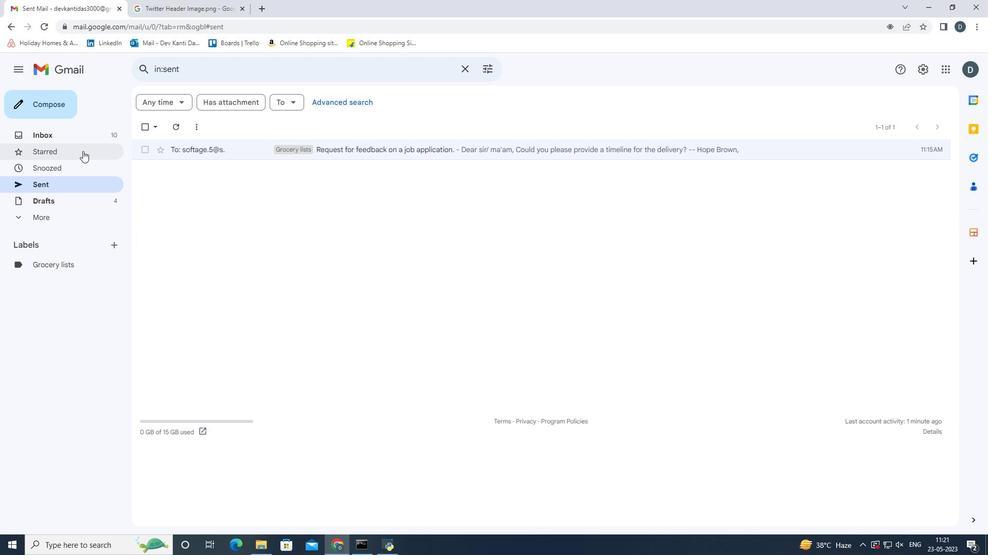 
Action: Mouse pressed left at (82, 139)
Screenshot: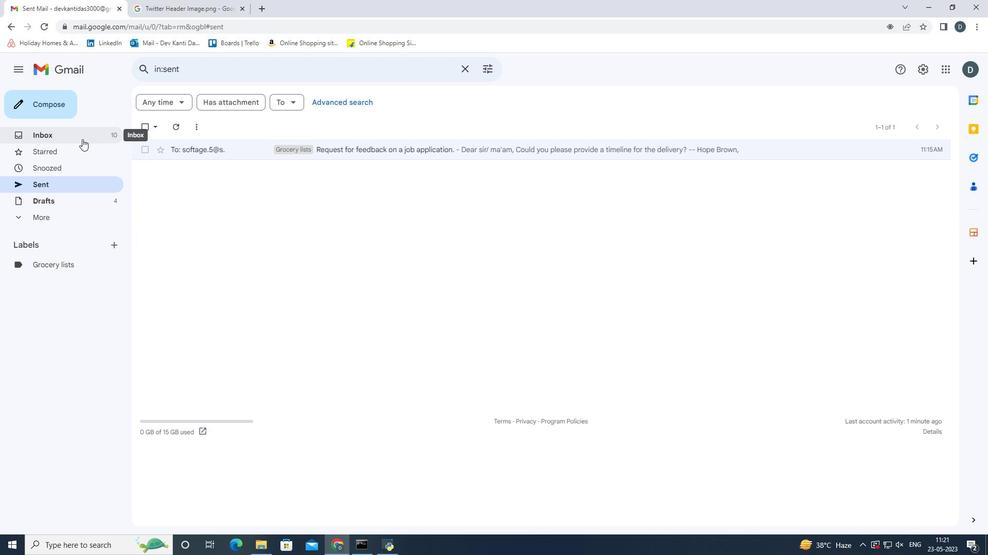
Action: Mouse moved to (18, 110)
Screenshot: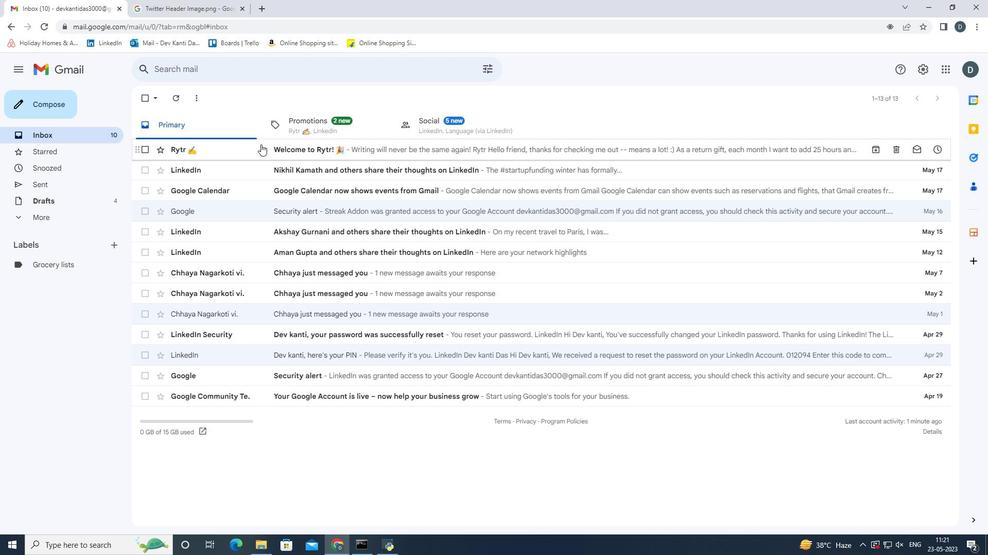 
Action: Mouse pressed left at (18, 110)
Screenshot: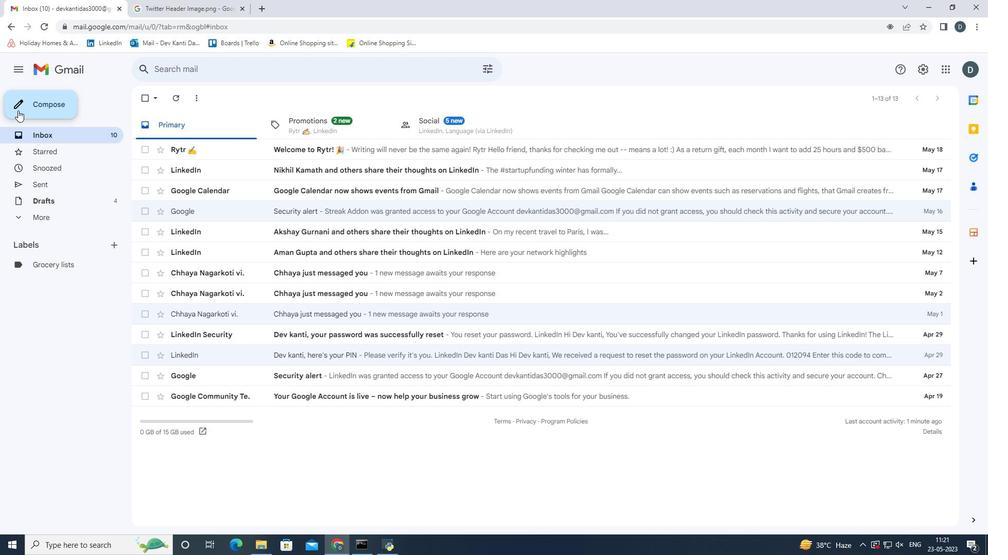 
Action: Mouse moved to (798, 252)
Screenshot: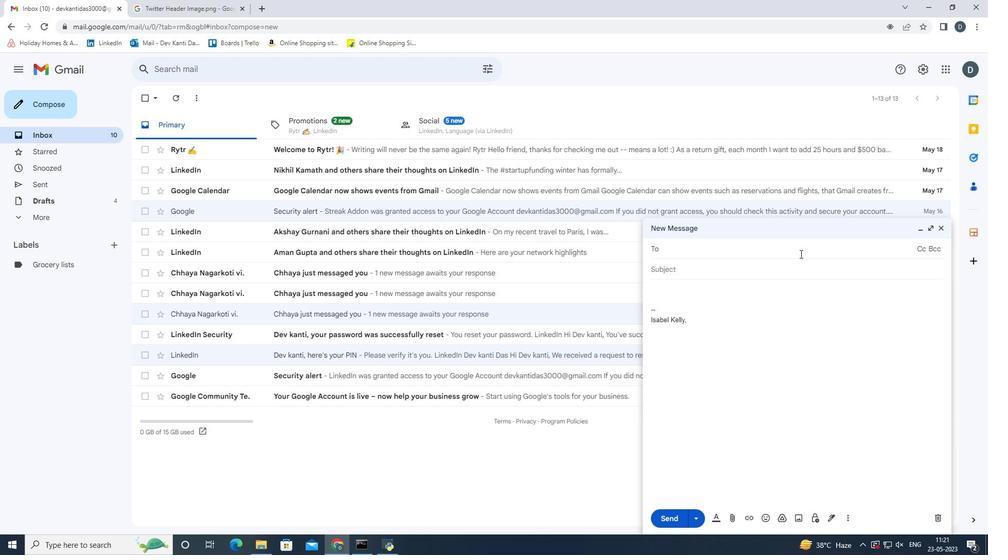 
Action: Key pressed <Key.shift>Softage.3<Key.shift><Key.shift><Key.shift><Key.shift><Key.shift><Key.shift><Key.shift><Key.shift><Key.shift><Key.shift><Key.shift><Key.shift>@softage.net
Screenshot: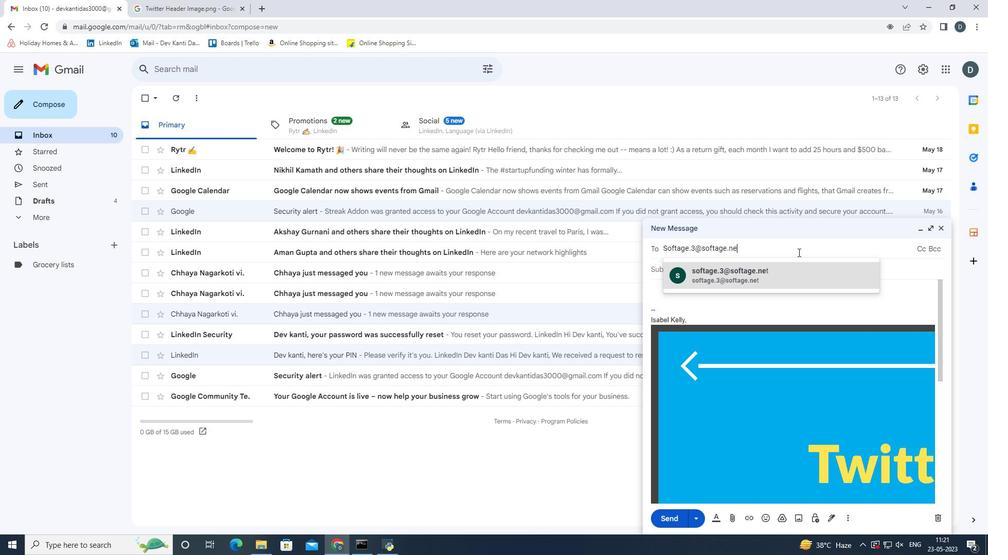 
Action: Mouse moved to (789, 270)
Screenshot: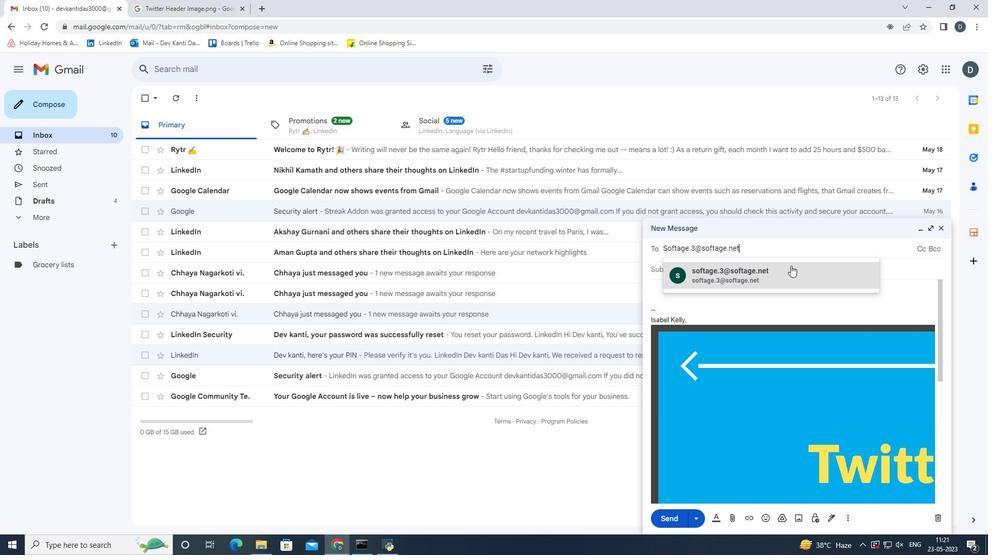 
Action: Mouse pressed left at (789, 270)
Screenshot: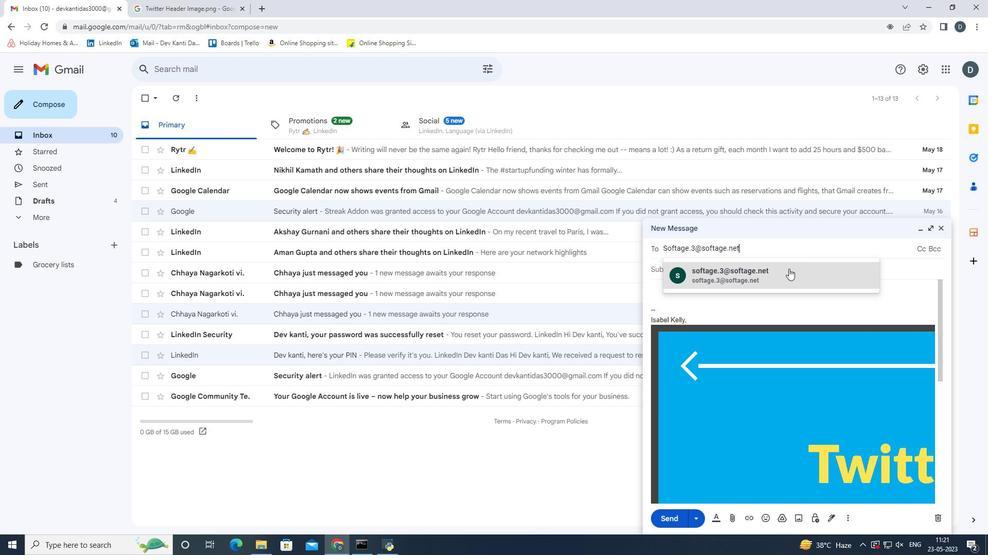 
Action: Mouse moved to (783, 279)
Screenshot: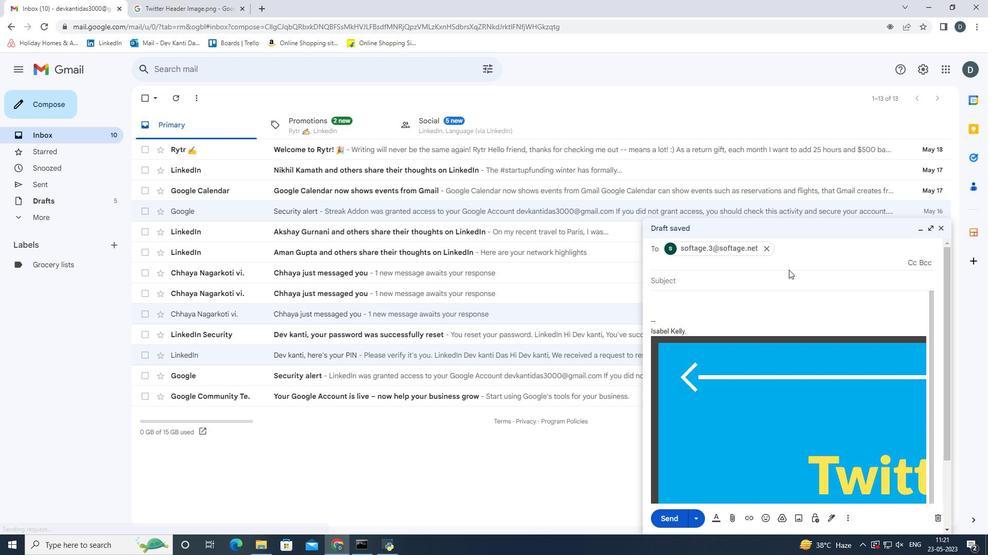 
Action: Mouse pressed left at (783, 279)
Screenshot: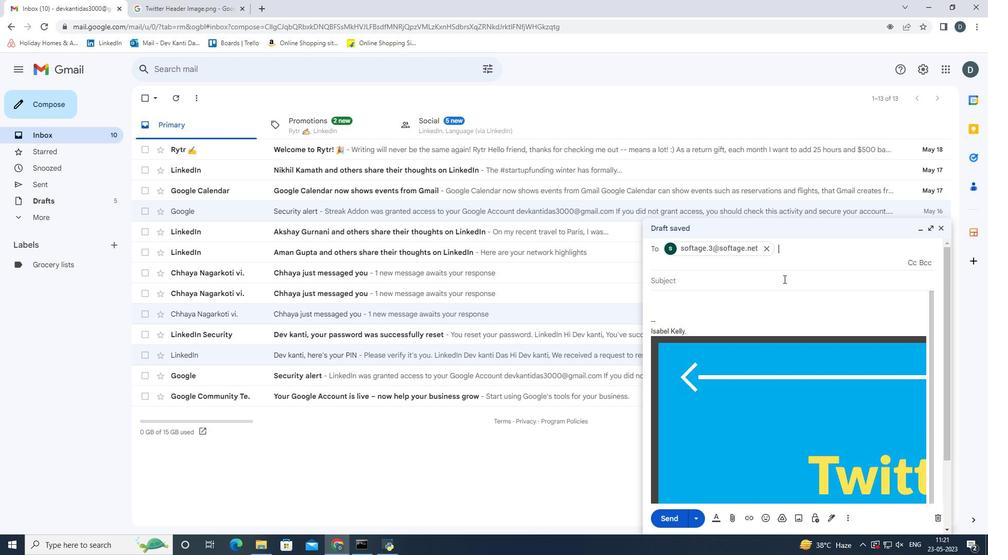
Action: Mouse moved to (810, 194)
Screenshot: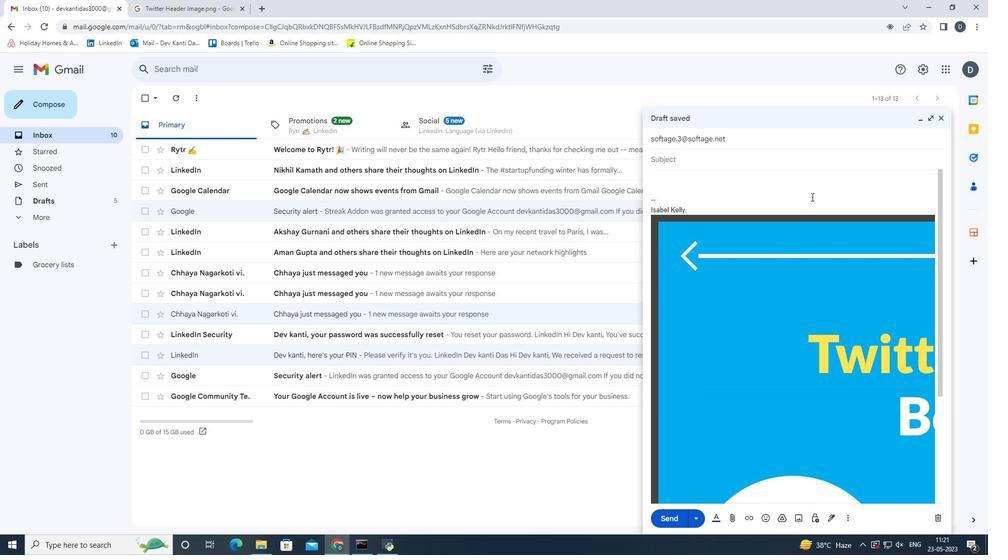 
Action: Key pressed <Key.shift><Key.shift>Request<Key.space>feedback<Key.space>on<Key.space>a<Key.space>creative<Key.space>project<Key.space><Key.backspace>.
Screenshot: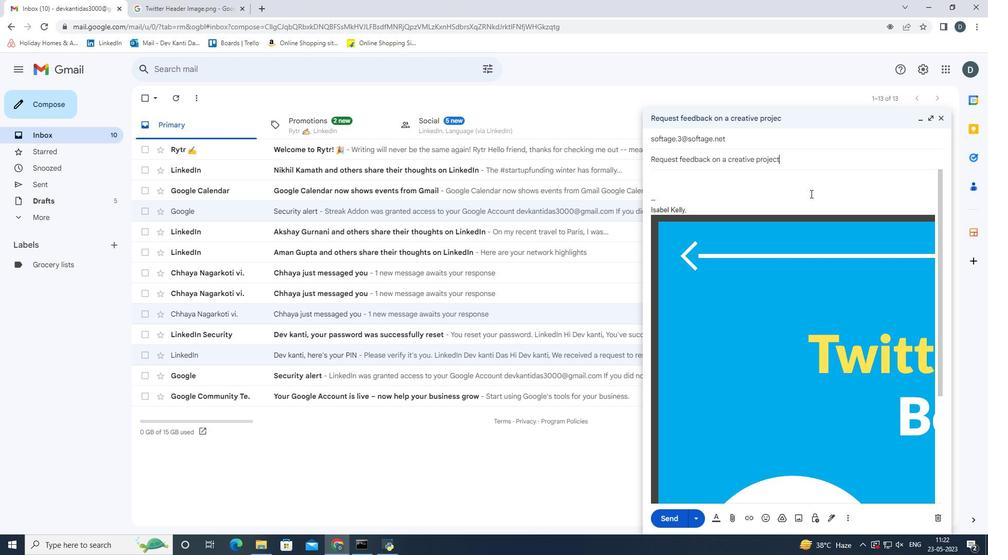 
Action: Mouse pressed left at (810, 194)
Screenshot: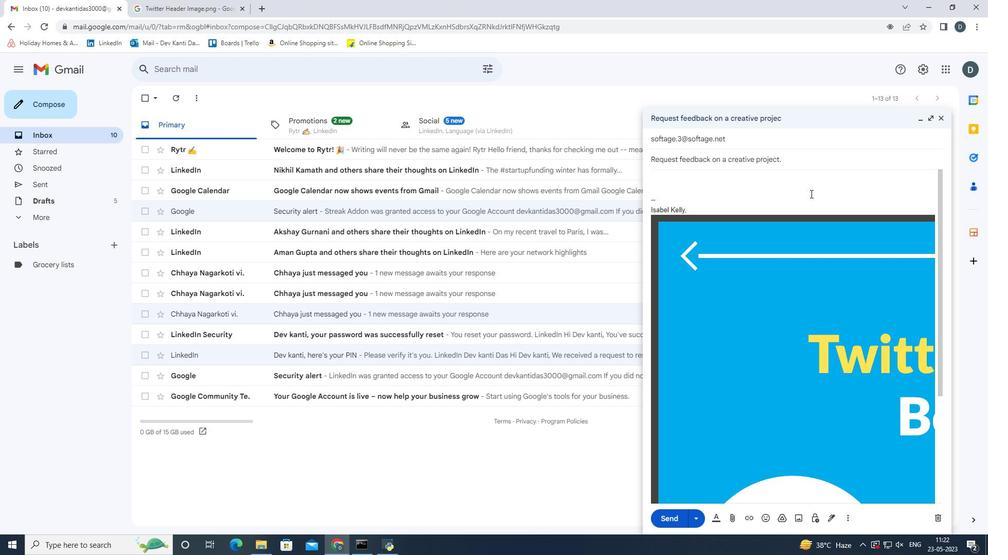 
Action: Key pressed <Key.up><Key.shift>Dear<Key.space>sir/ma'am,<Key.enter><Key.enter><Key.shift>I<Key.space>am<Key.space>writing<Key.space>to<Key.space>request<Key.space>a<Key.space>modification<Key.space>on<Key.space>the<Key.space>contract.
Screenshot: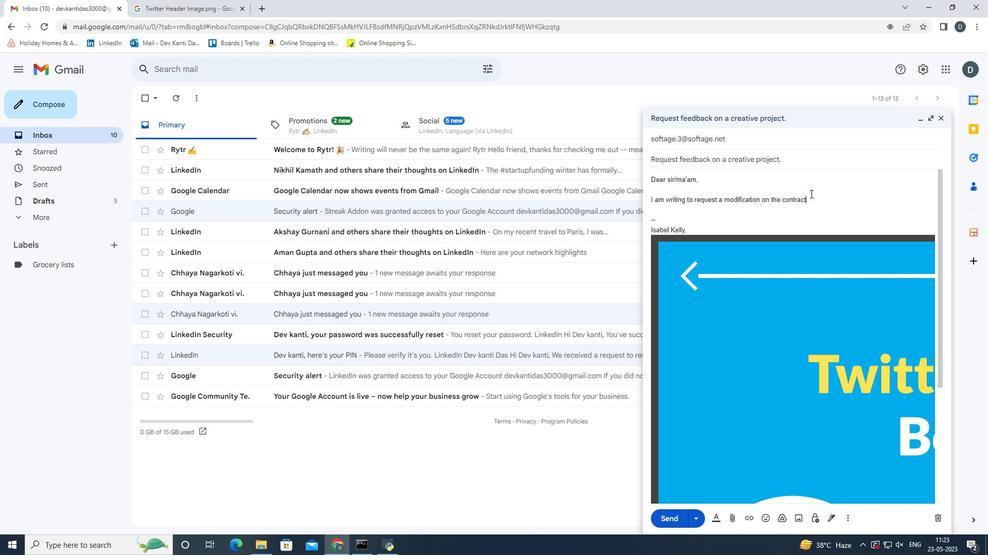 
Action: Mouse moved to (661, 516)
Screenshot: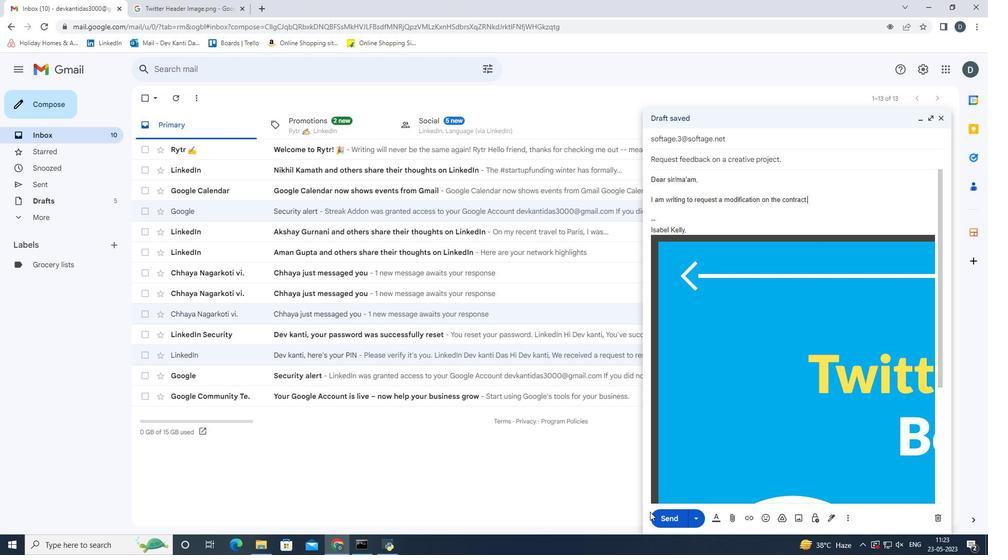 
Action: Mouse pressed left at (661, 516)
Screenshot: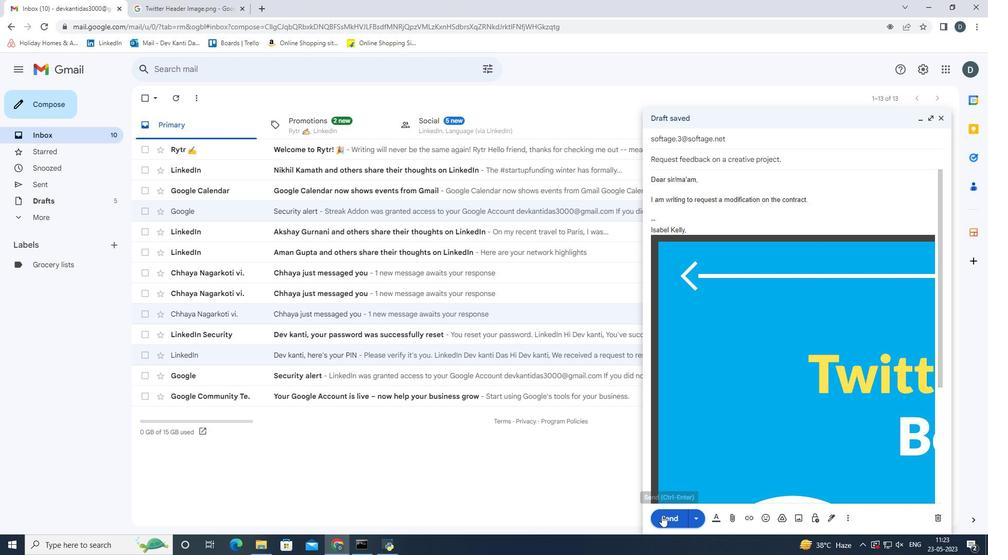 
Action: Mouse moved to (88, 503)
Screenshot: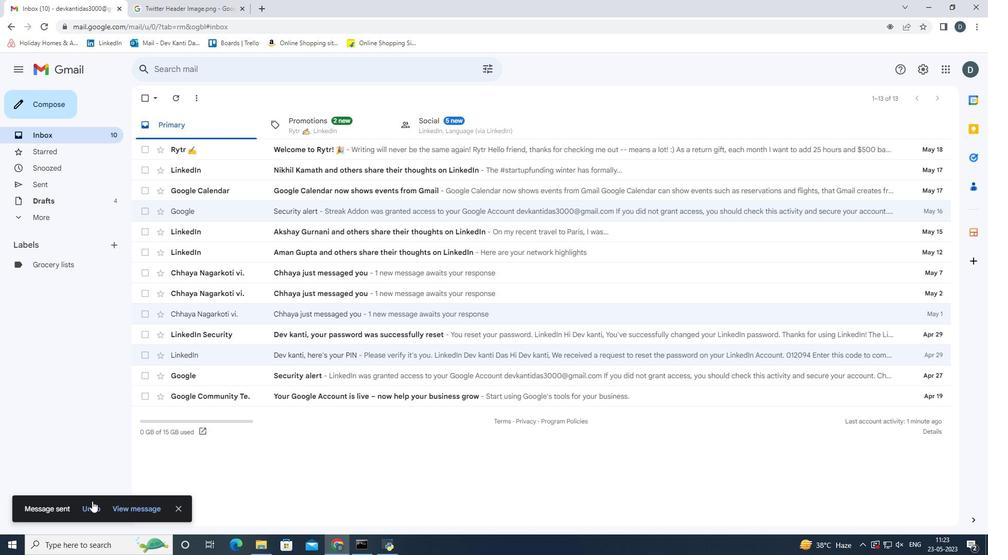 
Action: Mouse pressed left at (88, 503)
Screenshot: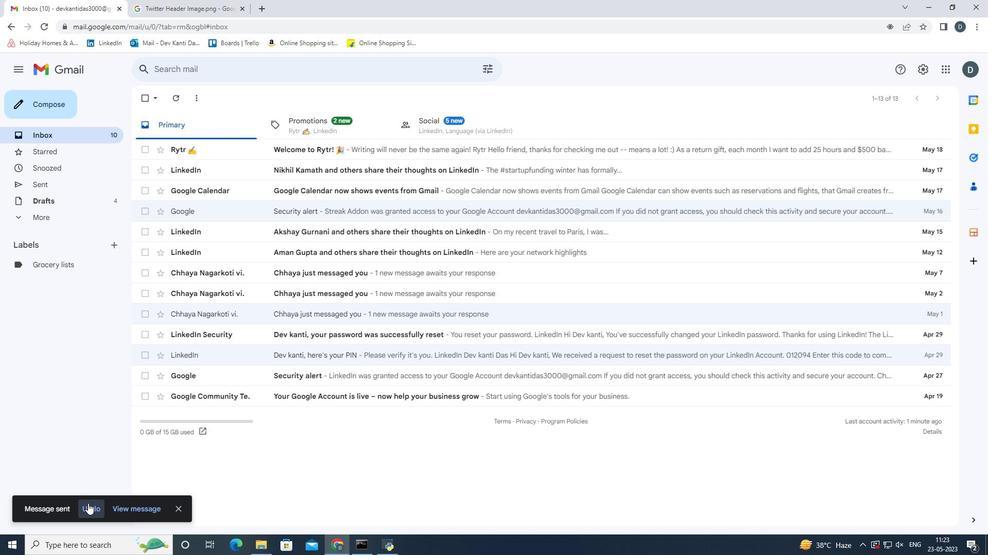 
Action: Mouse moved to (828, 203)
Screenshot: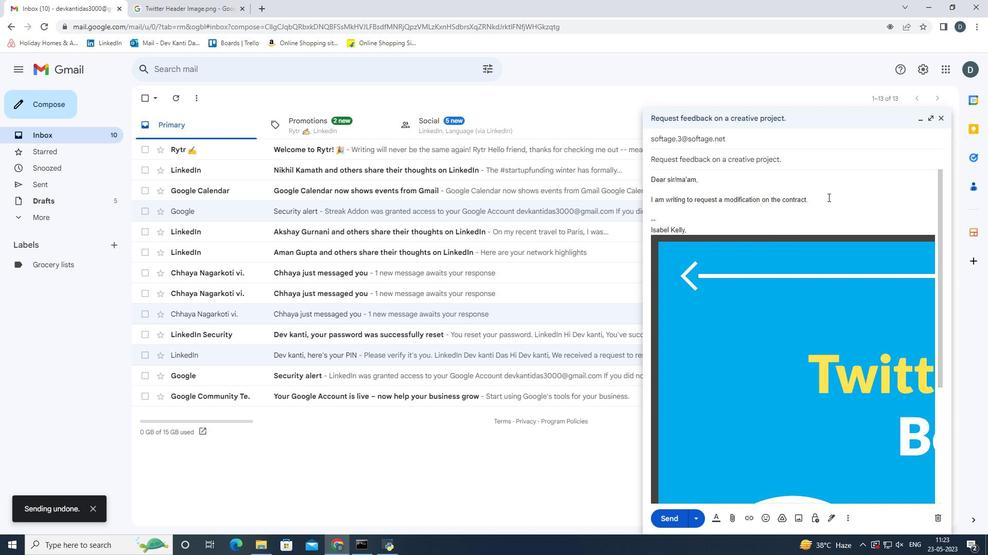 
Action: Mouse pressed left at (828, 203)
Screenshot: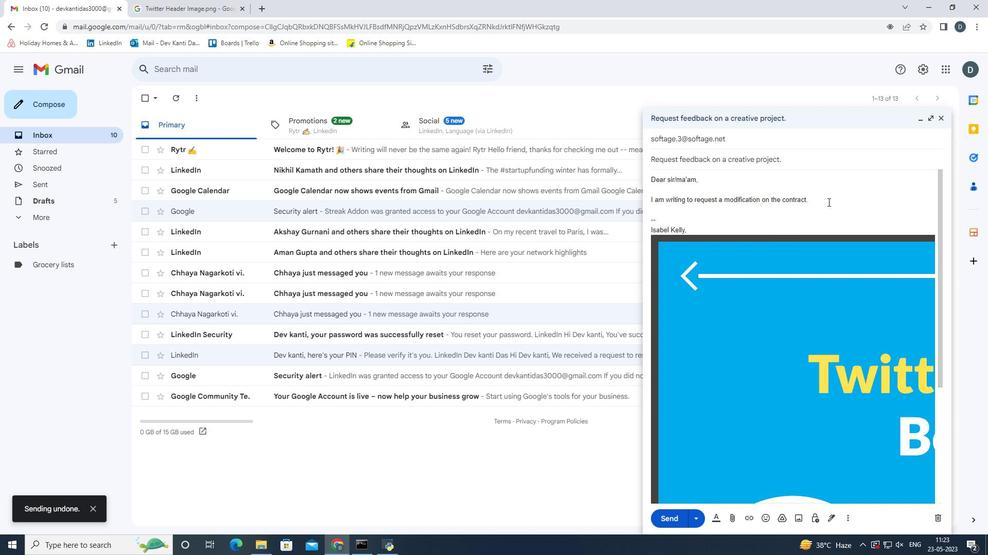 
Action: Mouse moved to (795, 218)
Screenshot: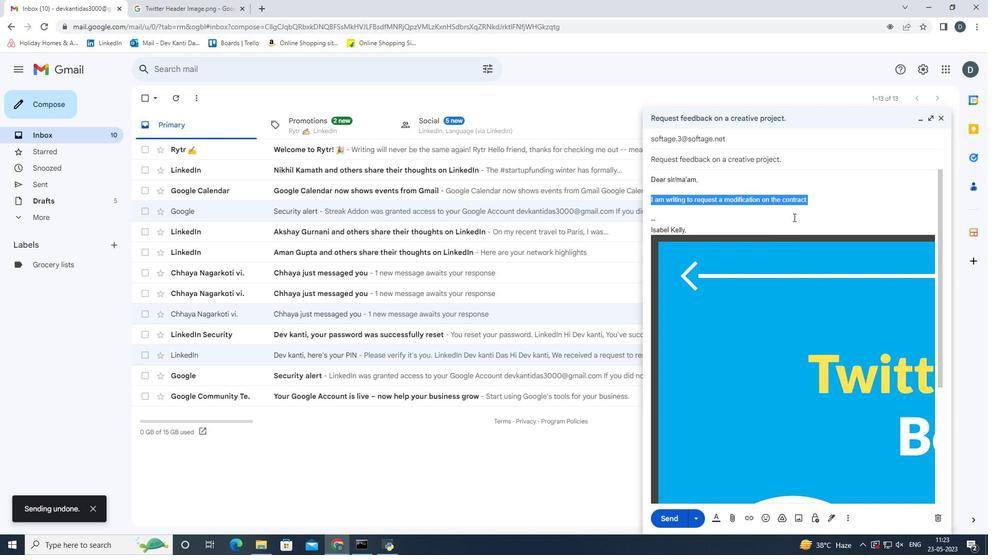 
Action: Key pressed <Key.backspace>
Screenshot: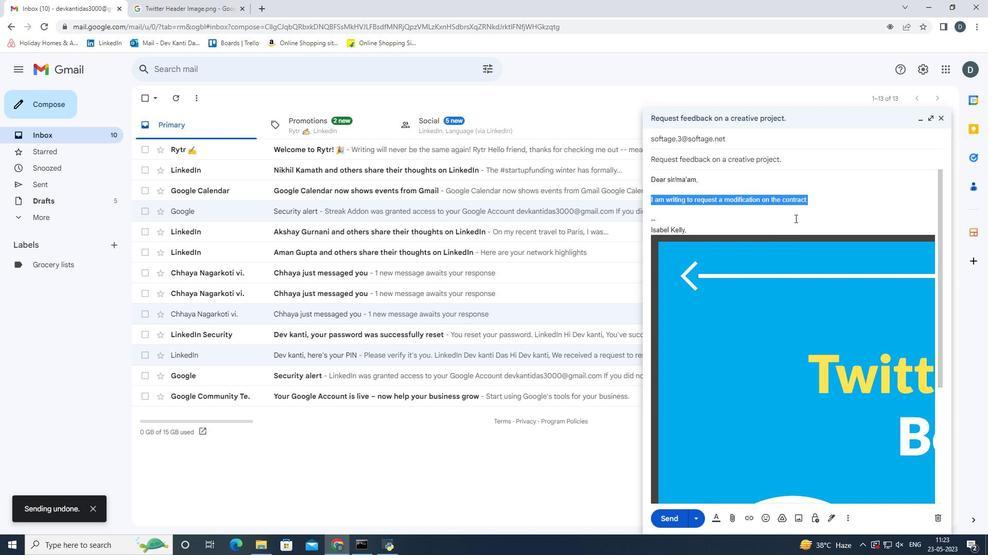 
Action: Mouse moved to (793, 232)
Screenshot: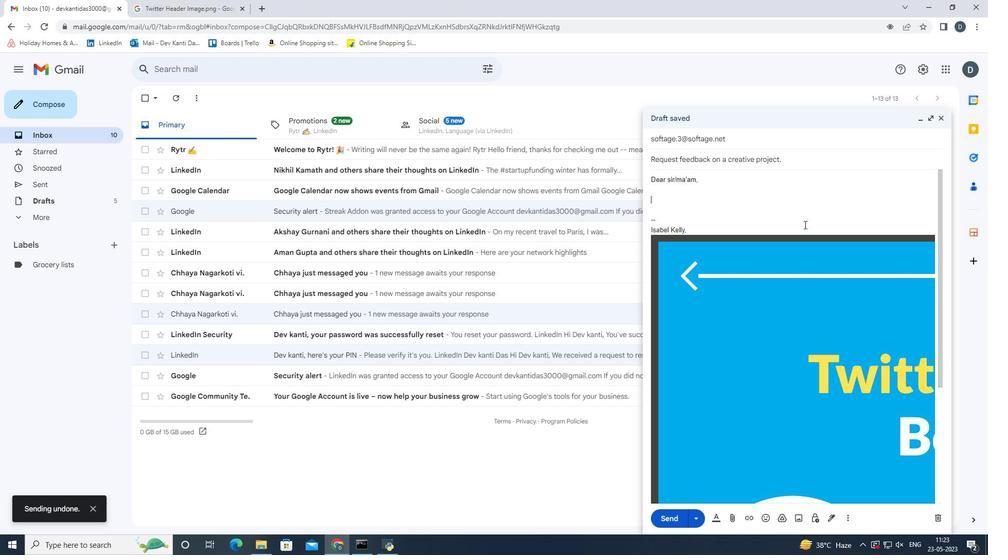 
Action: Key pressed <Key.shift>Please<Key.space>let<Key.space>me<Key.space><Key.space><Key.backspace><Key.backspace><Key.space>know<Key.space>if<Key.space>there<Key.space>are<Key.space>any<Key.space>changes<Key.space>to<Key.space>the<Key.space>project<Key.space>timeline.
Screenshot: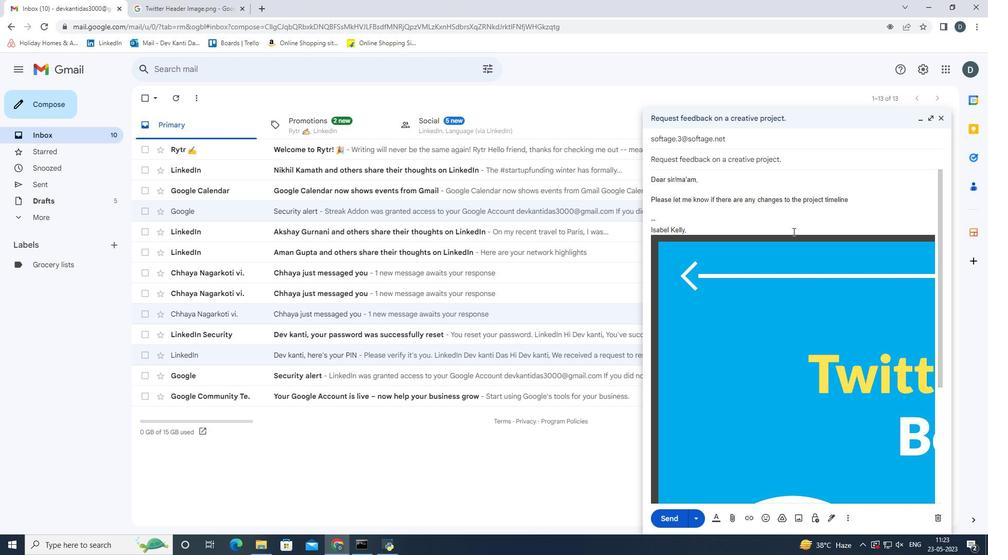 
Action: Mouse moved to (670, 519)
Screenshot: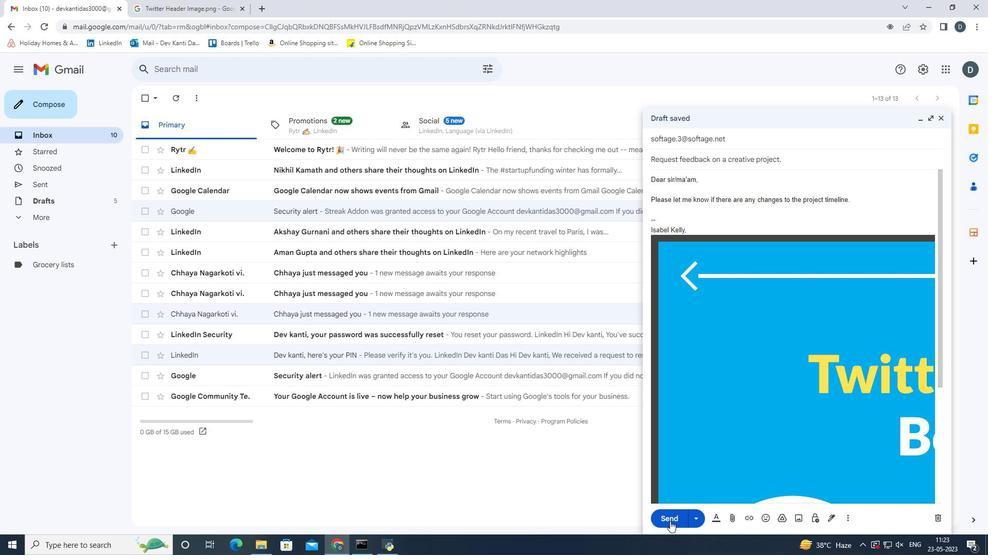 
Action: Mouse pressed left at (670, 519)
Screenshot: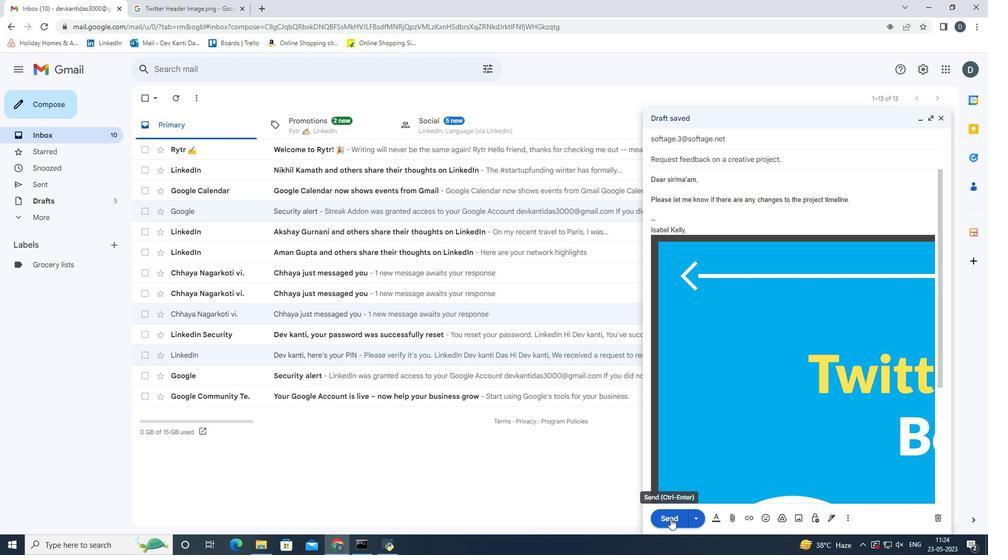 
Action: Mouse moved to (51, 191)
Screenshot: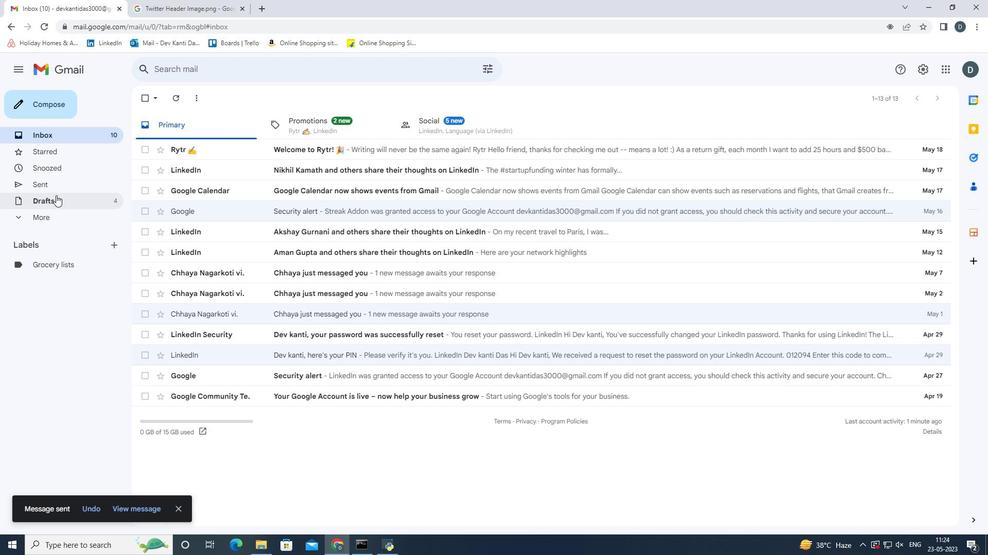 
Action: Mouse pressed left at (51, 191)
Screenshot: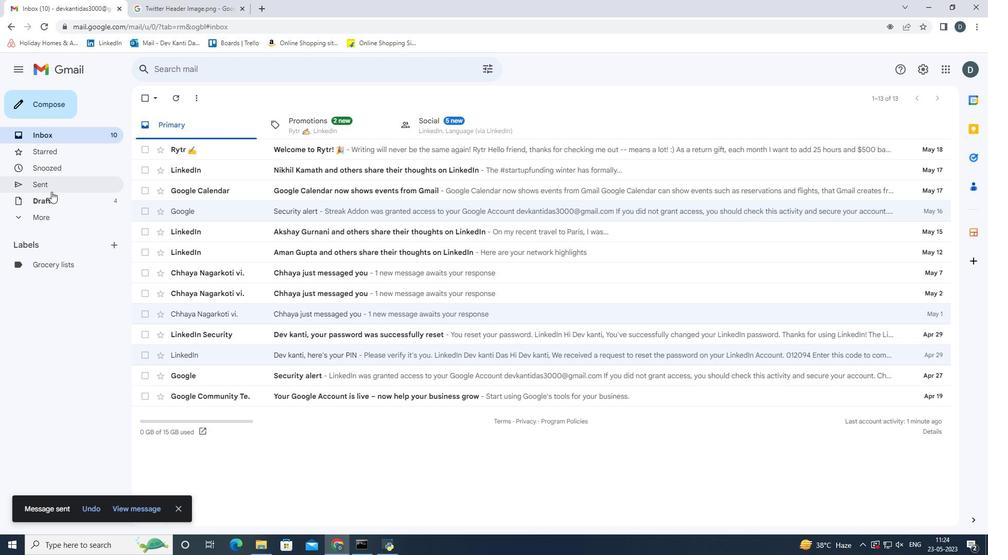 
Action: Mouse moved to (143, 149)
Screenshot: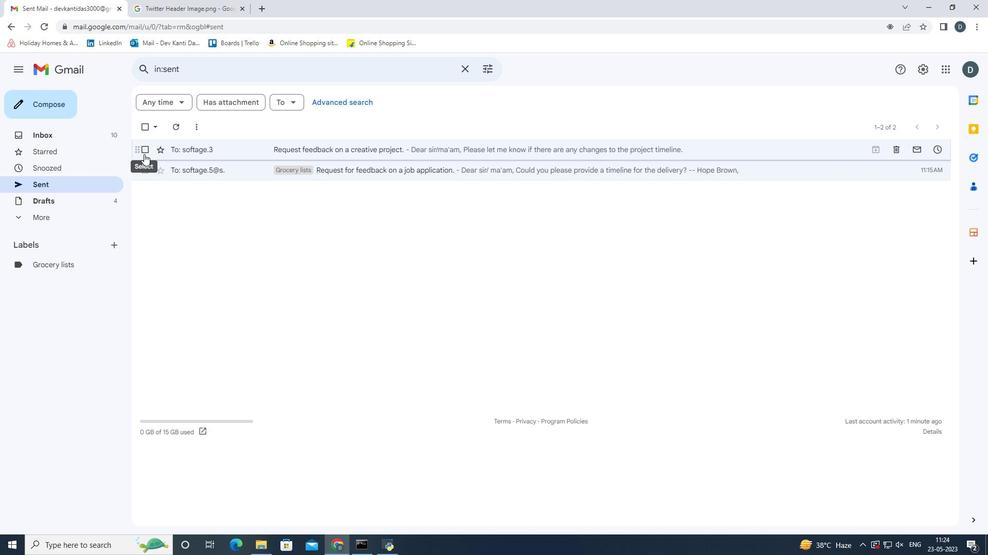 
Action: Mouse pressed left at (143, 149)
Screenshot: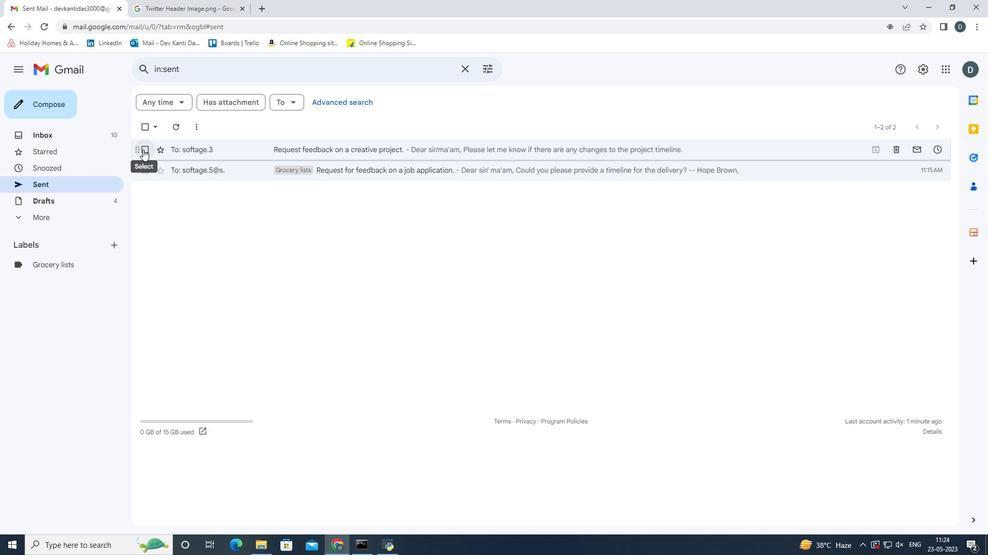 
Action: Mouse moved to (347, 128)
Screenshot: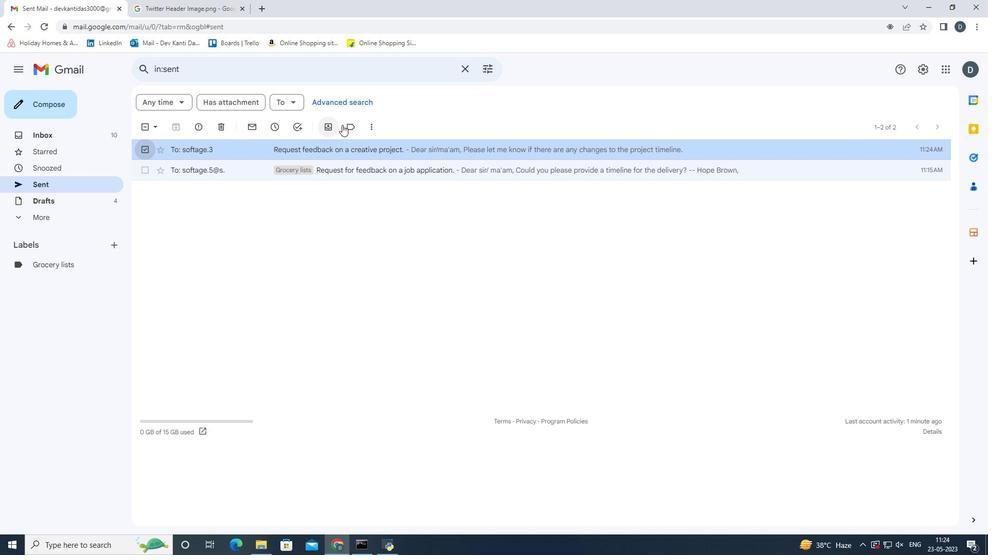 
Action: Mouse pressed left at (347, 128)
Screenshot: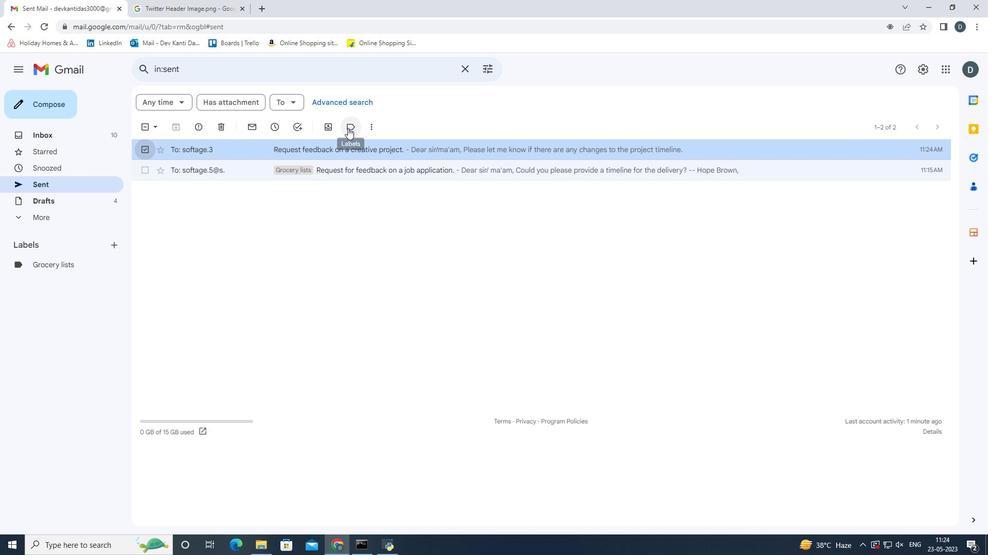 
Action: Mouse moved to (392, 275)
Screenshot: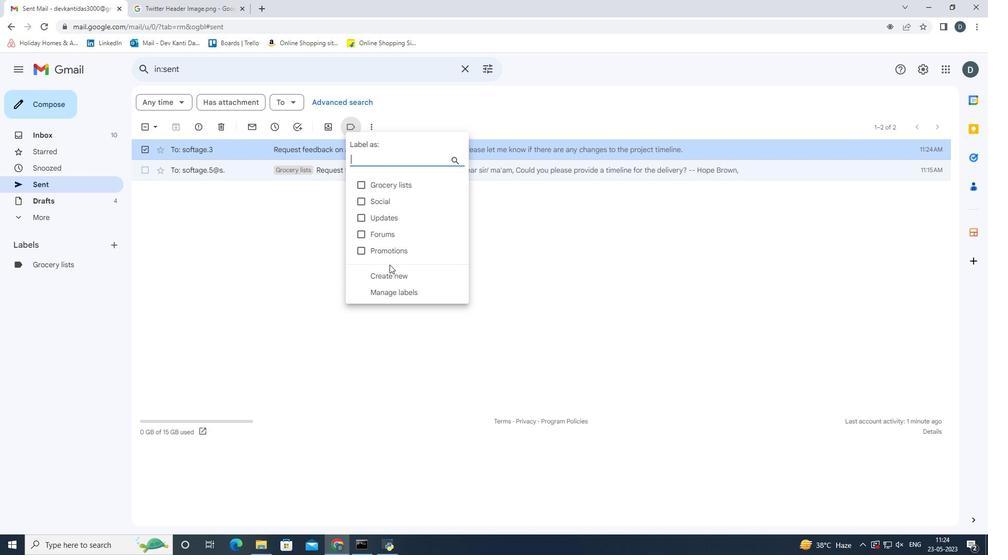 
Action: Mouse pressed left at (392, 275)
Screenshot: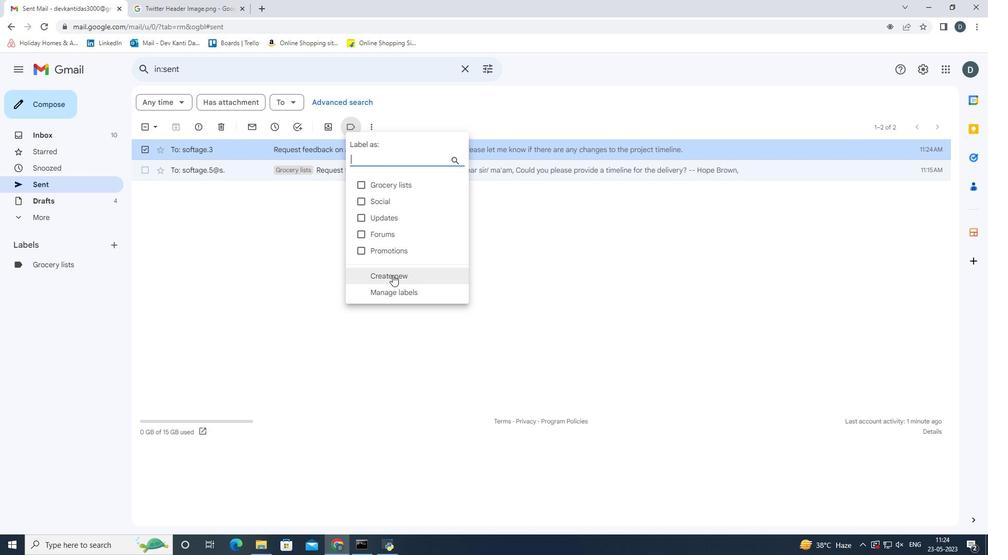 
Action: Mouse moved to (478, 275)
Screenshot: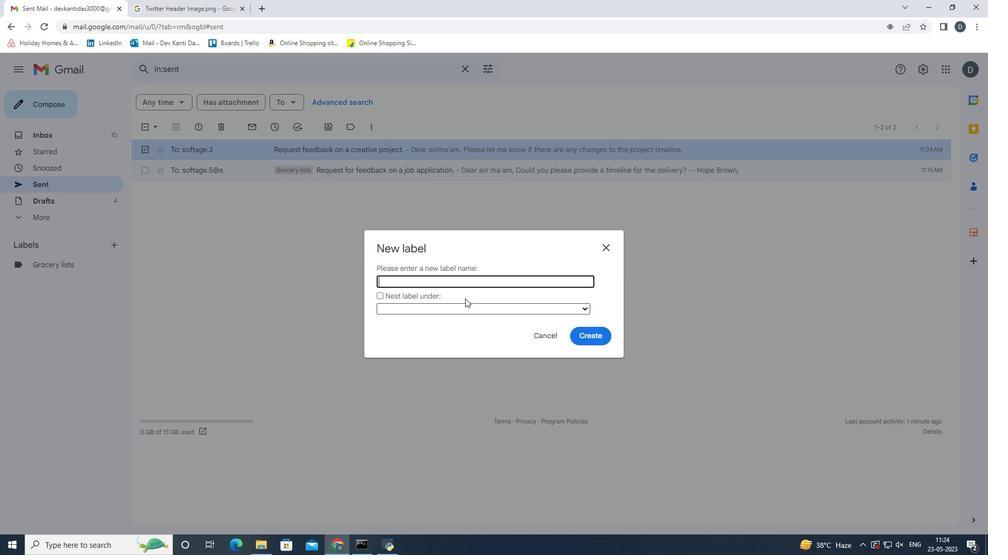 
Action: Key pressed <Key.shift>Gifts<Key.enter>
Screenshot: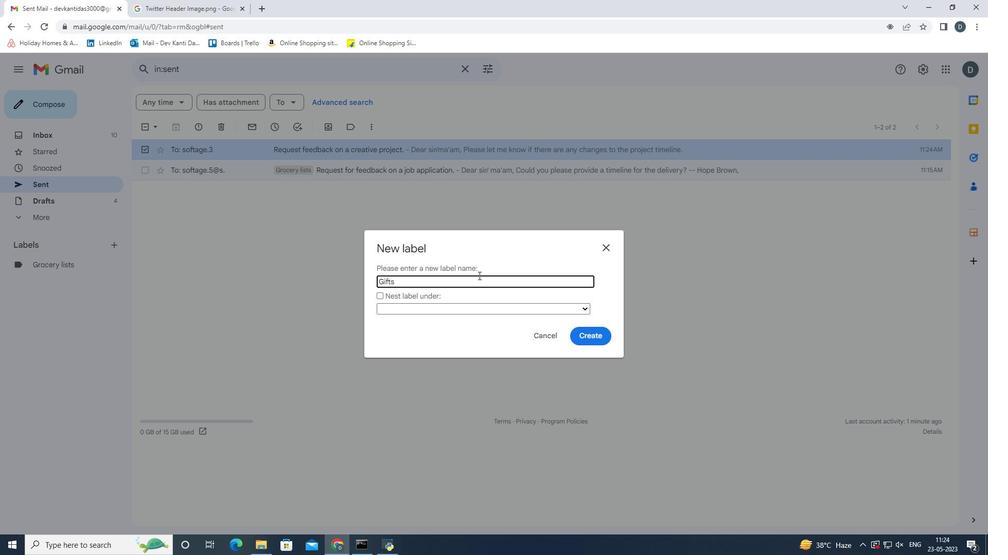 
Action: Mouse moved to (518, 152)
Screenshot: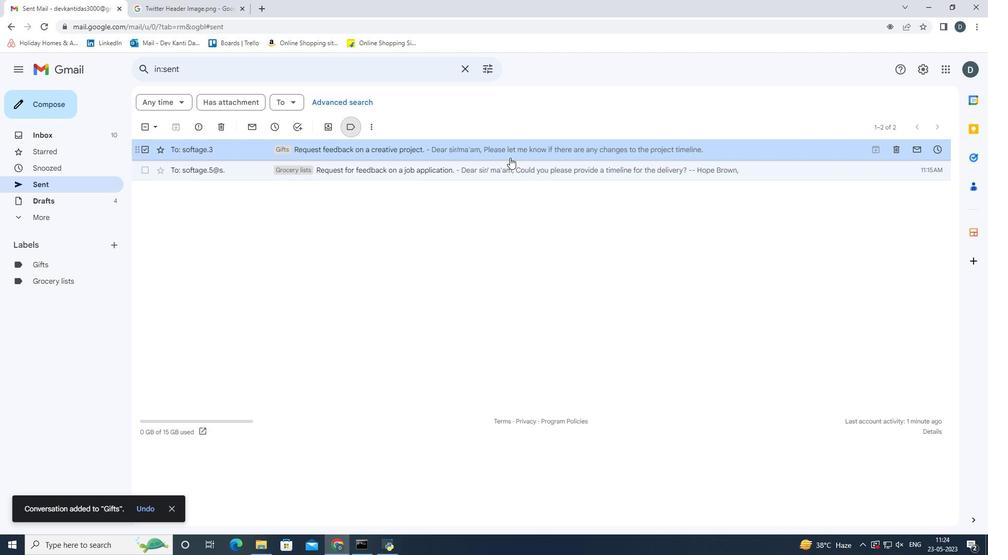 
Action: Mouse pressed left at (518, 152)
Screenshot: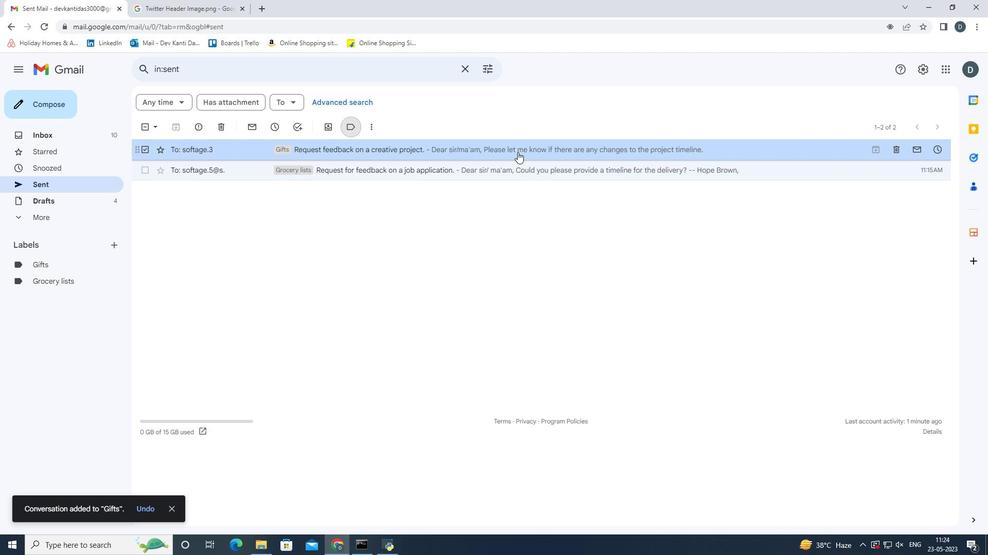 
Action: Mouse moved to (602, 191)
Screenshot: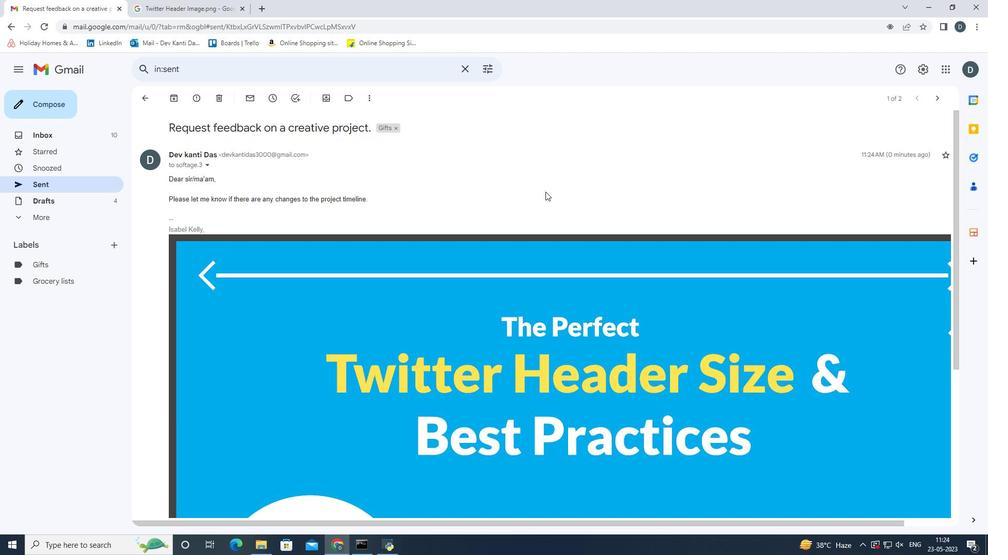 
